 Task: Find a flat in Achim, Germany for 4 guests from 10th to 25th June with 4 bedrooms, 4 beds, 4 bathrooms, price range ₹10,000 - ₹15,000, and amenities including Wifi, Free parking, TV, Gym, and Dedicated workspace.
Action: Mouse moved to (595, 93)
Screenshot: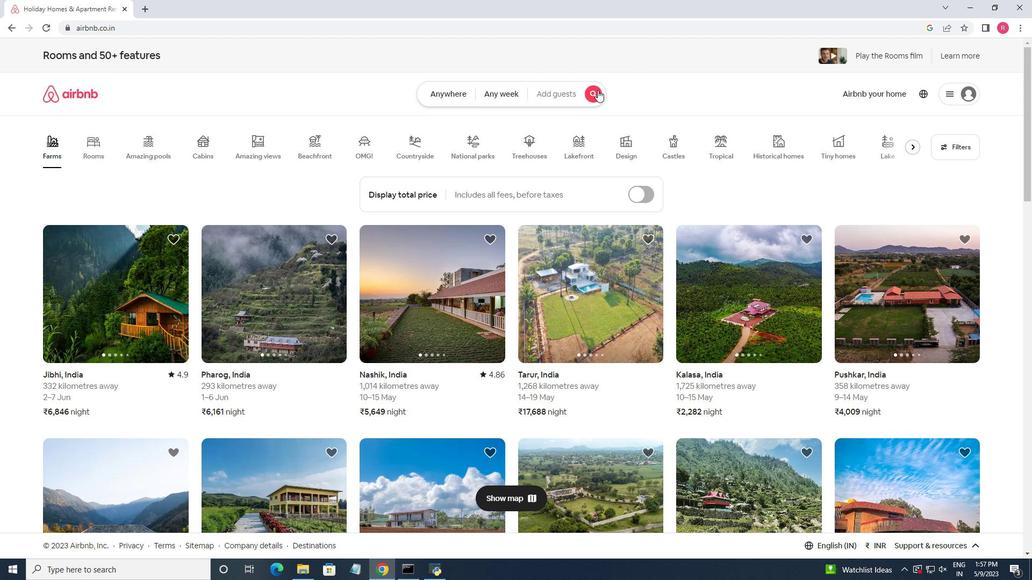 
Action: Mouse pressed left at (595, 93)
Screenshot: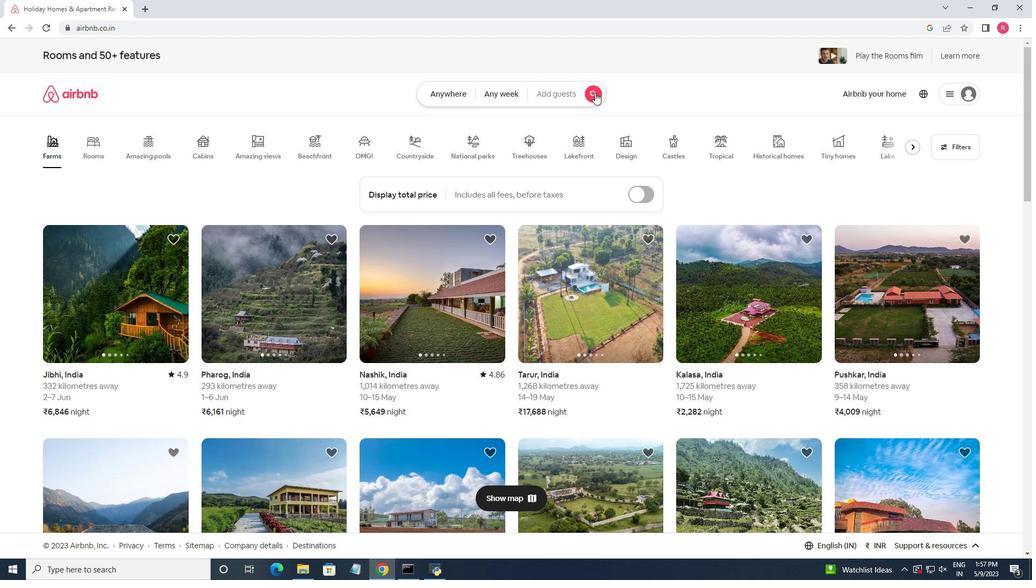 
Action: Mouse moved to (344, 139)
Screenshot: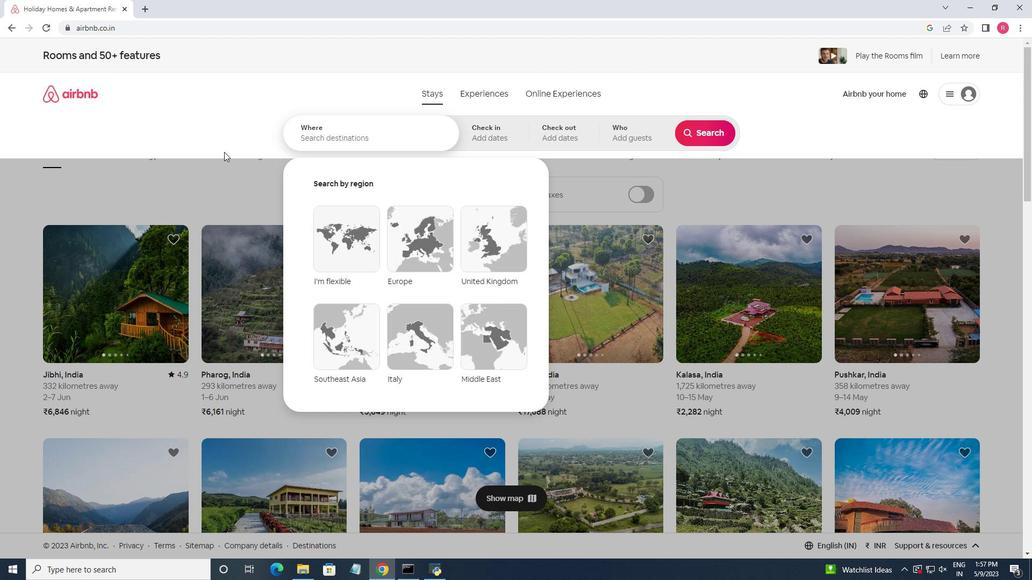 
Action: Mouse pressed left at (344, 139)
Screenshot: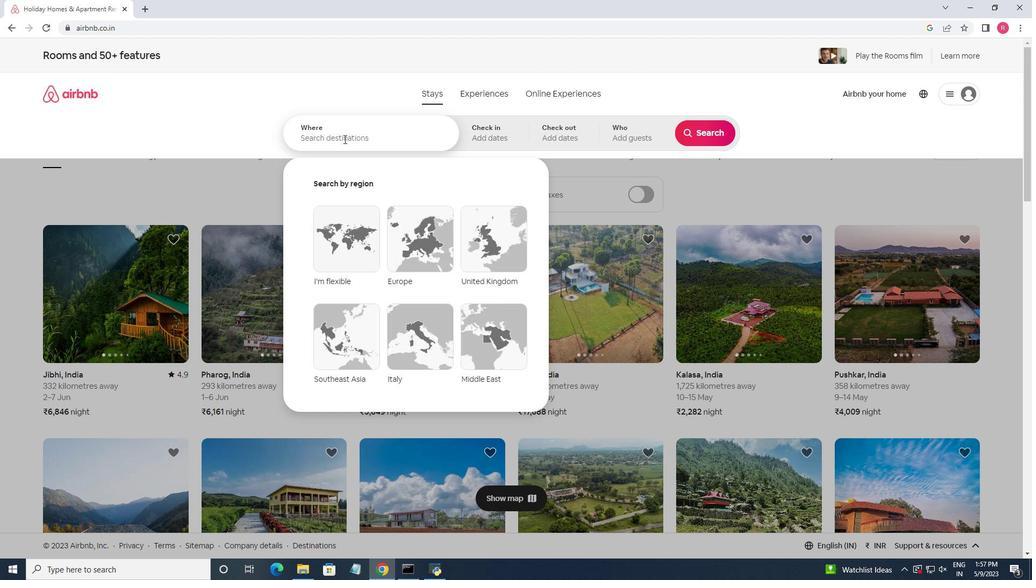 
Action: Key pressed <Key.caps_lock>ACHIM<Key.backspace><Key.backspace><Key.backspace><Key.backspace><Key.shift><Key.caps_lock>chim,<Key.space><Key.shift><Key.shift><Key.shift><Key.shift><Key.shift><Key.shift>Germany<Key.enter>
Screenshot: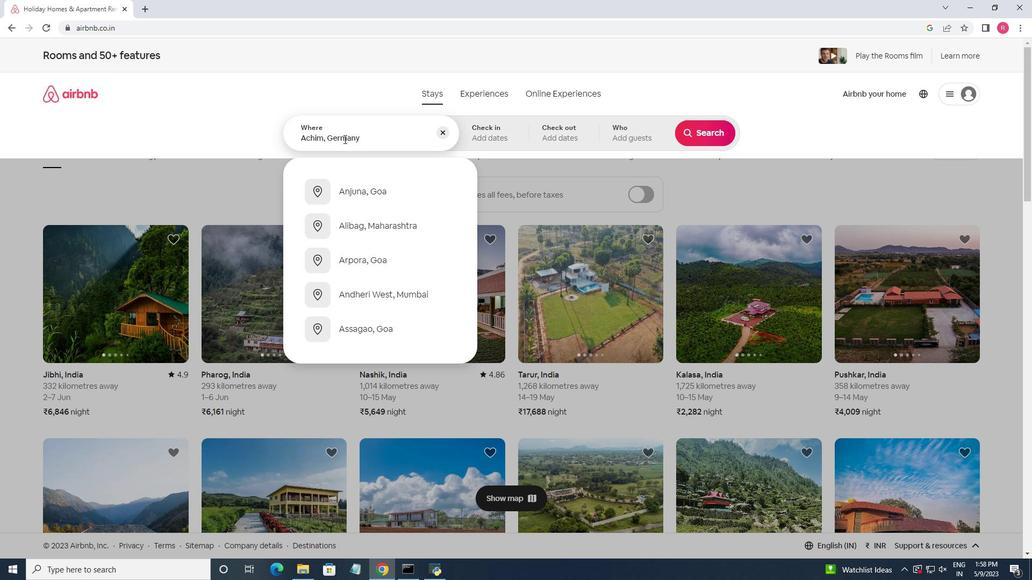 
Action: Mouse moved to (695, 286)
Screenshot: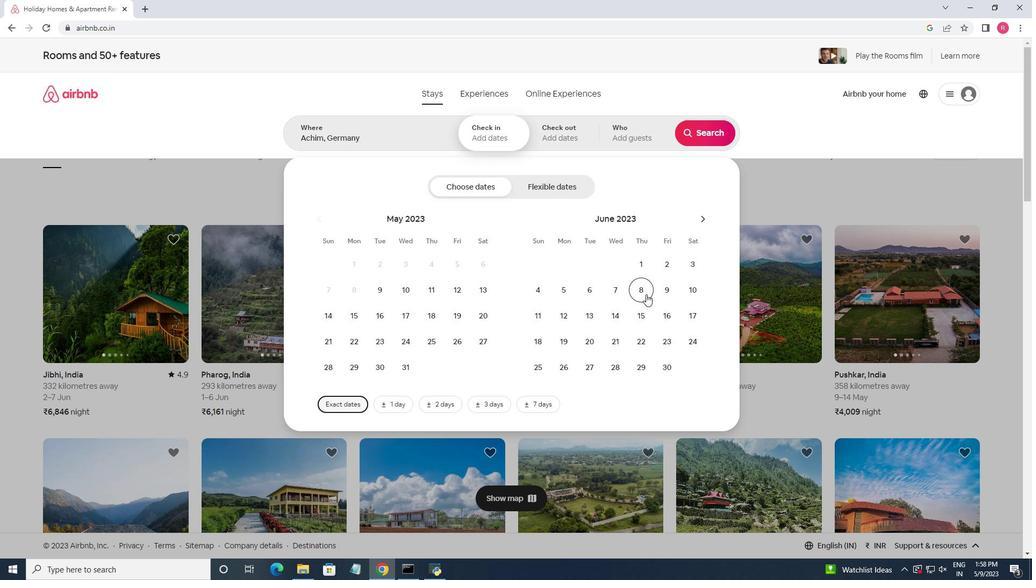 
Action: Mouse pressed left at (695, 286)
Screenshot: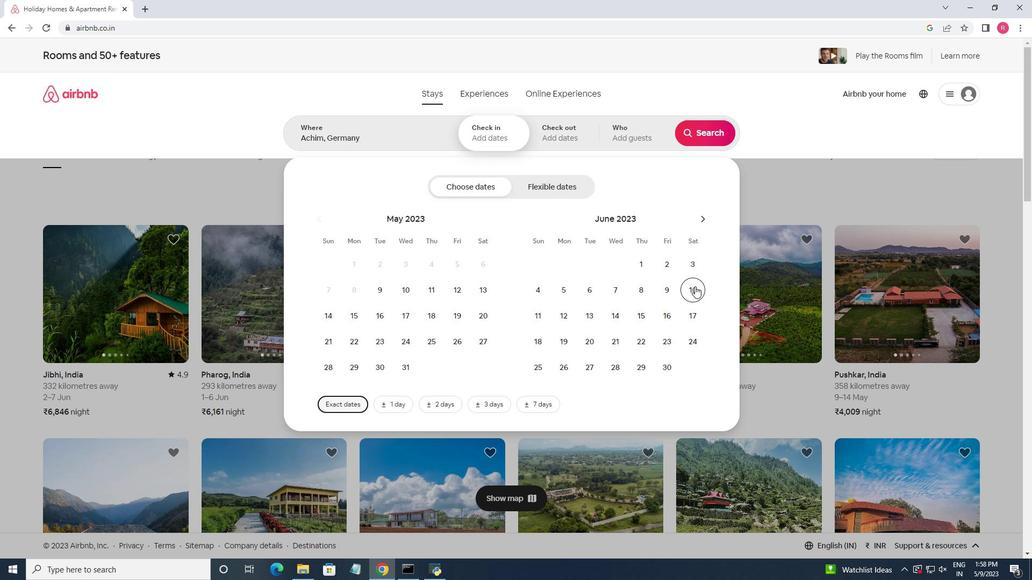 
Action: Mouse moved to (545, 367)
Screenshot: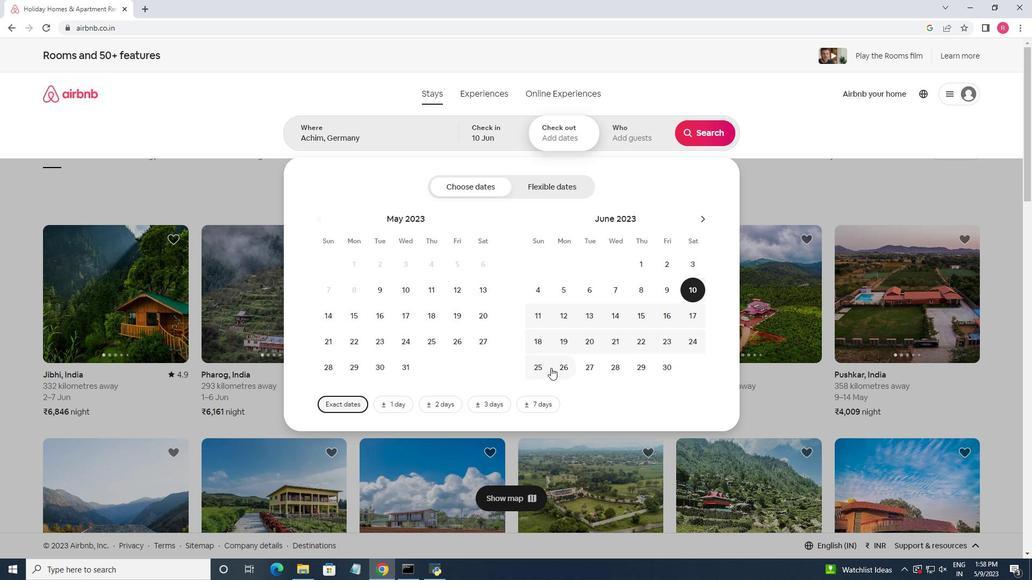 
Action: Mouse pressed left at (545, 367)
Screenshot: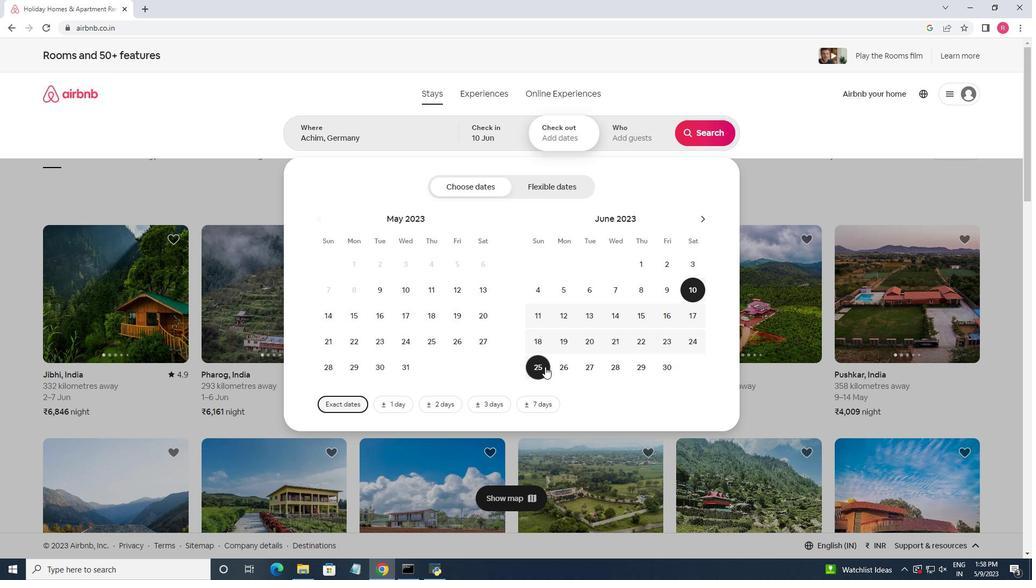 
Action: Mouse moved to (647, 128)
Screenshot: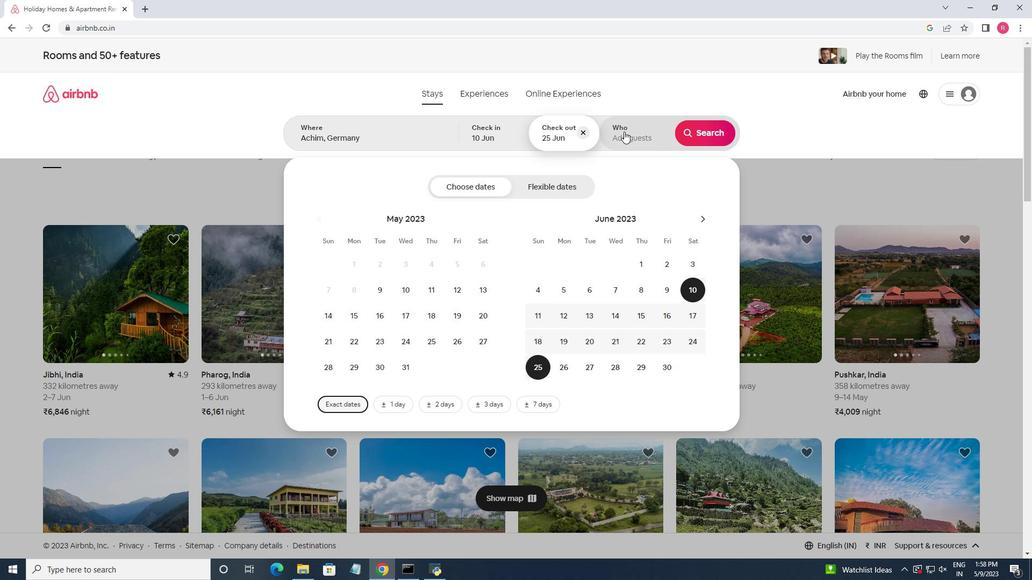 
Action: Mouse pressed left at (647, 128)
Screenshot: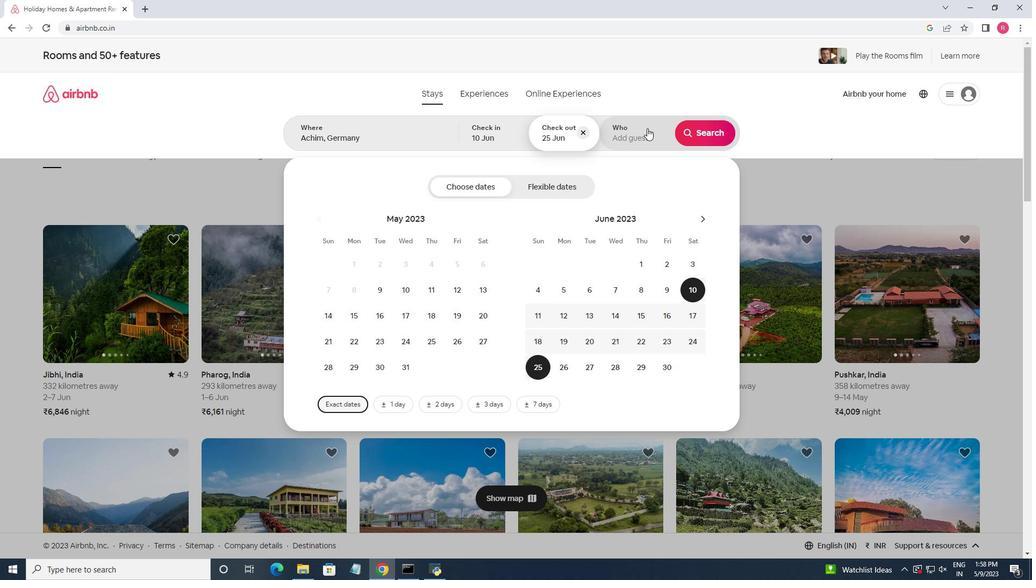 
Action: Mouse moved to (709, 189)
Screenshot: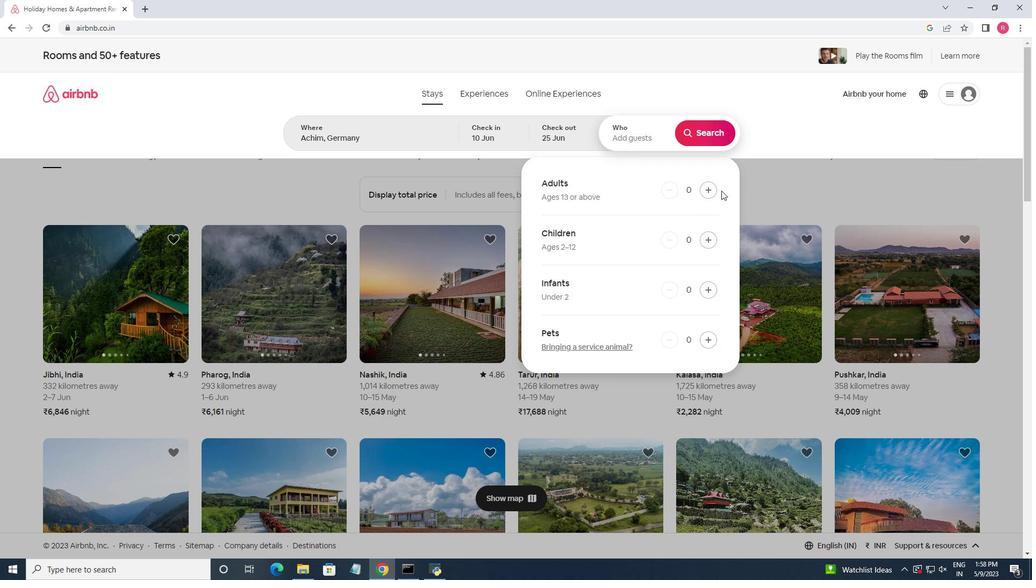 
Action: Mouse pressed left at (709, 189)
Screenshot: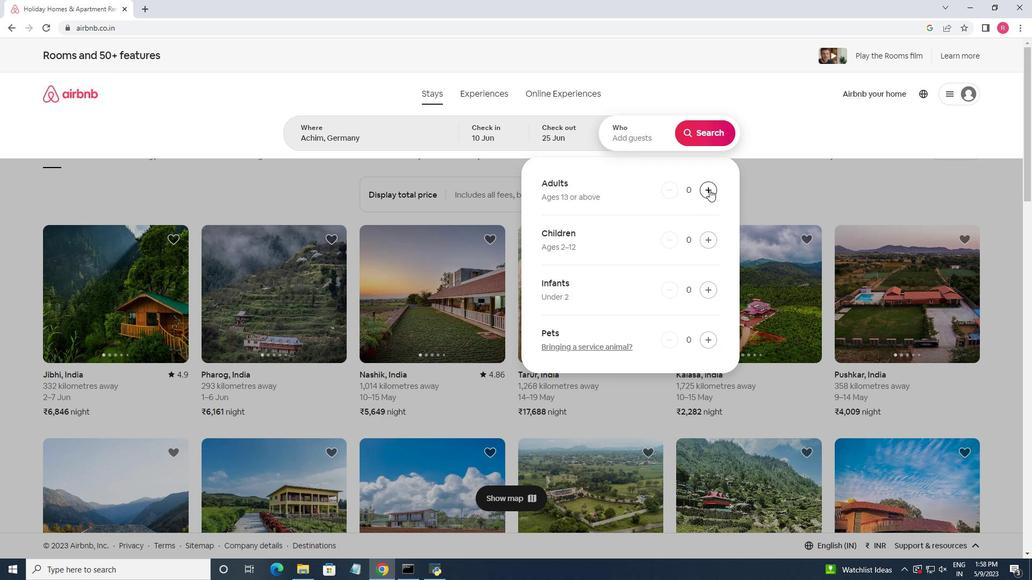
Action: Mouse pressed left at (709, 189)
Screenshot: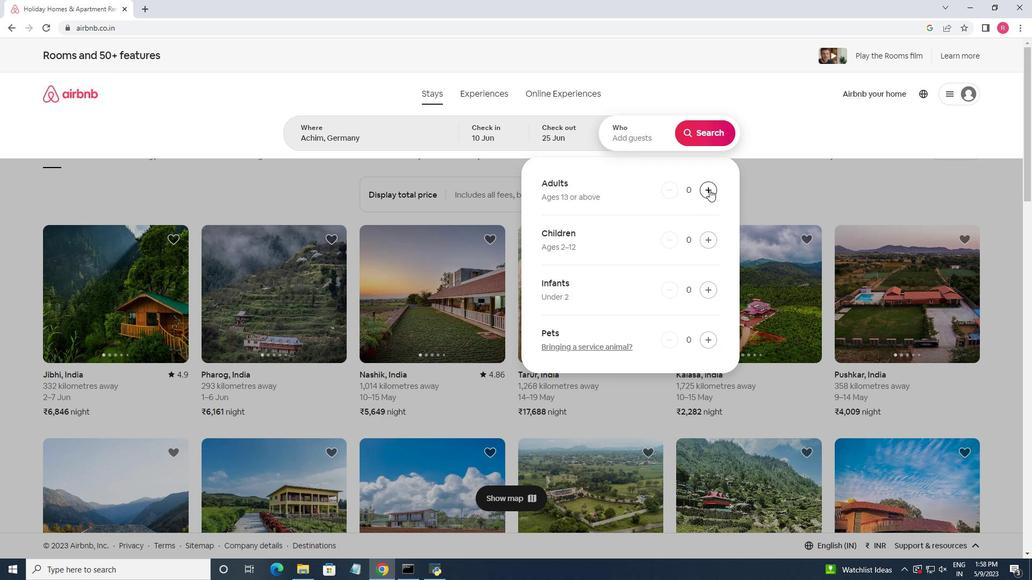 
Action: Mouse pressed left at (709, 189)
Screenshot: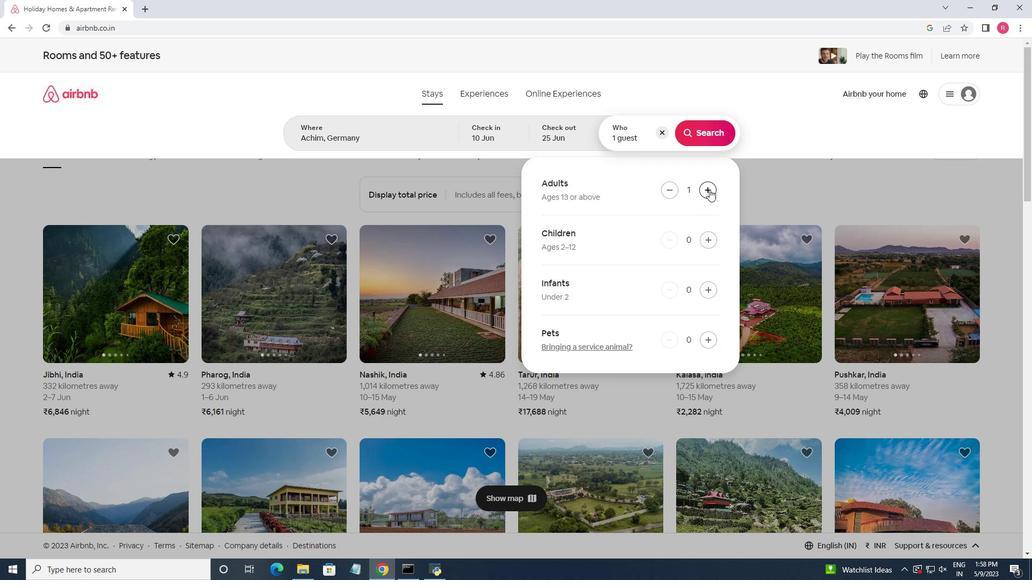 
Action: Mouse pressed left at (709, 189)
Screenshot: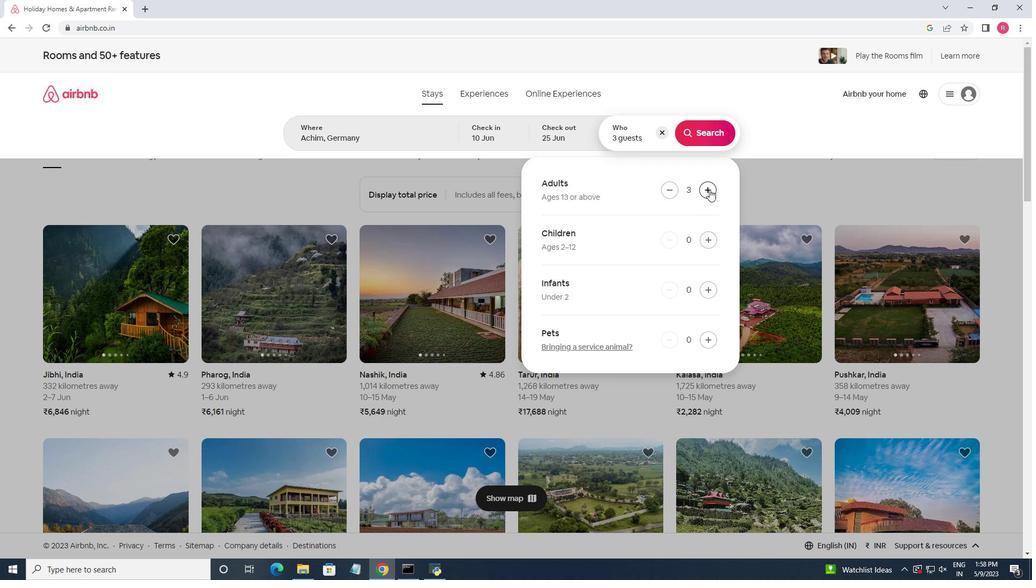 
Action: Mouse moved to (702, 132)
Screenshot: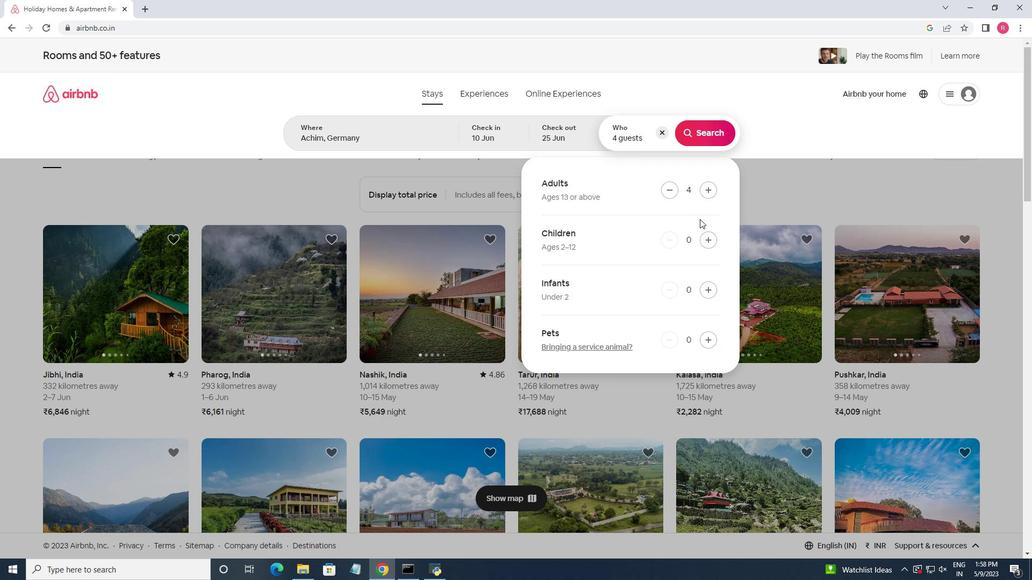 
Action: Mouse pressed left at (702, 132)
Screenshot: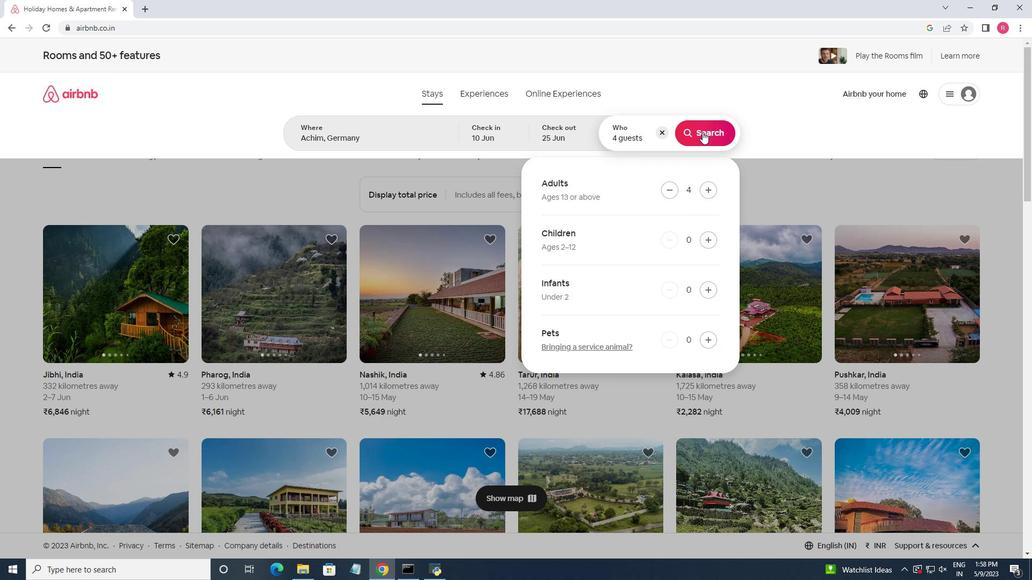
Action: Mouse moved to (974, 105)
Screenshot: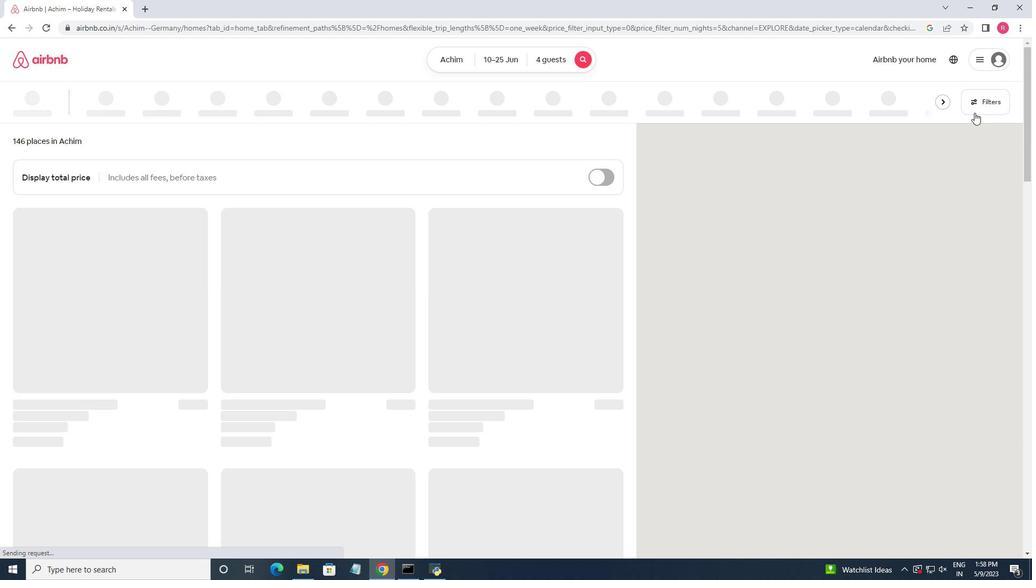 
Action: Mouse pressed left at (974, 105)
Screenshot: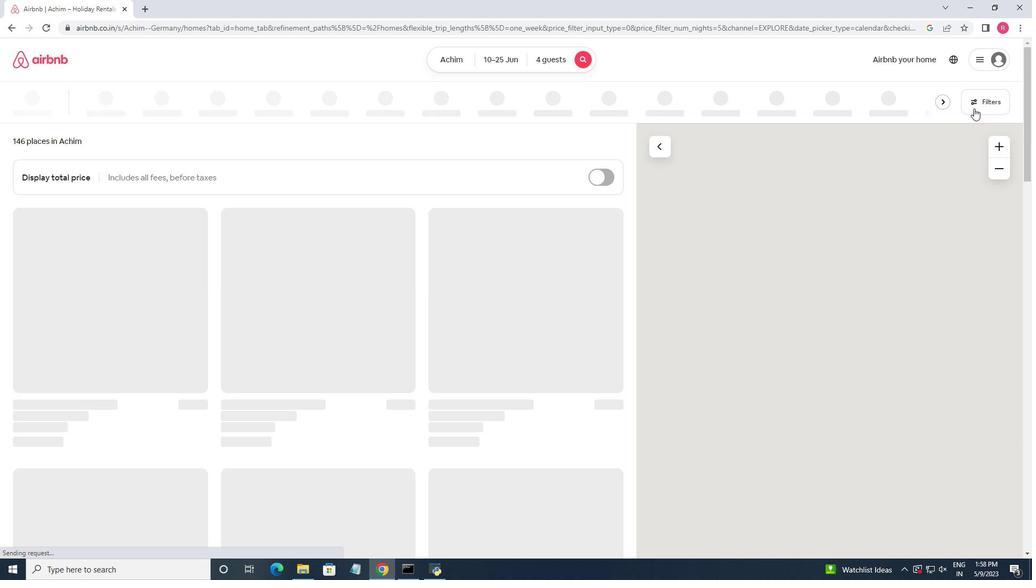 
Action: Mouse moved to (450, 305)
Screenshot: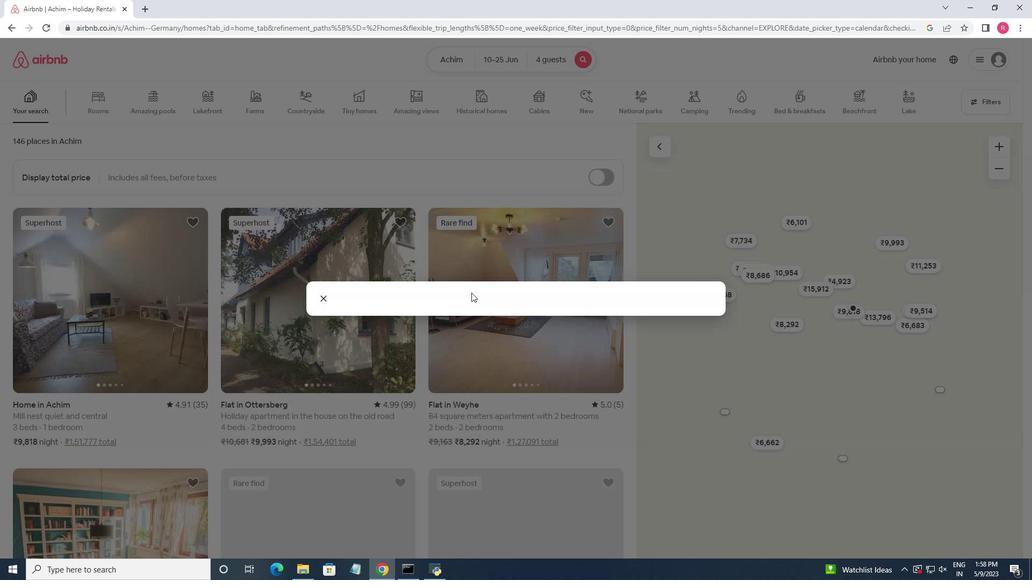 
Action: Mouse scrolled (450, 304) with delta (0, 0)
Screenshot: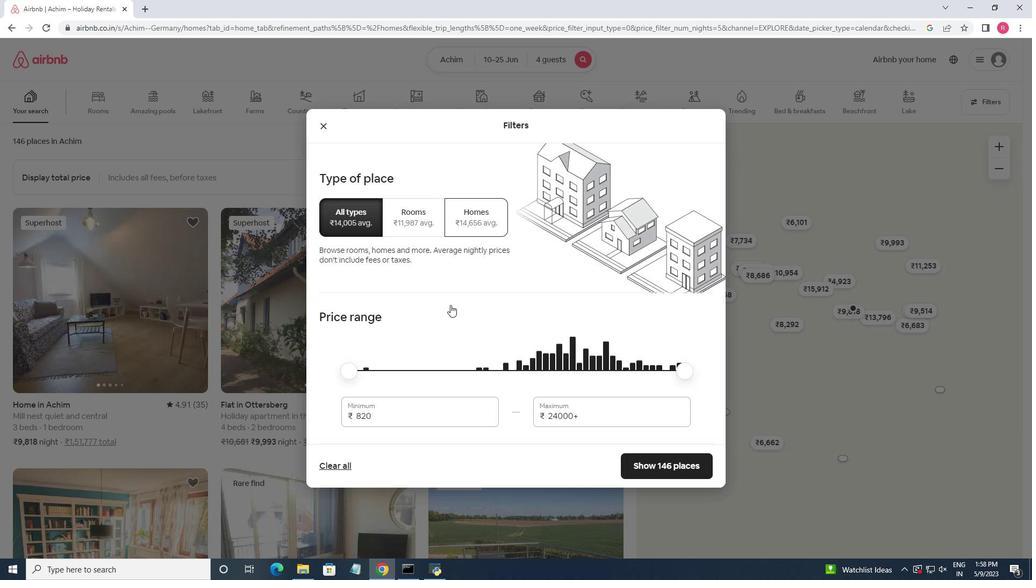 
Action: Mouse moved to (386, 309)
Screenshot: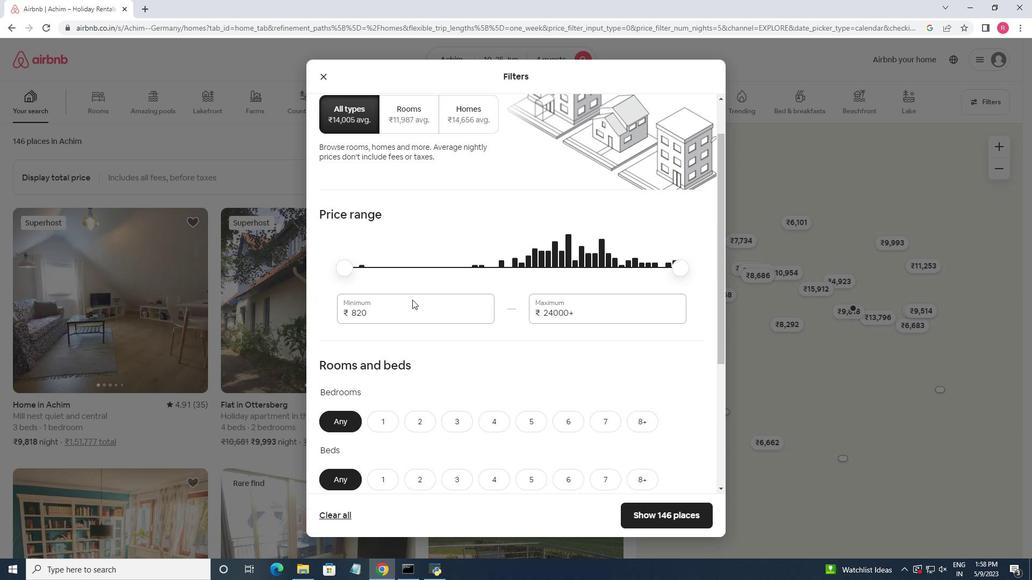 
Action: Mouse pressed left at (386, 309)
Screenshot: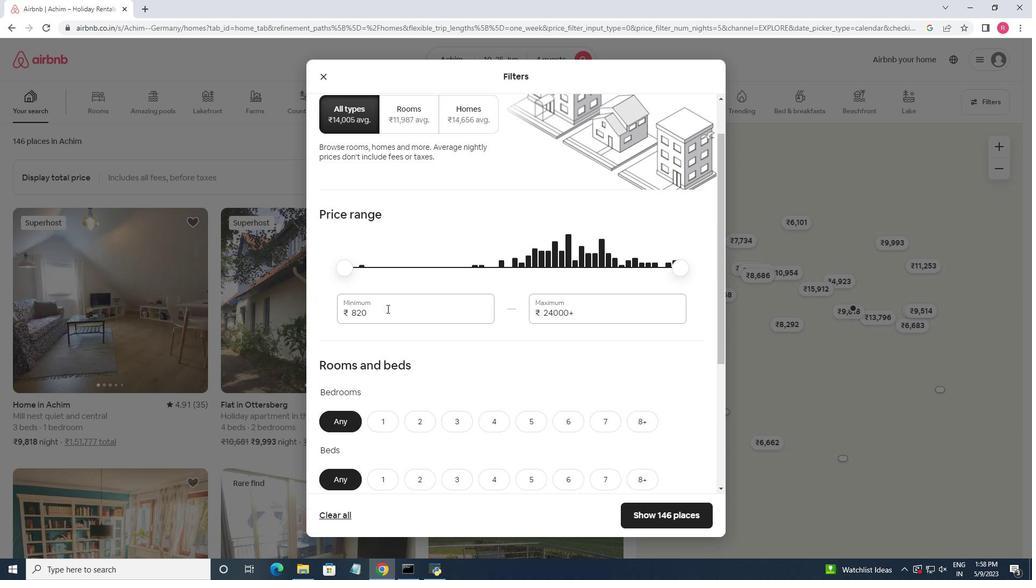 
Action: Mouse pressed left at (386, 309)
Screenshot: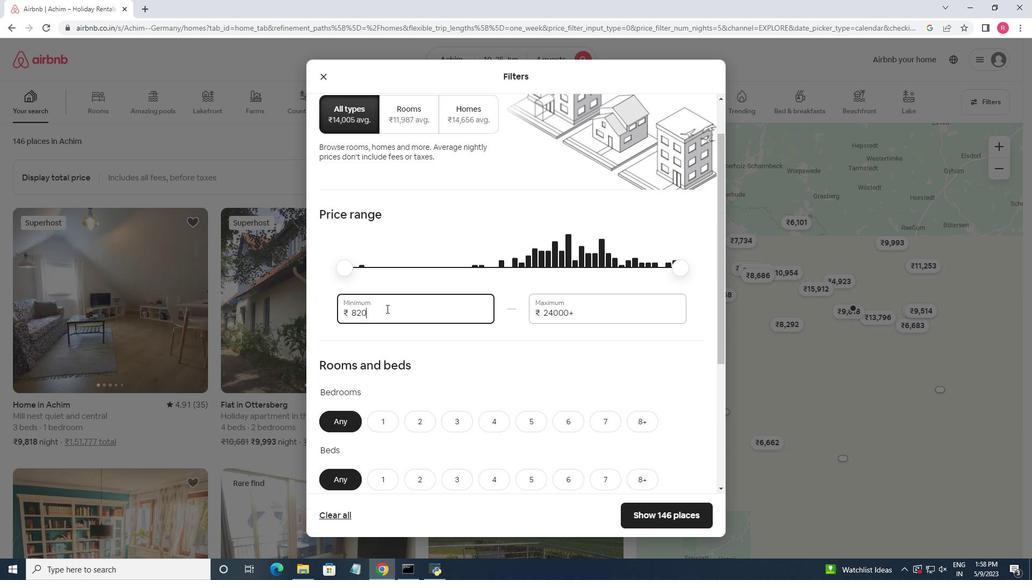
Action: Key pressed <Key.backspace>10000<Key.tab>15000
Screenshot: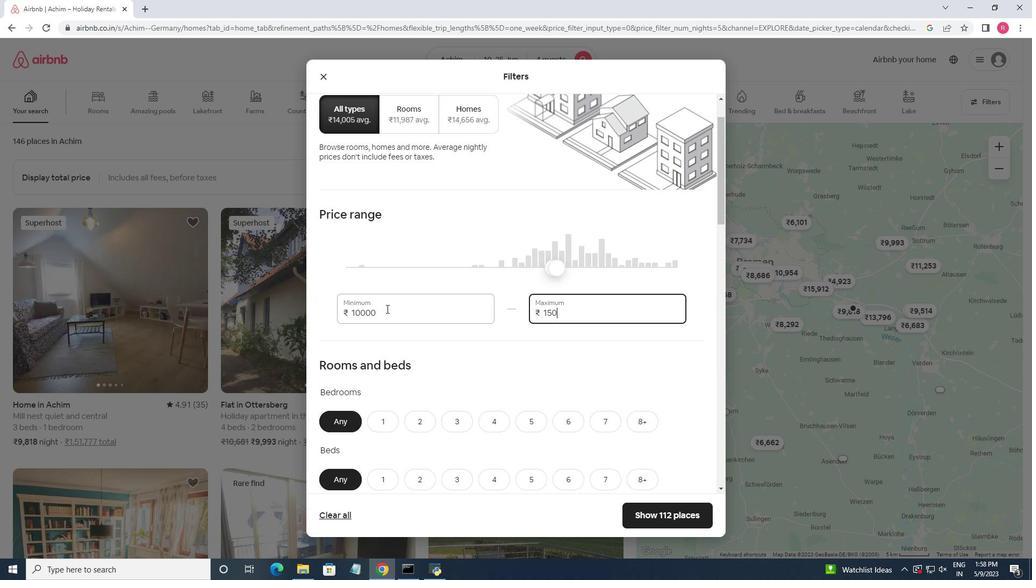 
Action: Mouse moved to (417, 420)
Screenshot: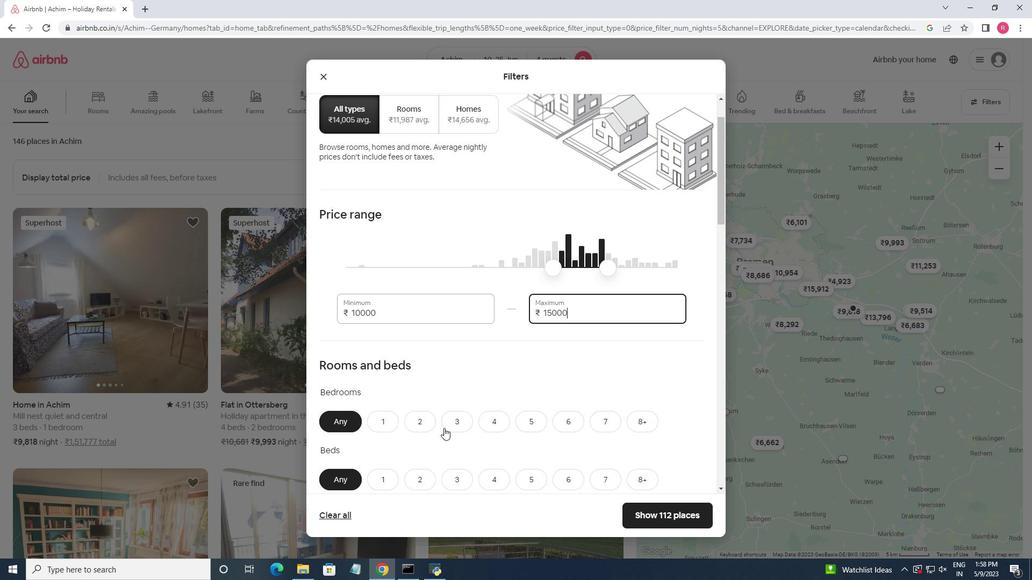 
Action: Mouse scrolled (417, 419) with delta (0, 0)
Screenshot: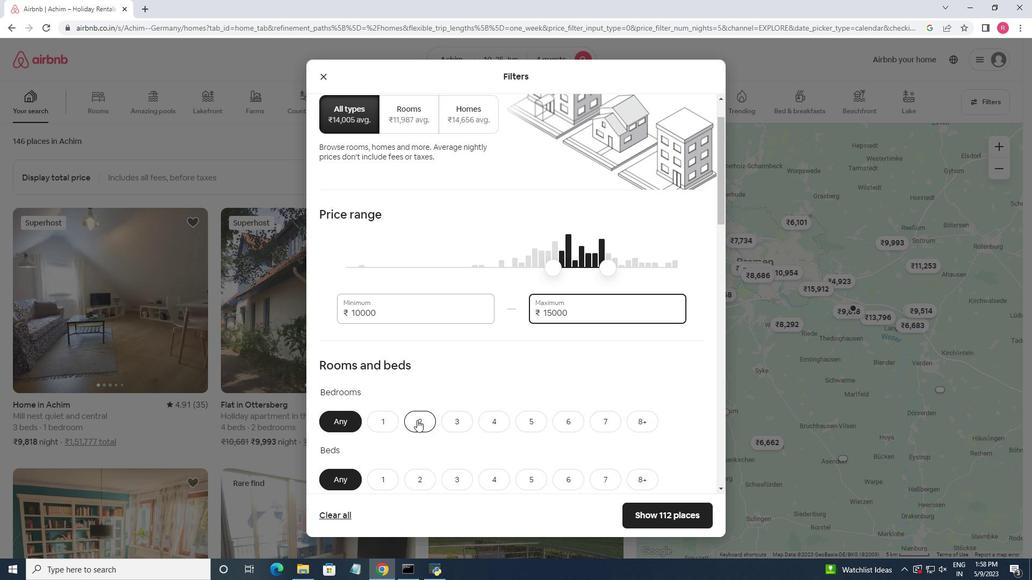 
Action: Mouse scrolled (417, 419) with delta (0, 0)
Screenshot: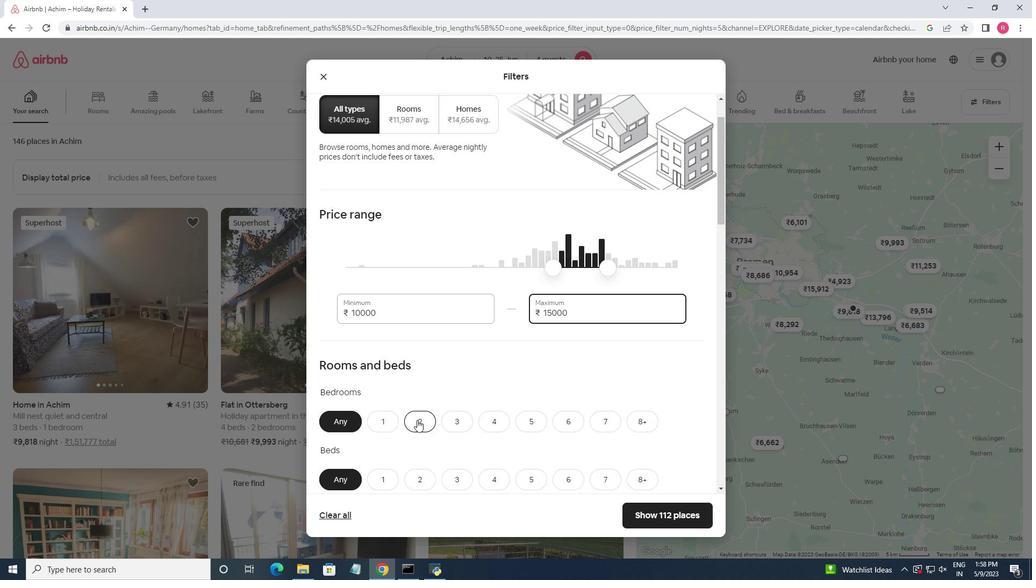
Action: Mouse moved to (427, 340)
Screenshot: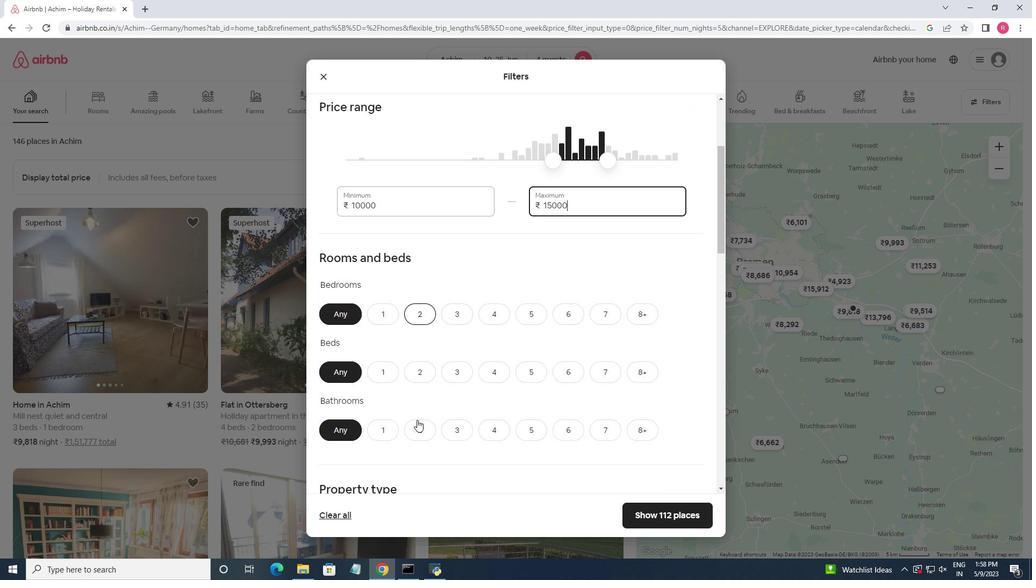 
Action: Mouse scrolled (427, 339) with delta (0, 0)
Screenshot: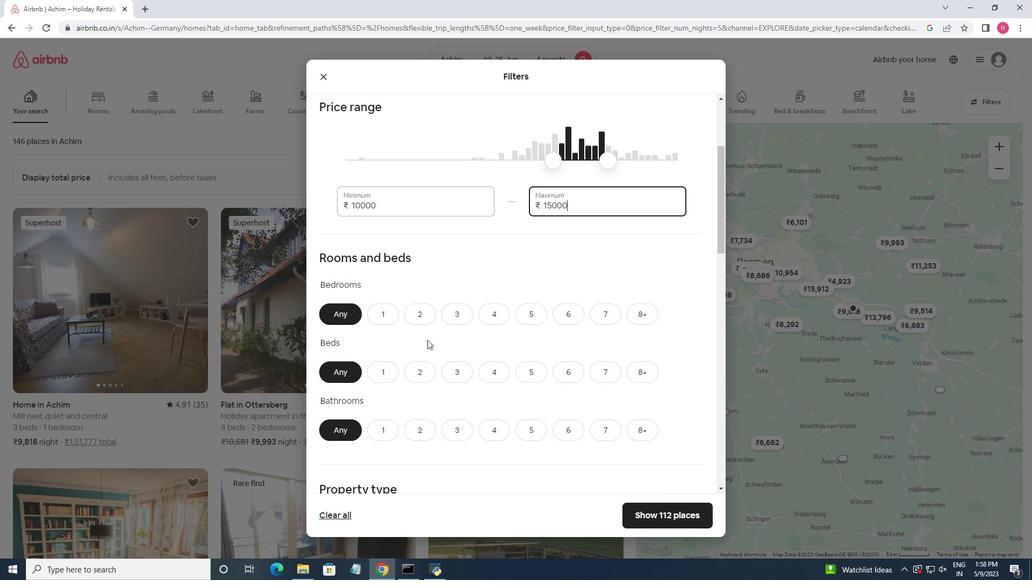 
Action: Mouse scrolled (427, 339) with delta (0, 0)
Screenshot: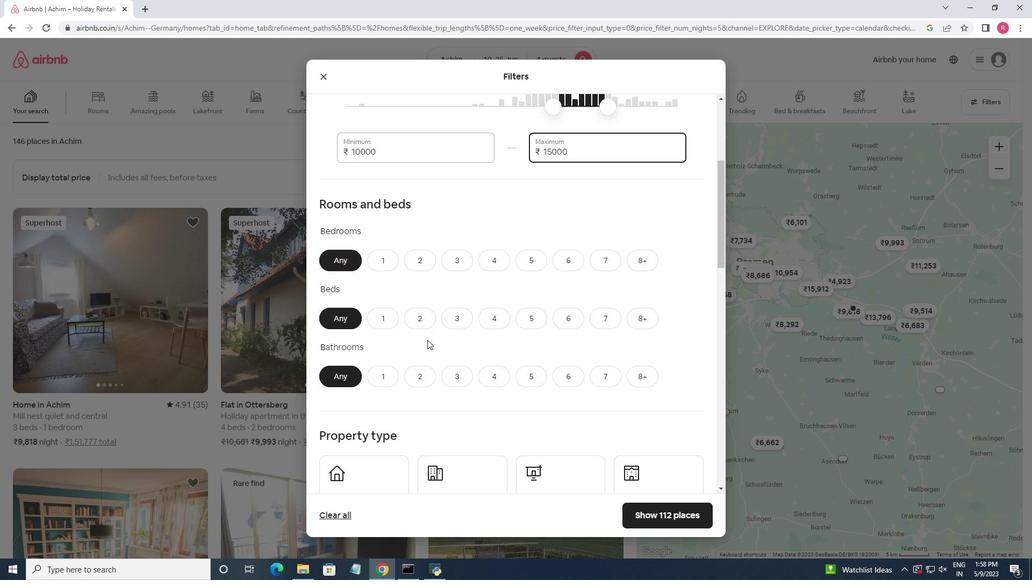
Action: Mouse moved to (518, 308)
Screenshot: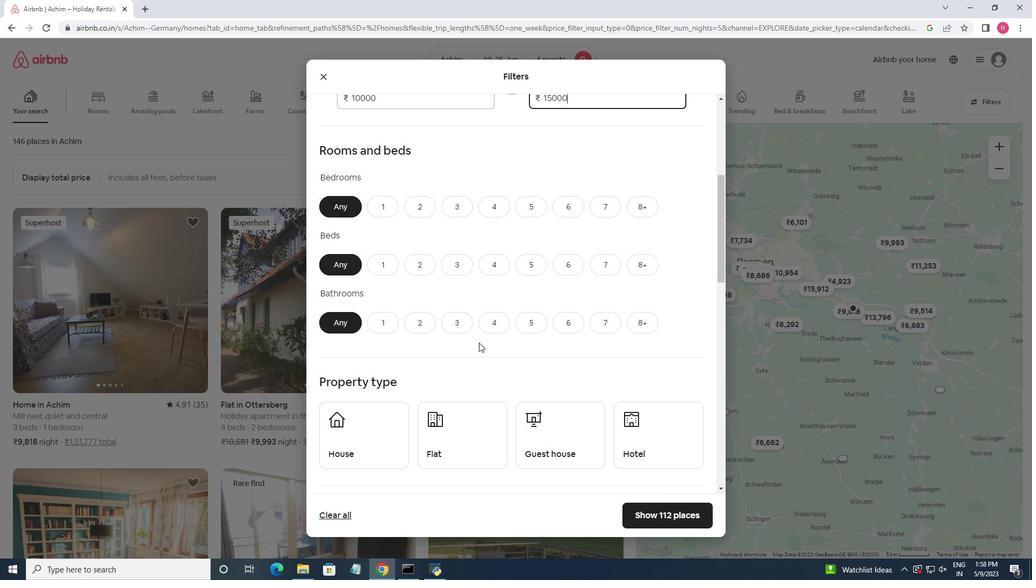 
Action: Mouse scrolled (518, 309) with delta (0, 0)
Screenshot: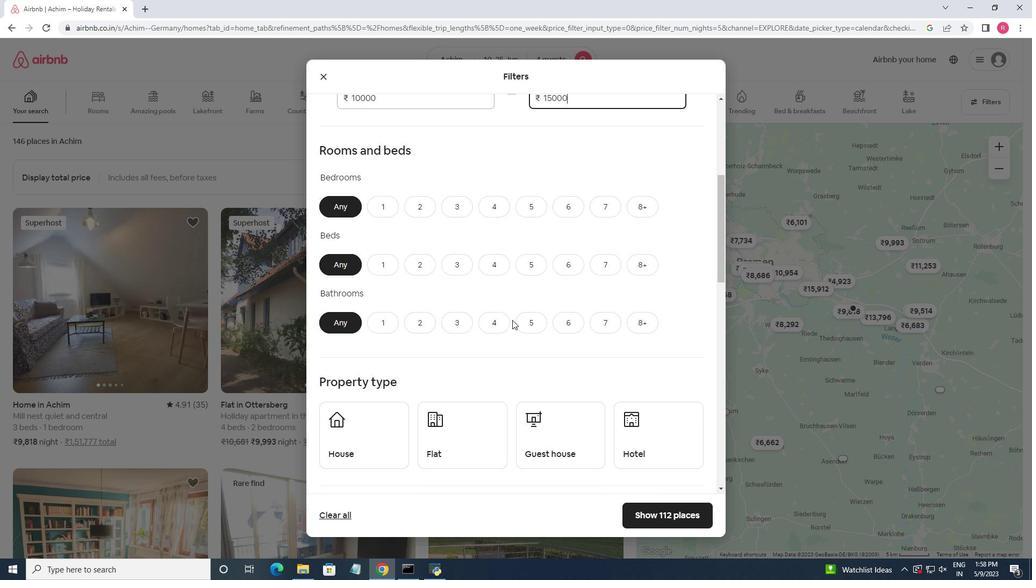 
Action: Mouse scrolled (518, 309) with delta (0, 0)
Screenshot: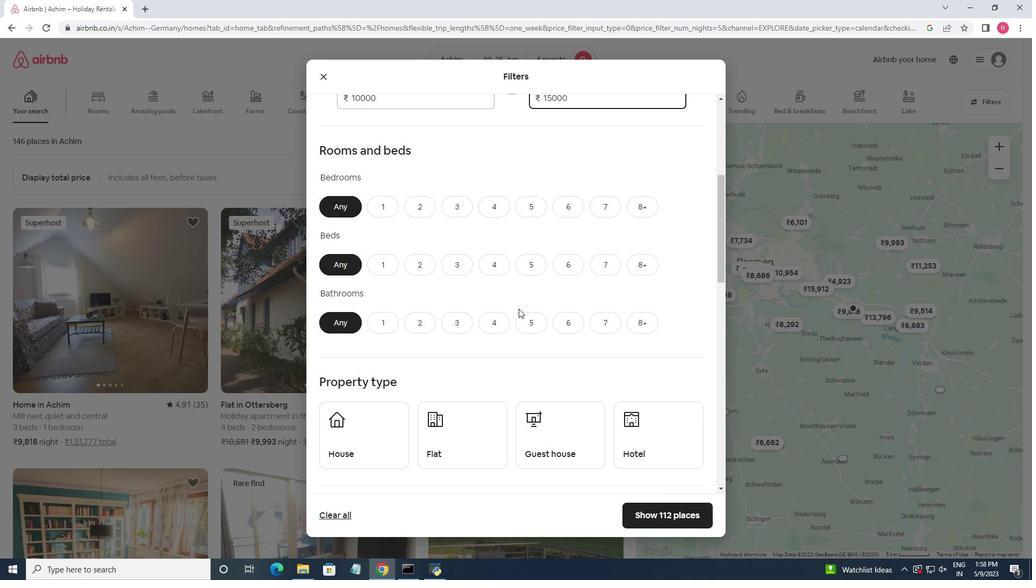 
Action: Mouse scrolled (518, 309) with delta (0, 0)
Screenshot: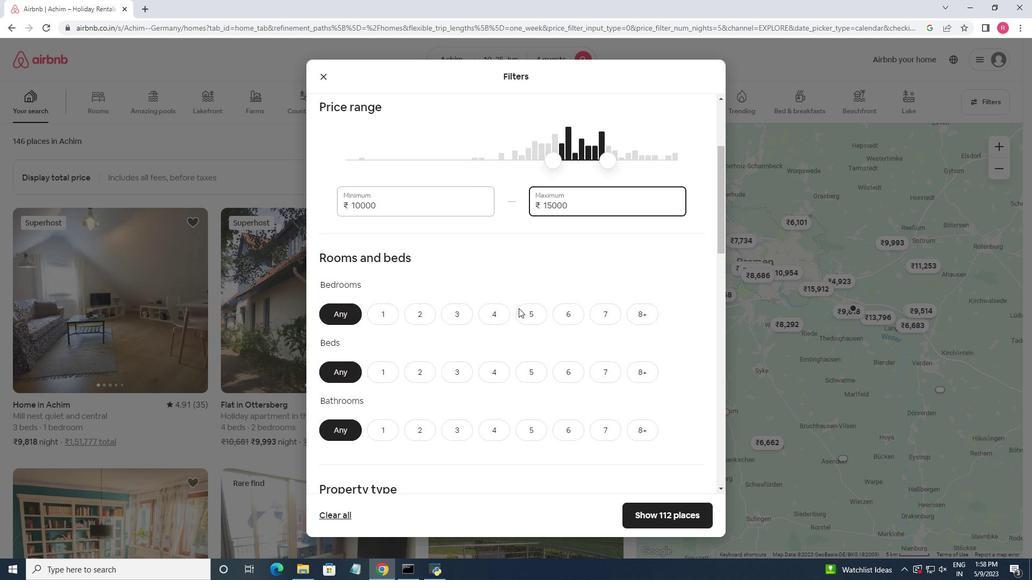 
Action: Mouse scrolled (518, 309) with delta (0, 0)
Screenshot: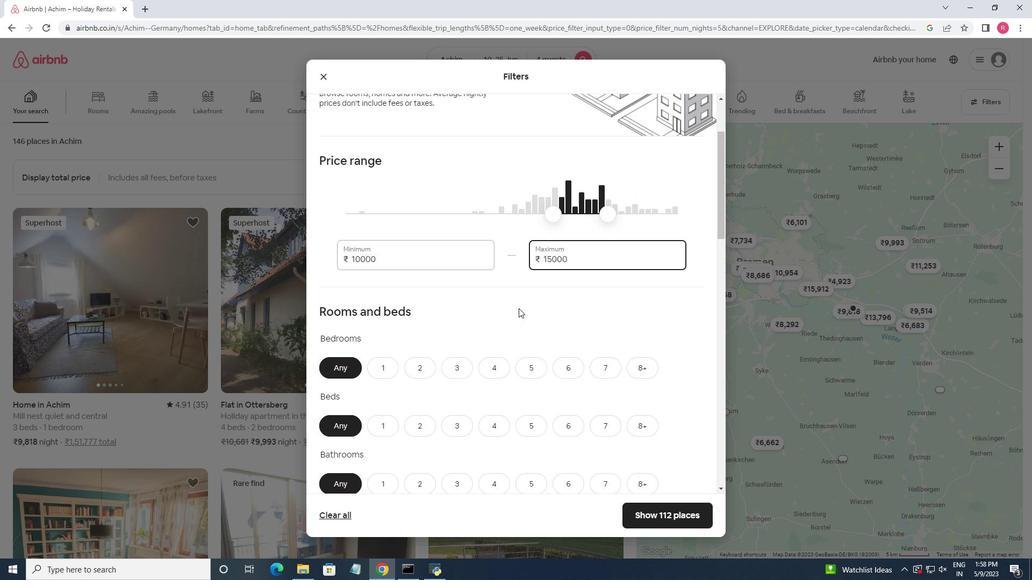 
Action: Mouse scrolled (518, 309) with delta (0, 0)
Screenshot: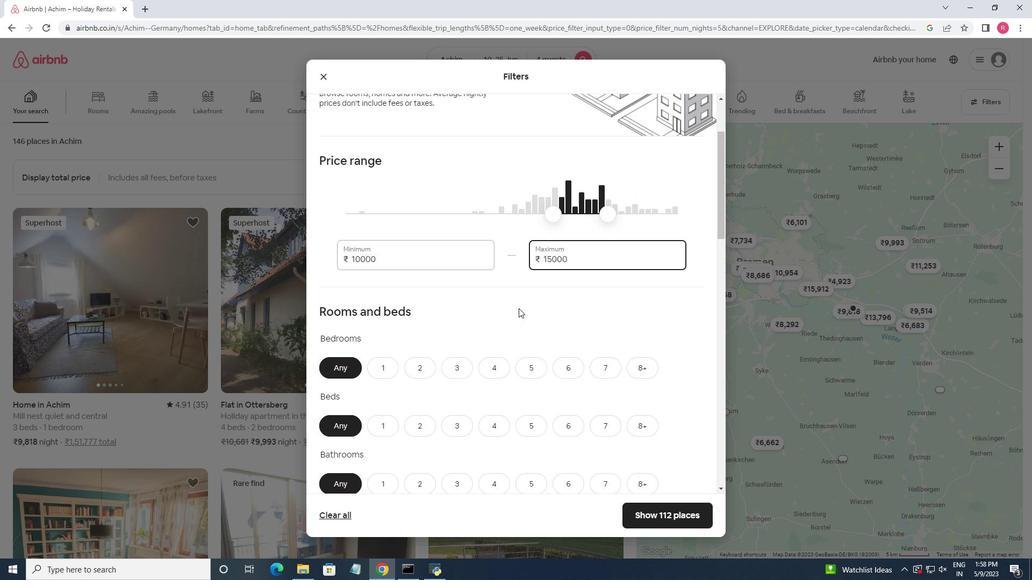 
Action: Mouse scrolled (518, 309) with delta (0, 0)
Screenshot: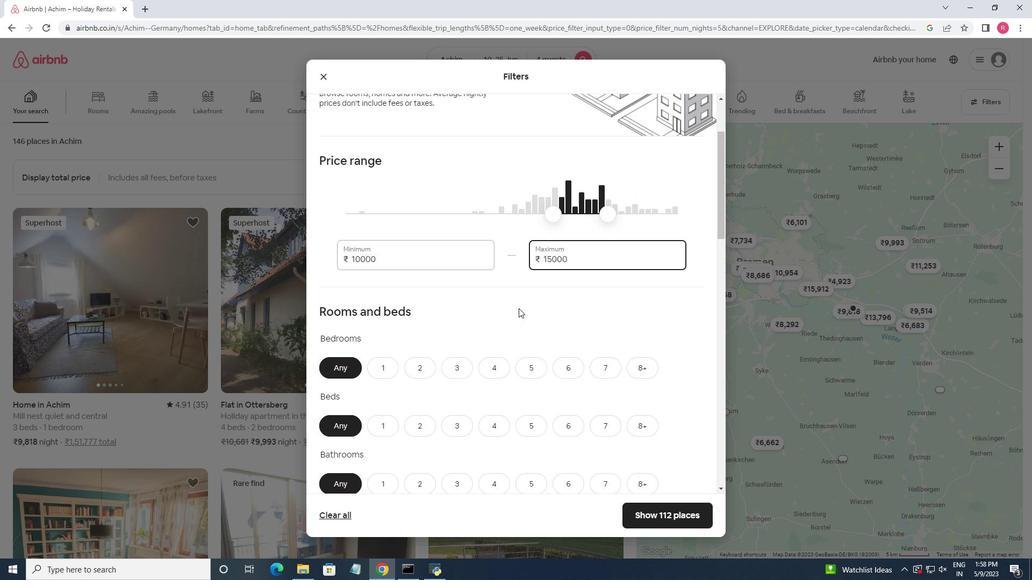 
Action: Mouse scrolled (518, 309) with delta (0, 0)
Screenshot: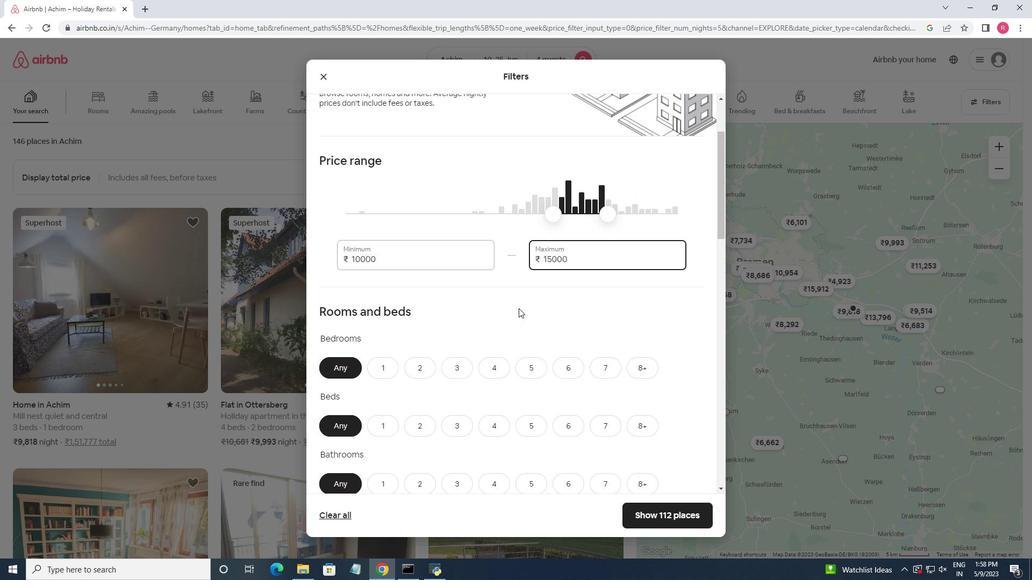
Action: Mouse scrolled (518, 308) with delta (0, 0)
Screenshot: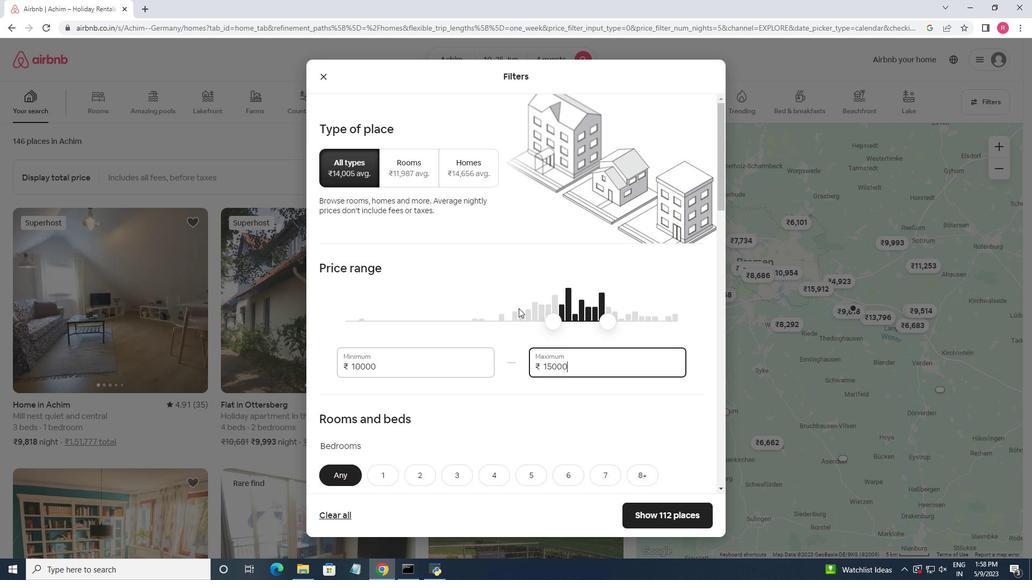 
Action: Mouse scrolled (518, 308) with delta (0, 0)
Screenshot: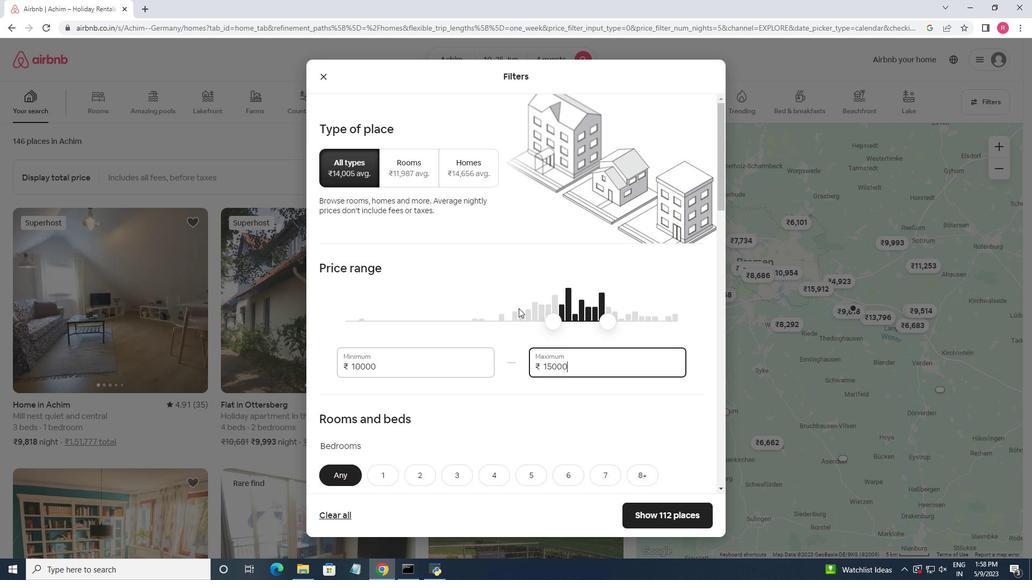 
Action: Mouse scrolled (518, 308) with delta (0, 0)
Screenshot: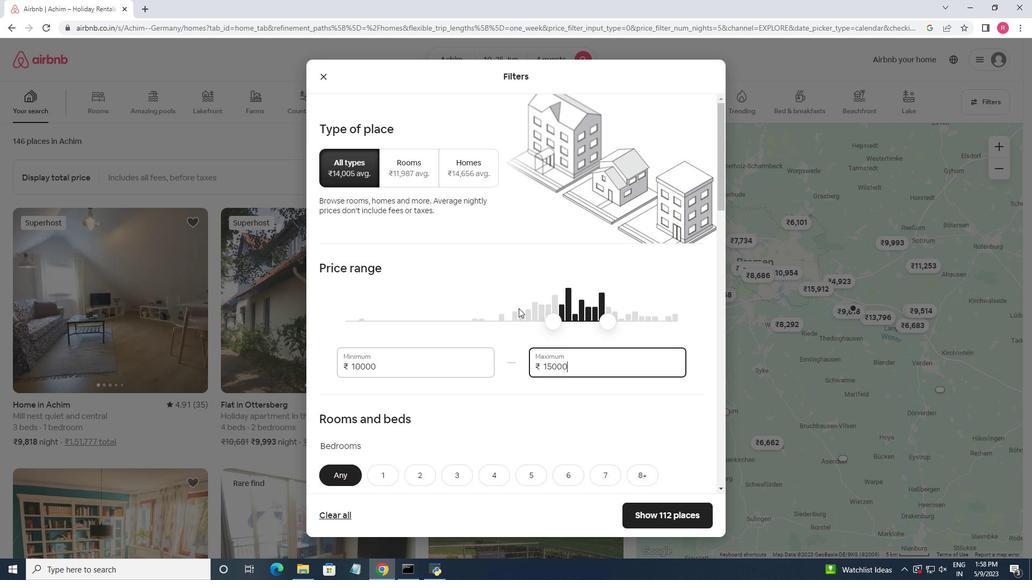 
Action: Mouse moved to (494, 316)
Screenshot: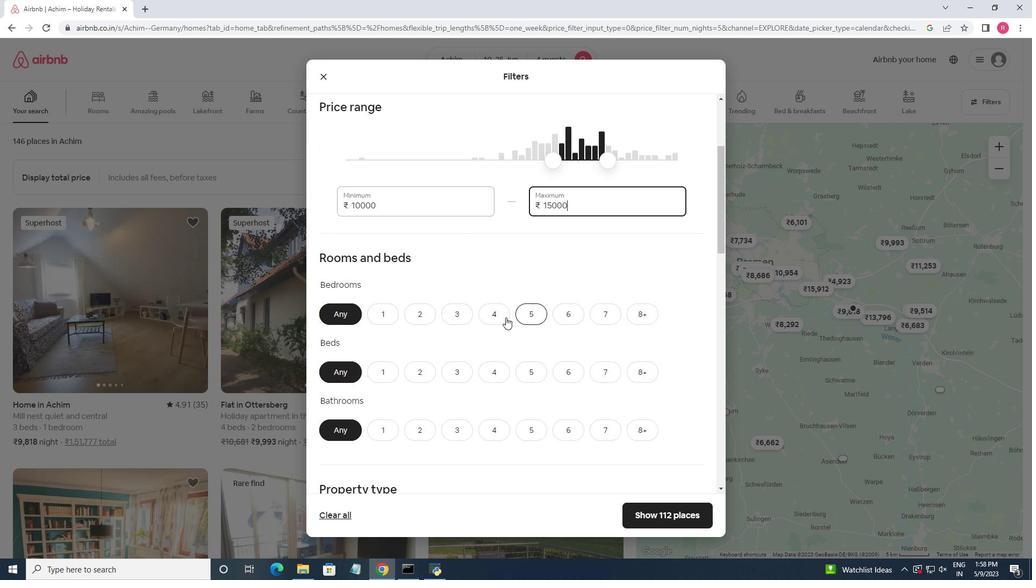 
Action: Mouse pressed left at (494, 316)
Screenshot: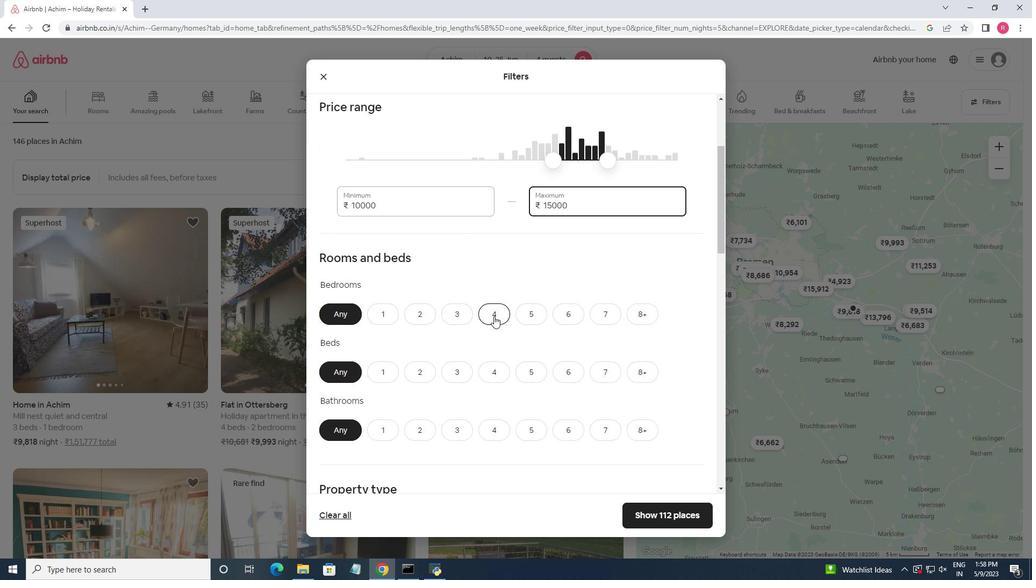 
Action: Mouse moved to (504, 374)
Screenshot: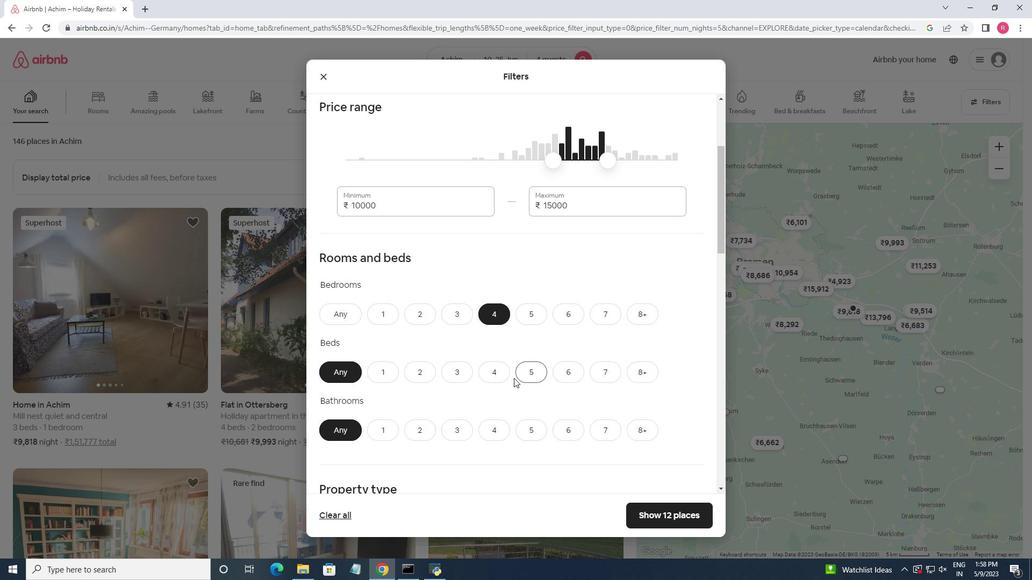 
Action: Mouse pressed left at (504, 374)
Screenshot: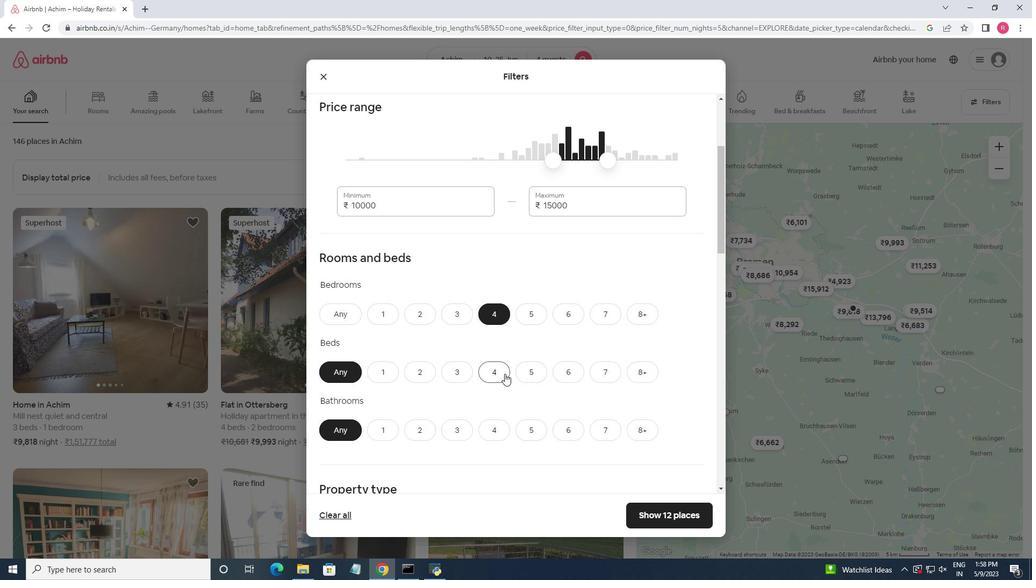 
Action: Mouse moved to (495, 435)
Screenshot: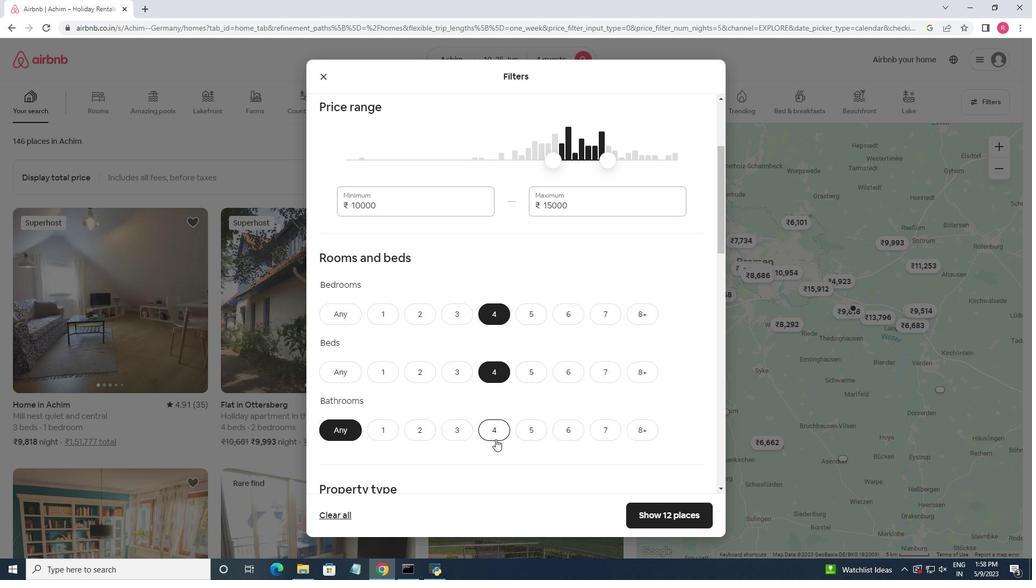 
Action: Mouse pressed left at (495, 435)
Screenshot: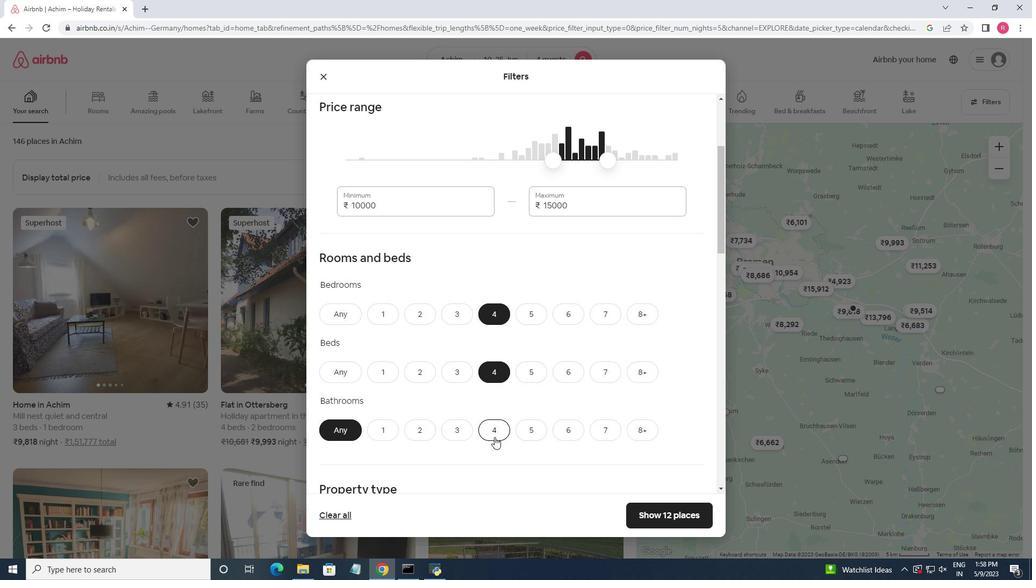 
Action: Mouse moved to (495, 387)
Screenshot: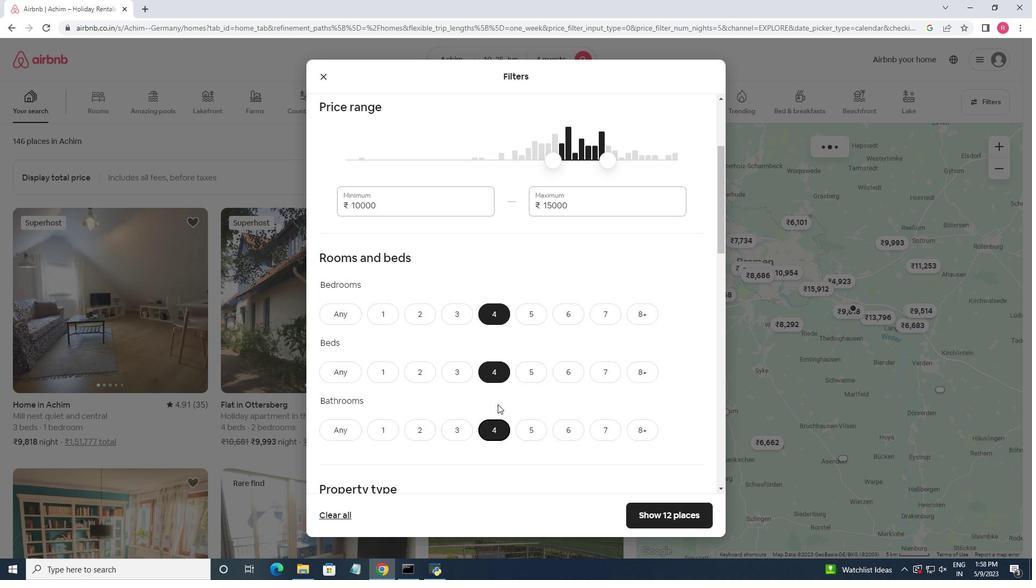 
Action: Mouse scrolled (495, 388) with delta (0, 0)
Screenshot: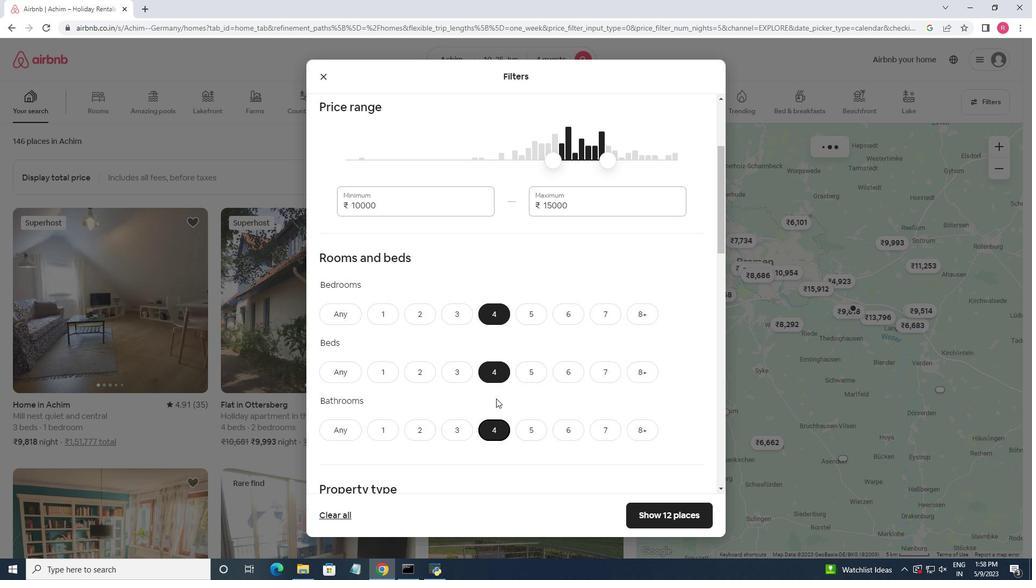 
Action: Mouse scrolled (495, 388) with delta (0, 0)
Screenshot: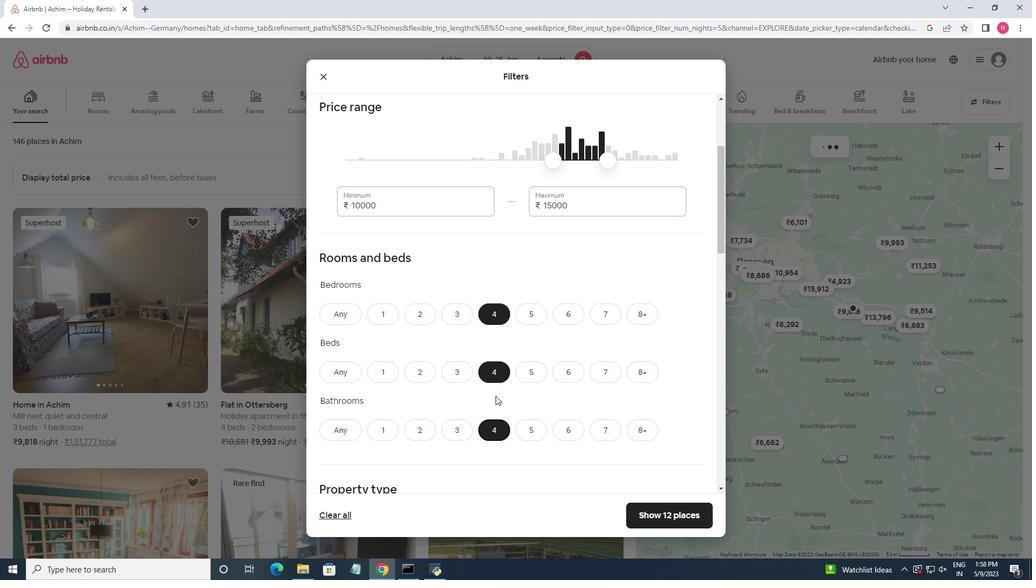
Action: Mouse scrolled (495, 388) with delta (0, 0)
Screenshot: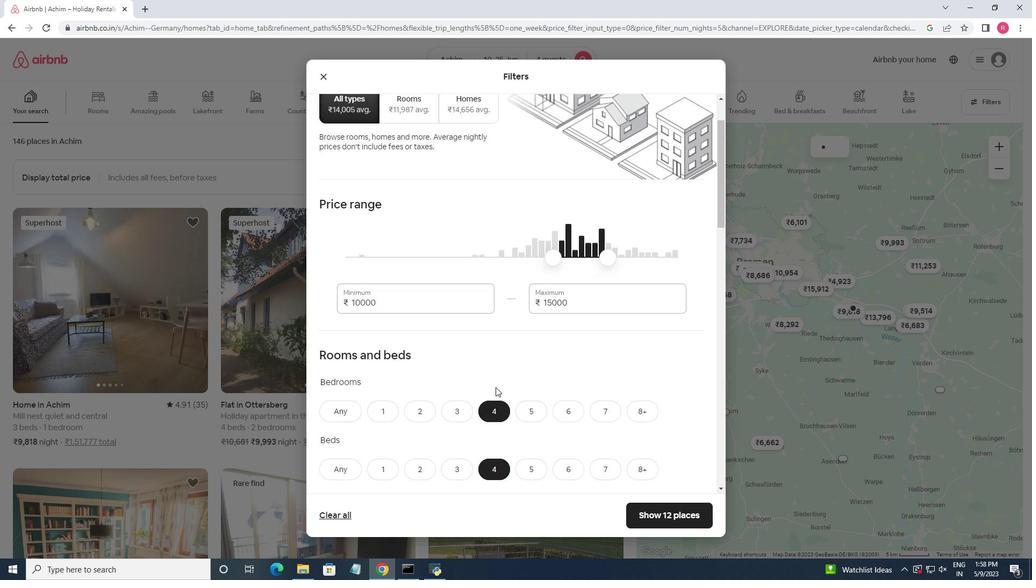 
Action: Mouse scrolled (495, 388) with delta (0, 0)
Screenshot: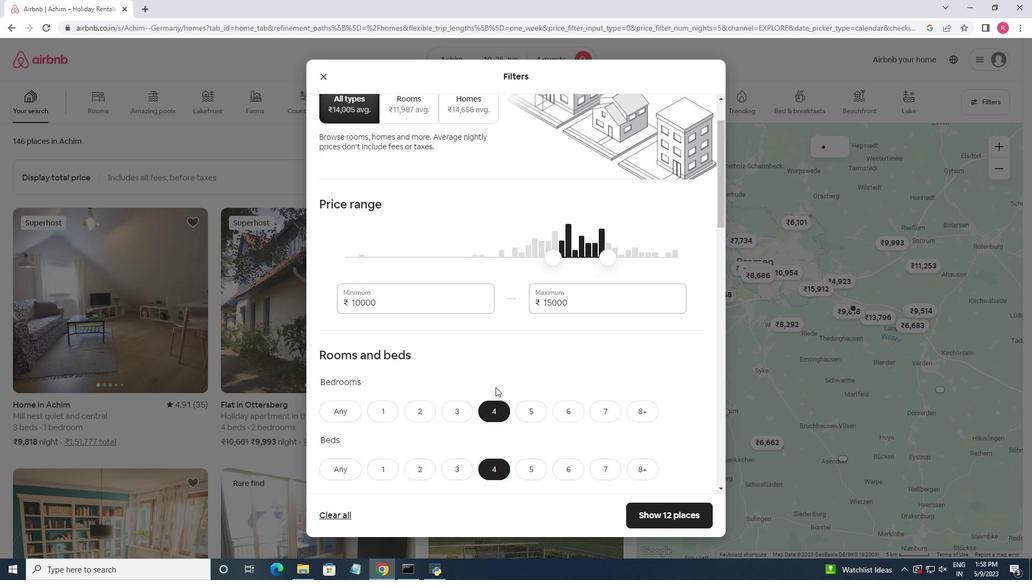 
Action: Mouse scrolled (495, 387) with delta (0, 0)
Screenshot: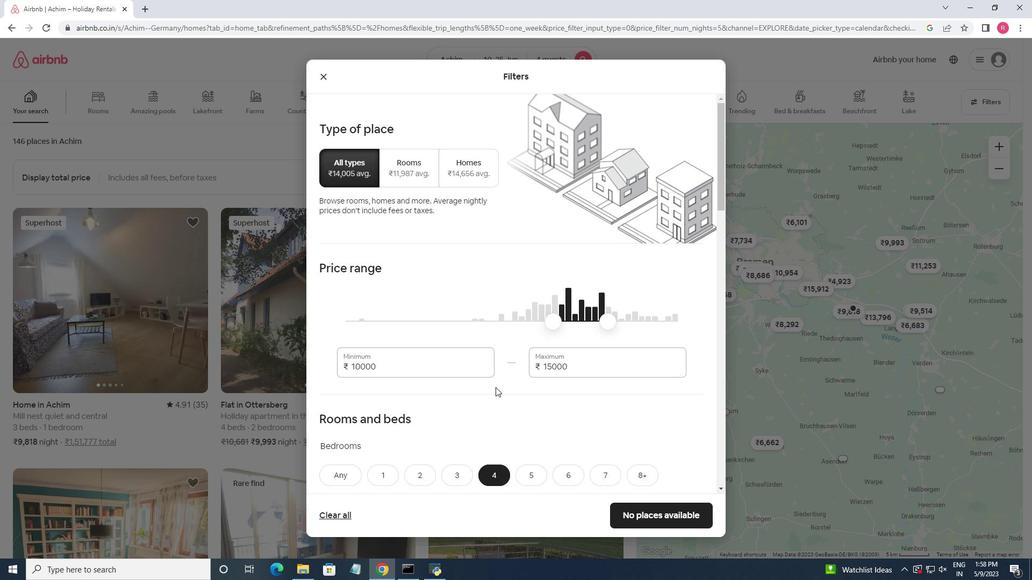 
Action: Mouse scrolled (495, 387) with delta (0, 0)
Screenshot: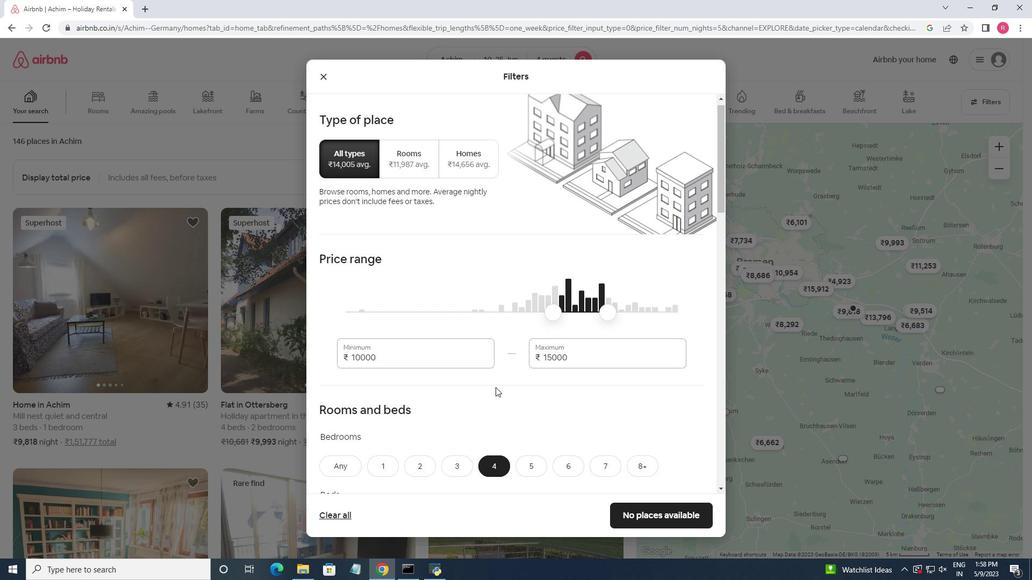 
Action: Mouse scrolled (495, 387) with delta (0, 0)
Screenshot: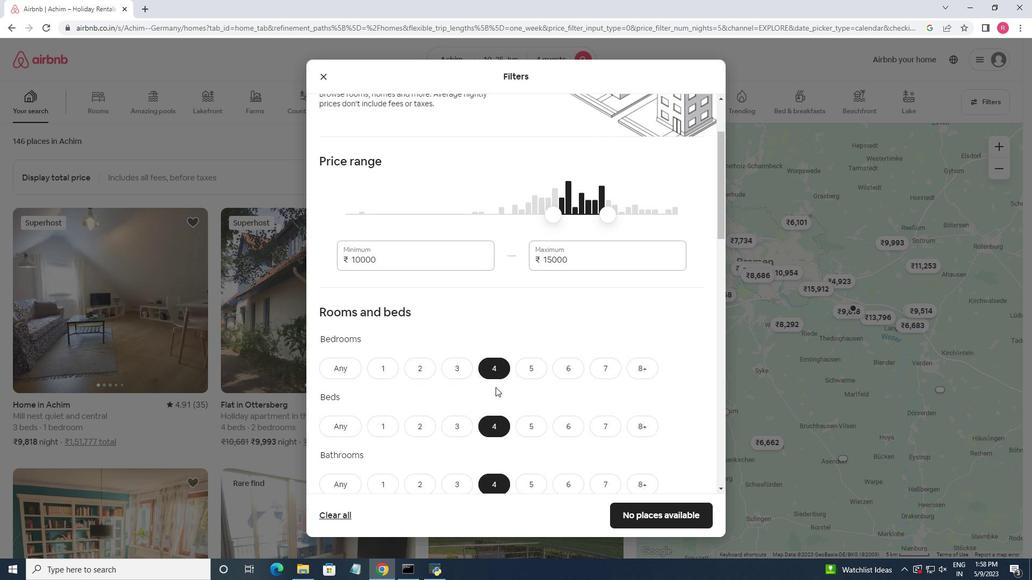 
Action: Mouse scrolled (495, 387) with delta (0, 0)
Screenshot: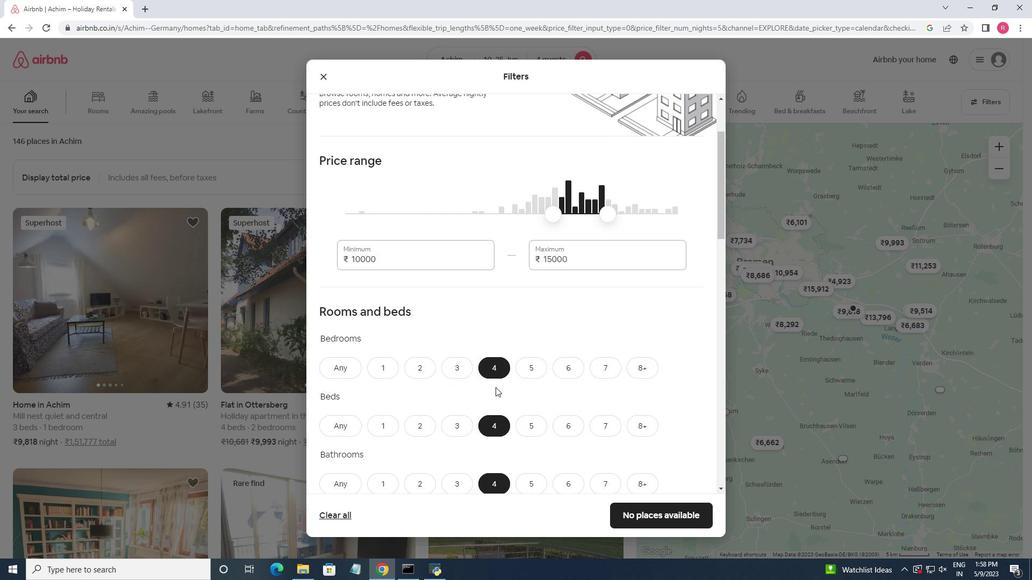 
Action: Mouse scrolled (495, 387) with delta (0, 0)
Screenshot: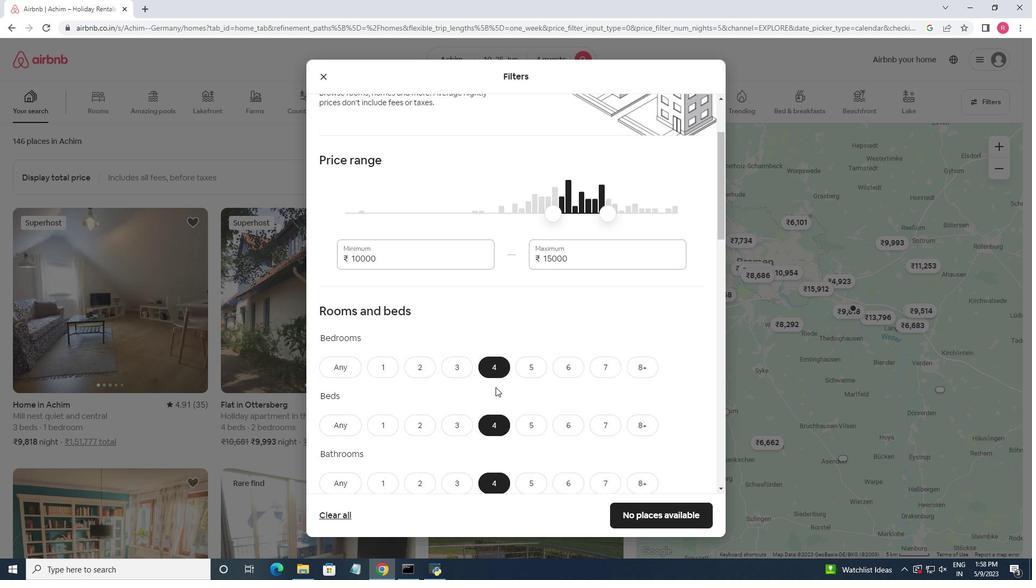 
Action: Mouse scrolled (495, 387) with delta (0, 0)
Screenshot: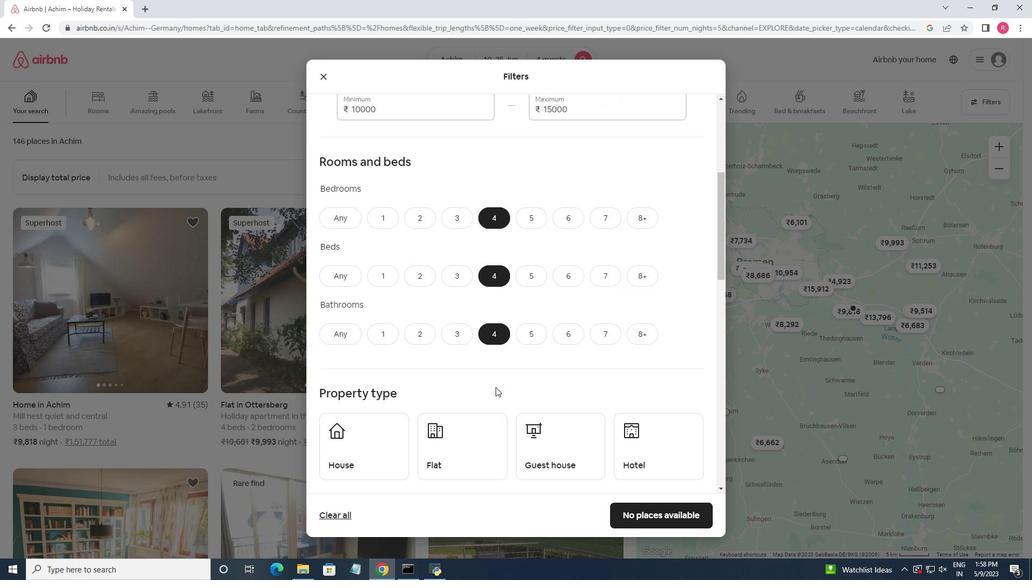 
Action: Mouse moved to (357, 386)
Screenshot: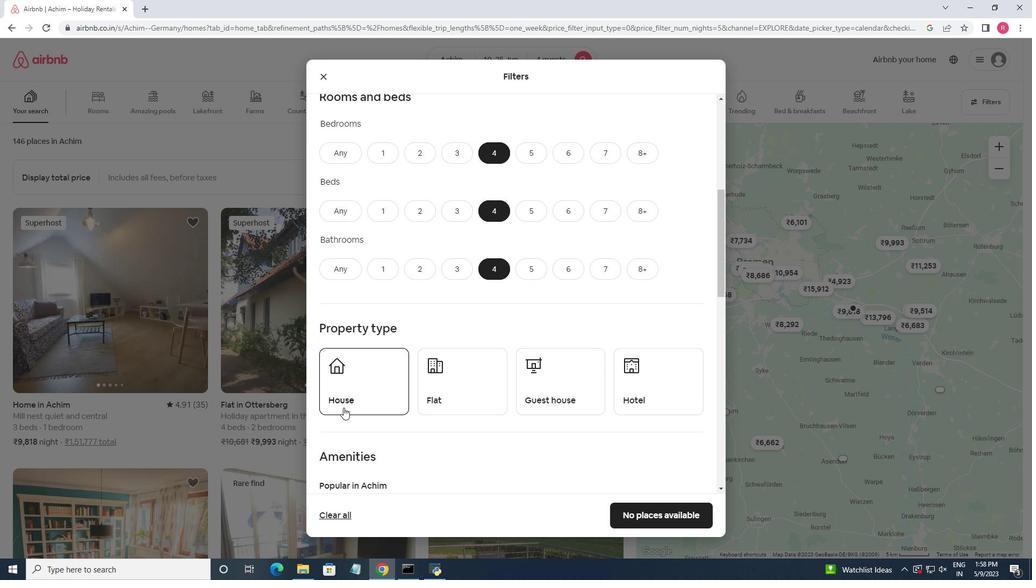 
Action: Mouse pressed left at (357, 386)
Screenshot: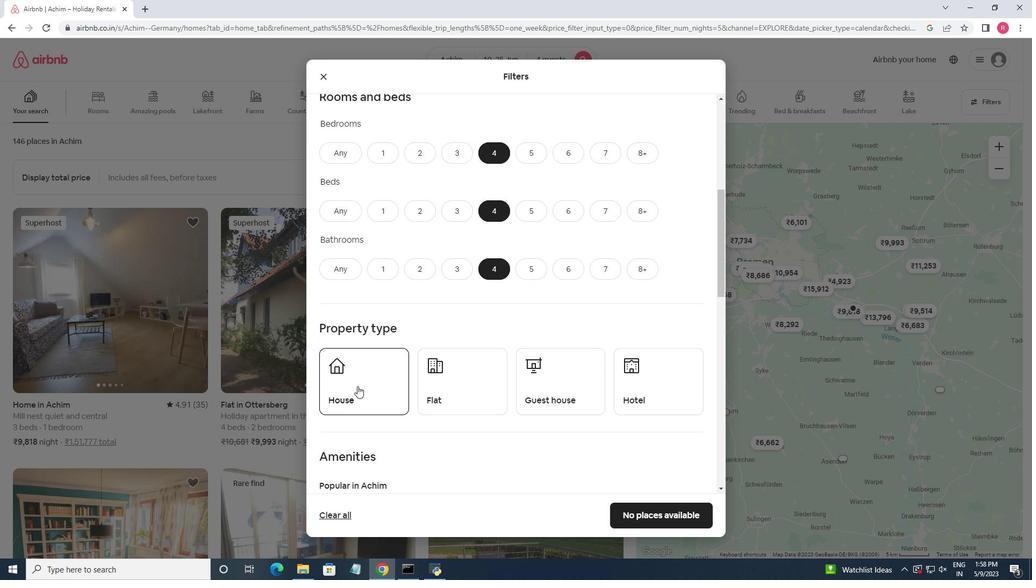 
Action: Mouse moved to (466, 385)
Screenshot: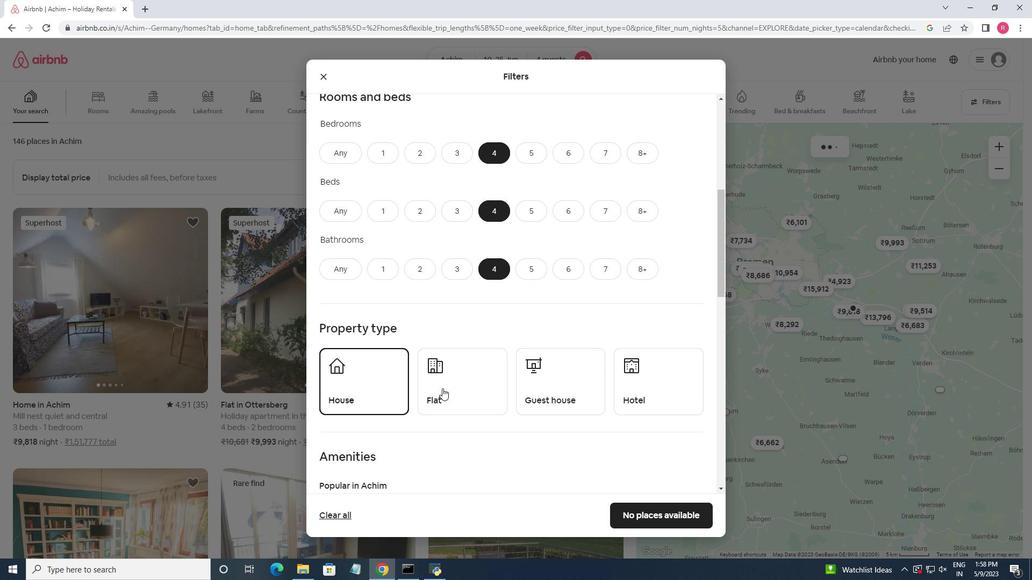
Action: Mouse pressed left at (466, 385)
Screenshot: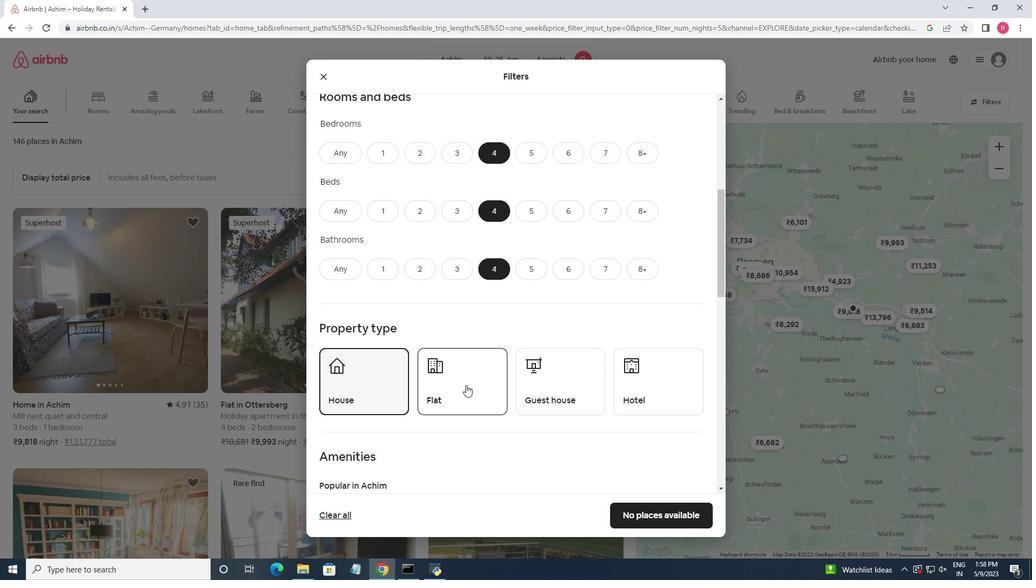 
Action: Mouse moved to (528, 379)
Screenshot: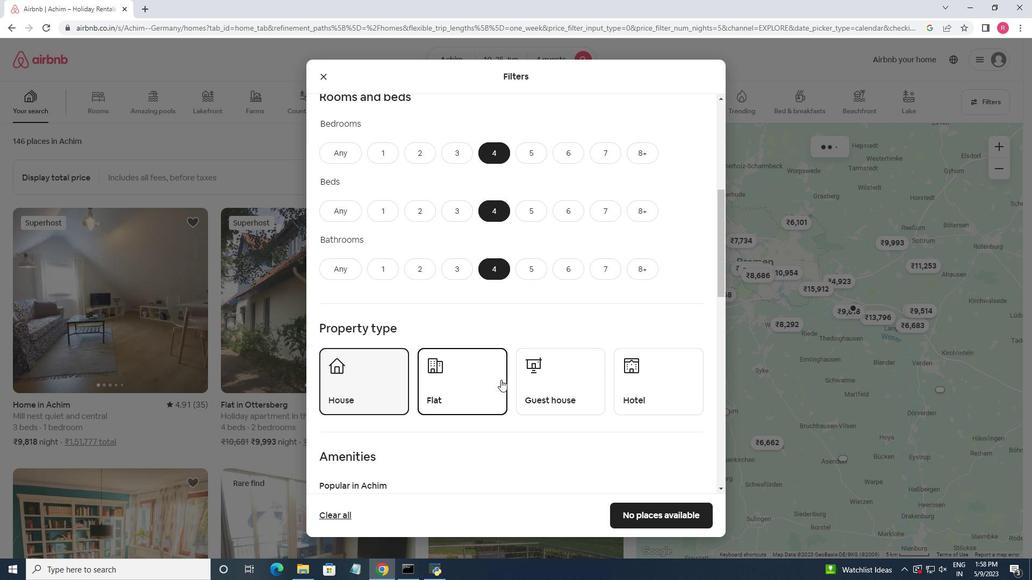
Action: Mouse pressed left at (528, 379)
Screenshot: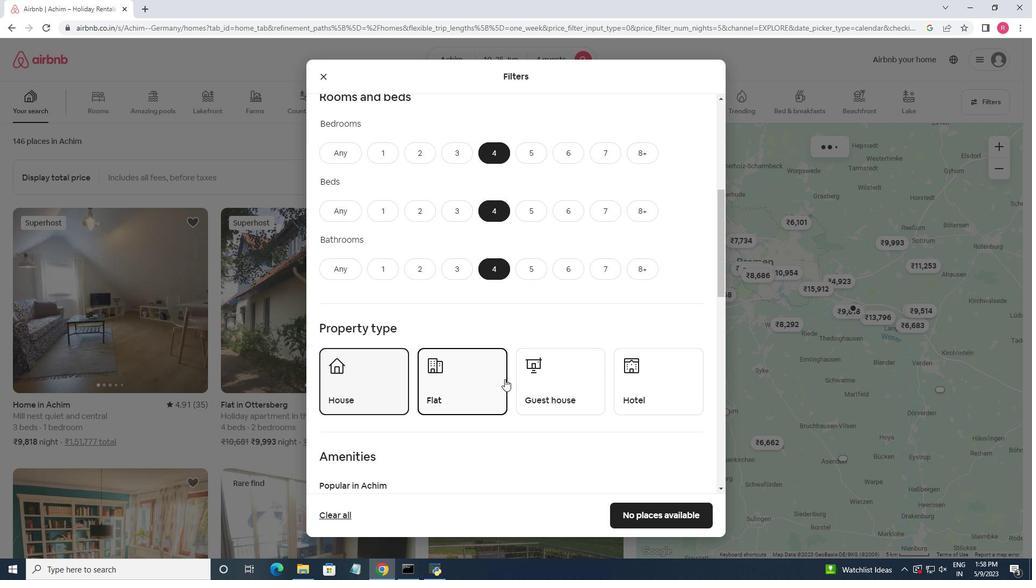 
Action: Mouse moved to (709, 376)
Screenshot: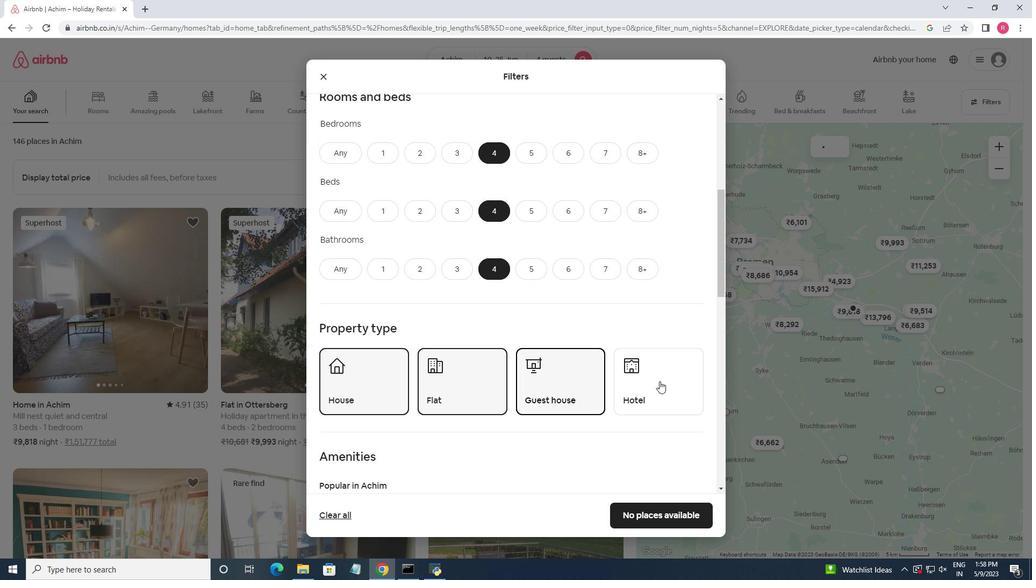 
Action: Mouse pressed left at (709, 376)
Screenshot: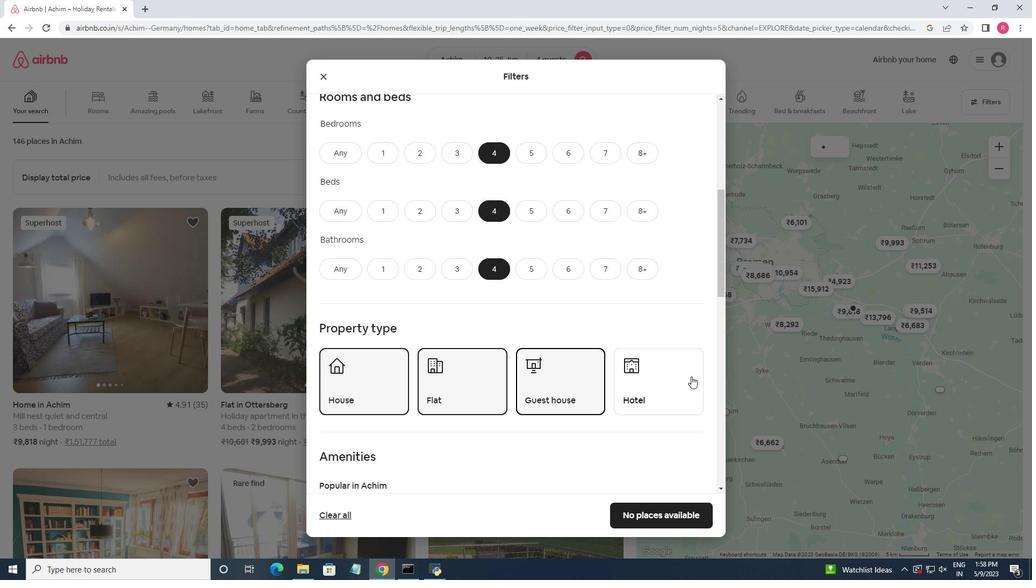 
Action: Mouse moved to (671, 380)
Screenshot: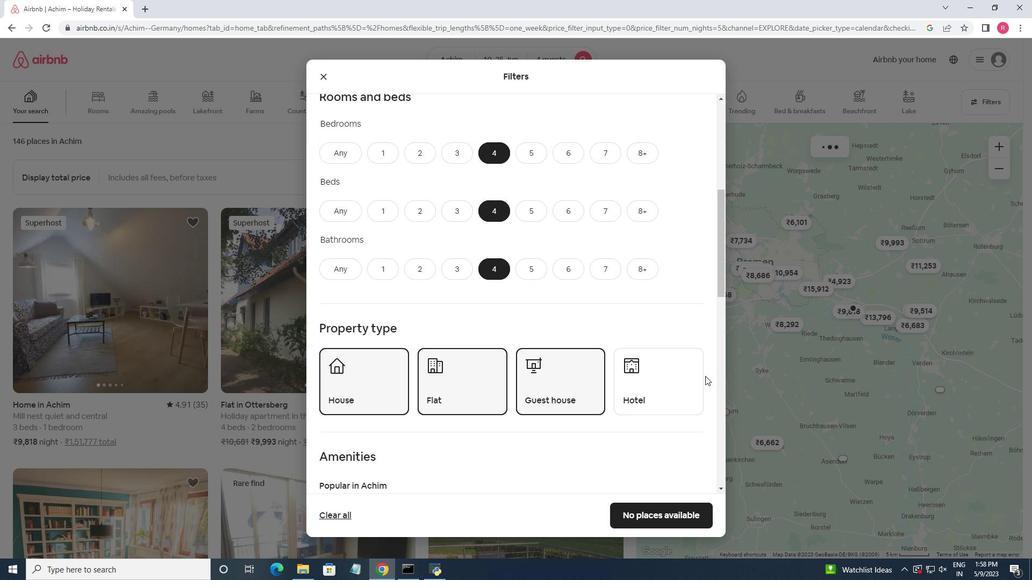 
Action: Mouse pressed left at (671, 380)
Screenshot: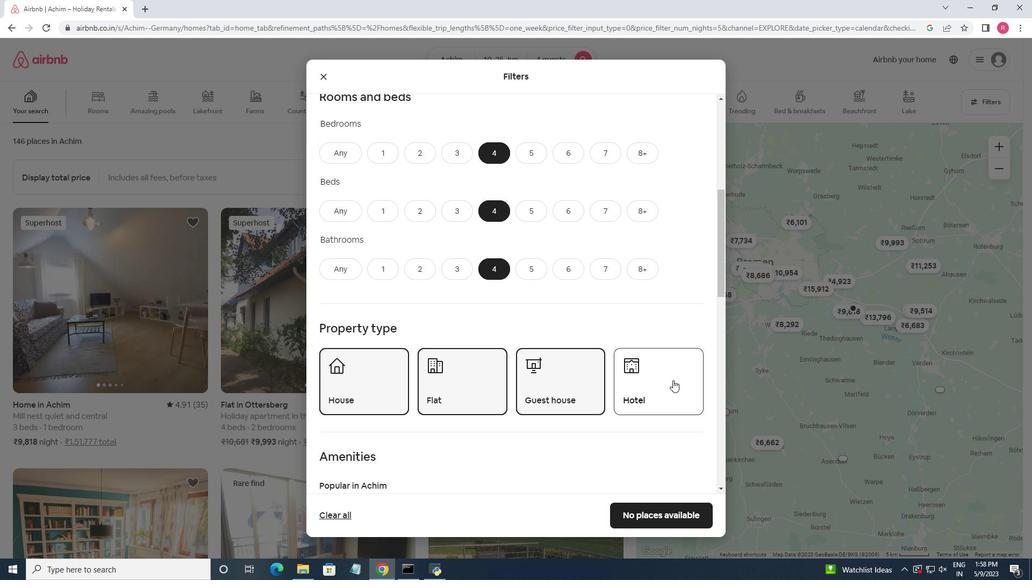 
Action: Mouse moved to (571, 343)
Screenshot: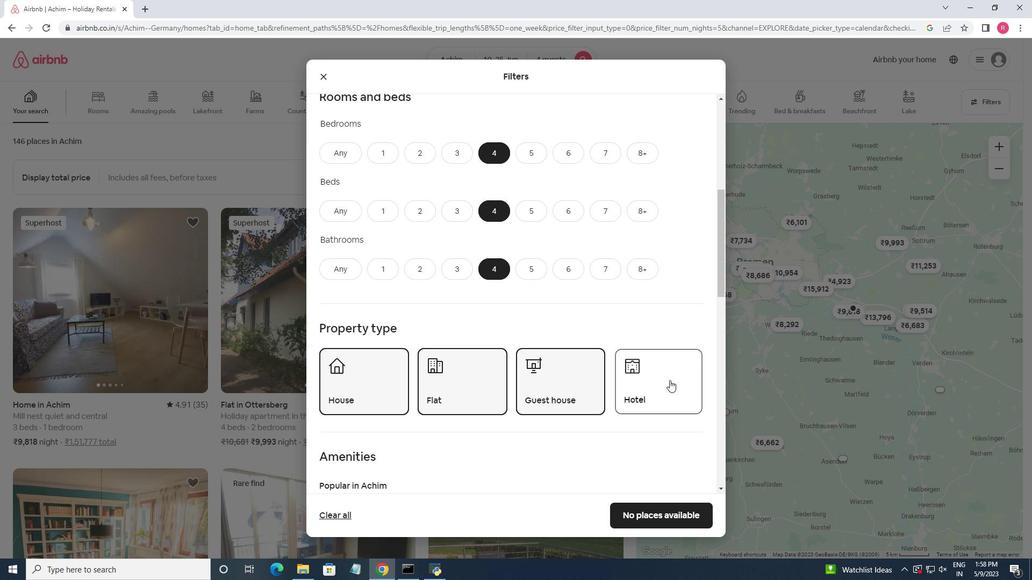 
Action: Mouse scrolled (571, 342) with delta (0, 0)
Screenshot: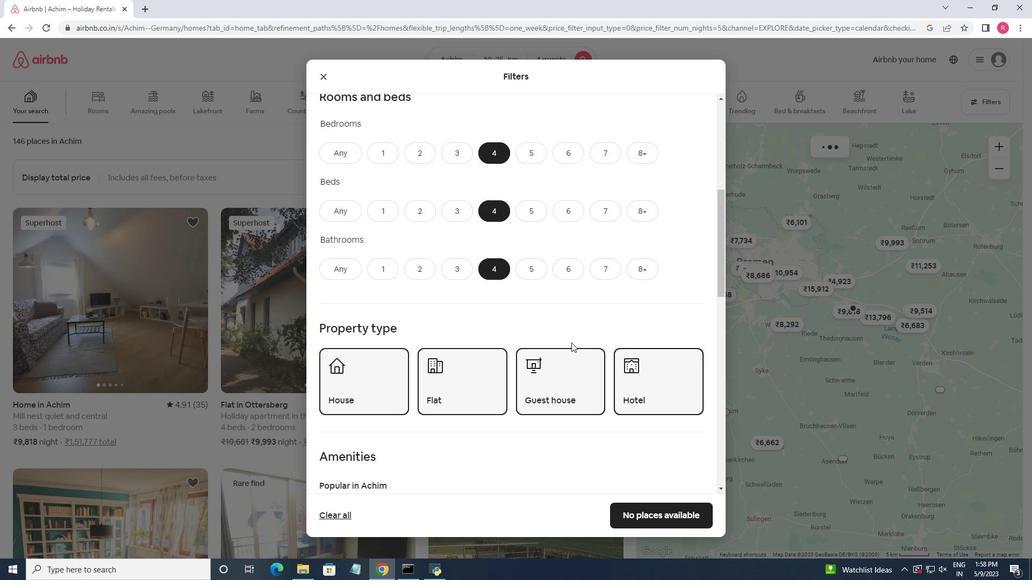 
Action: Mouse scrolled (571, 342) with delta (0, 0)
Screenshot: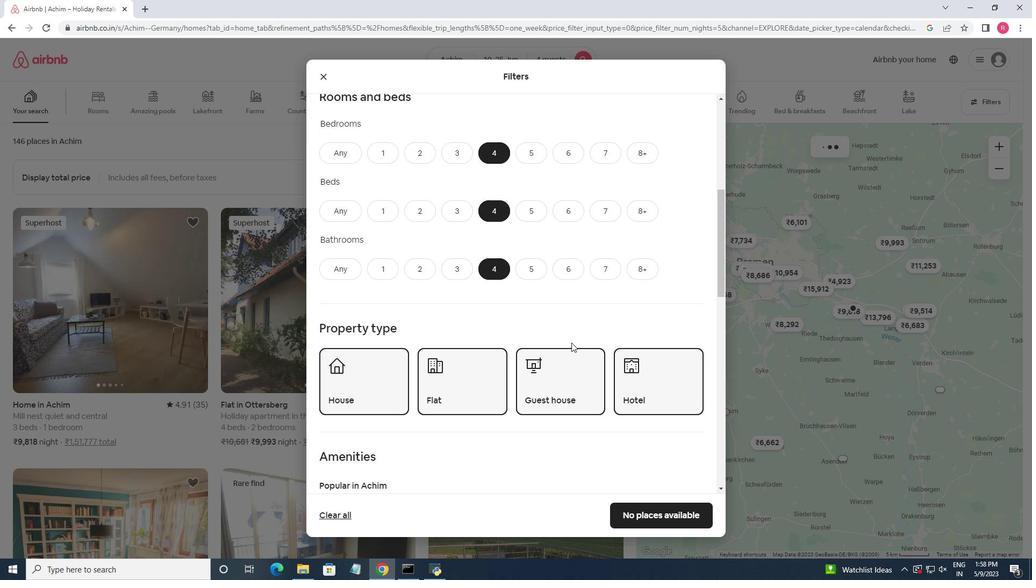 
Action: Mouse scrolled (571, 342) with delta (0, 0)
Screenshot: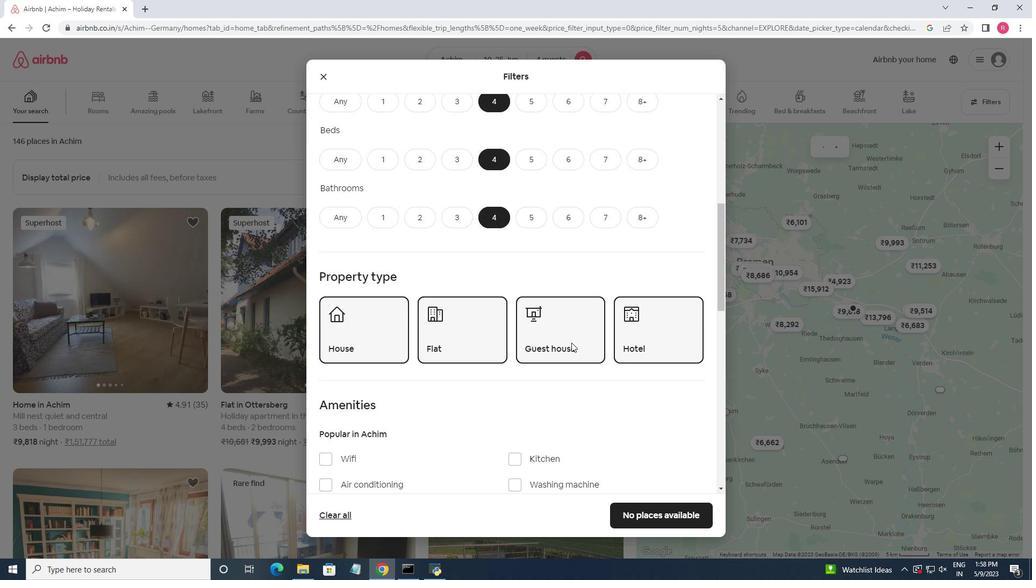 
Action: Mouse moved to (571, 343)
Screenshot: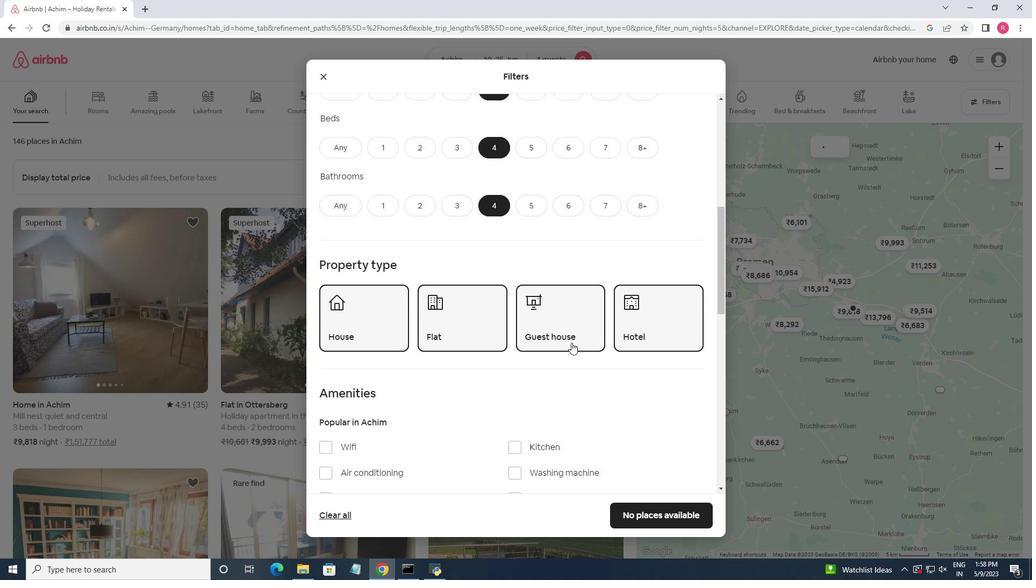 
Action: Mouse scrolled (571, 342) with delta (0, 0)
Screenshot: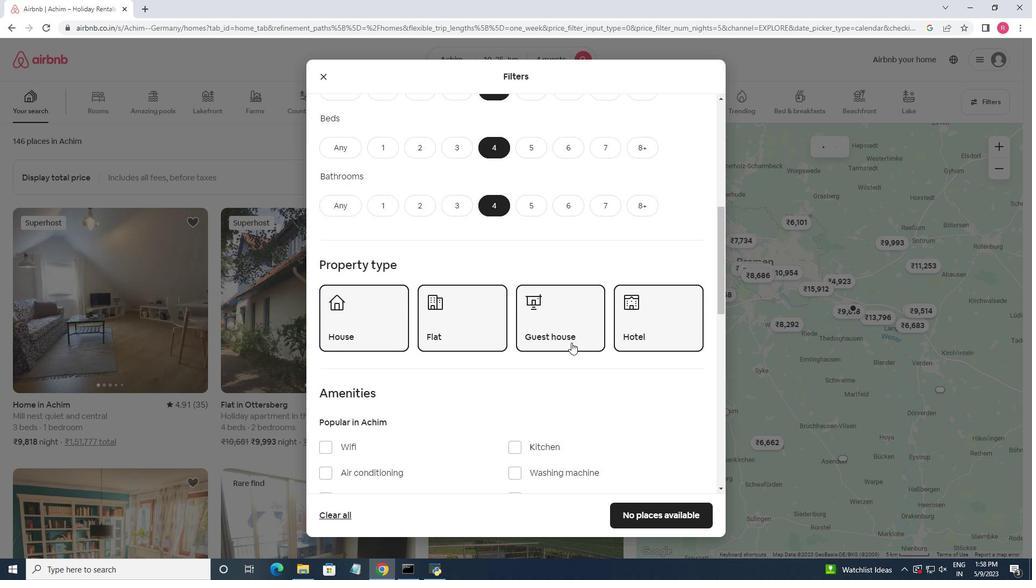 
Action: Mouse moved to (325, 298)
Screenshot: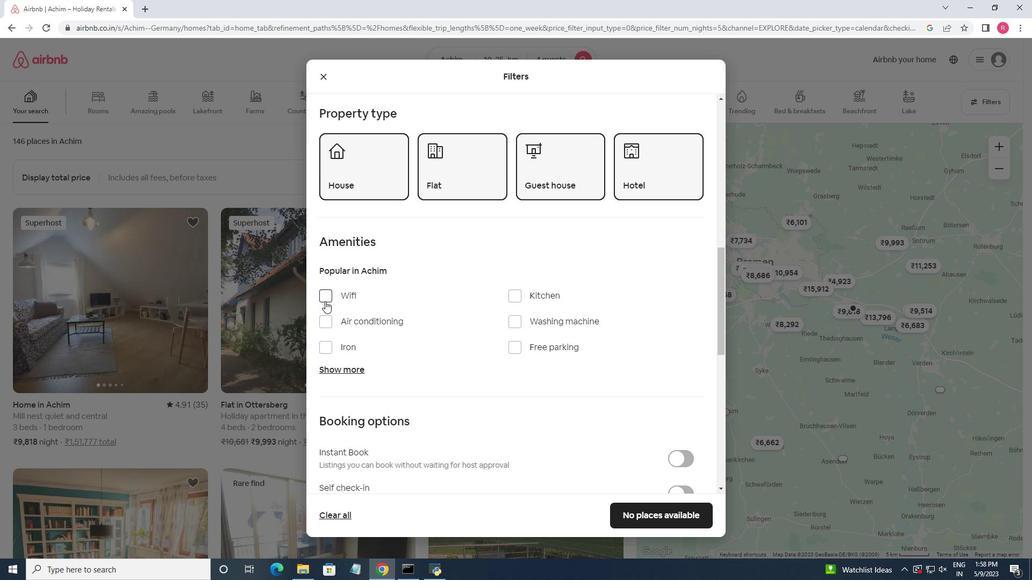 
Action: Mouse pressed left at (325, 298)
Screenshot: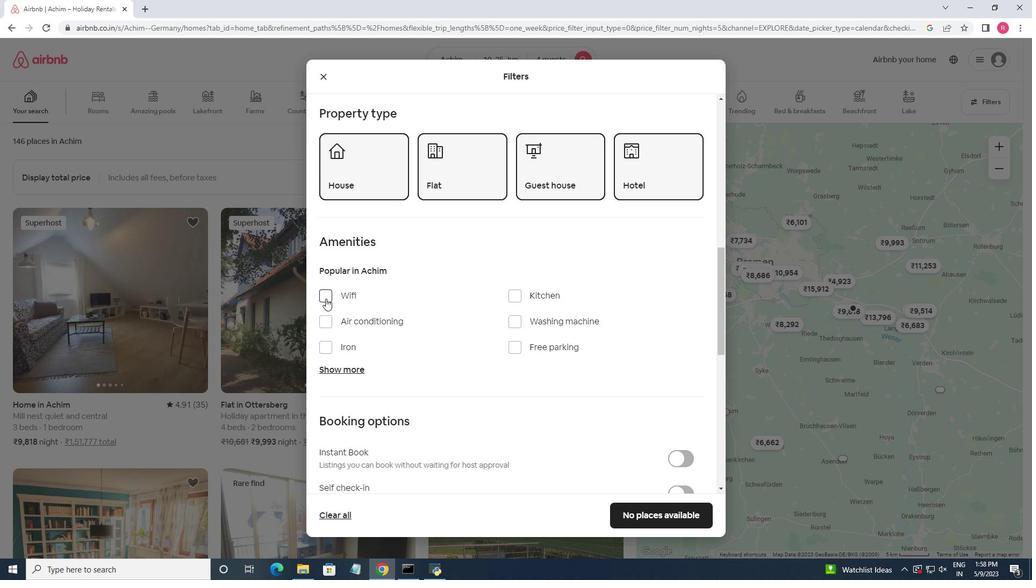 
Action: Mouse moved to (350, 369)
Screenshot: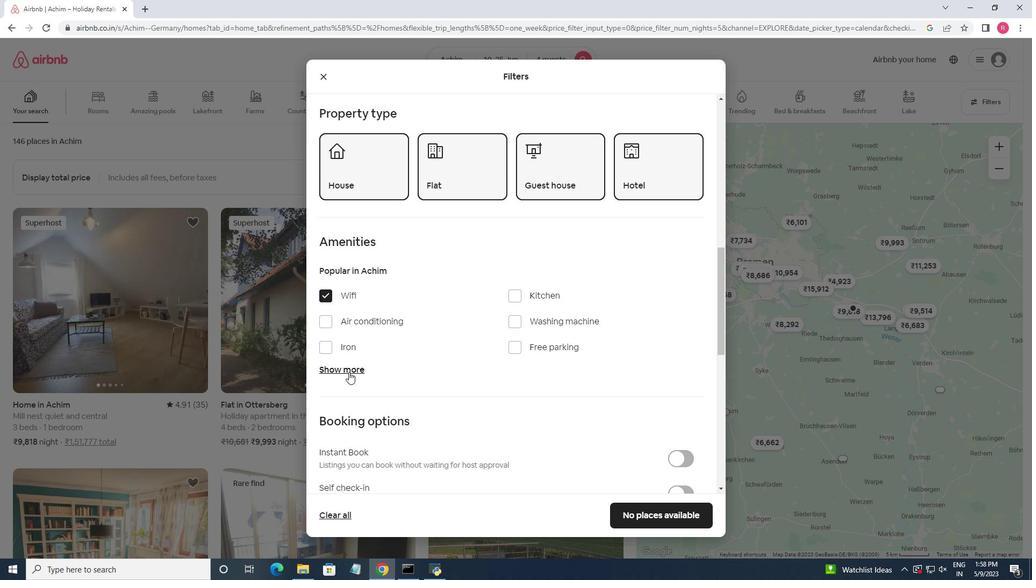 
Action: Mouse pressed left at (350, 369)
Screenshot: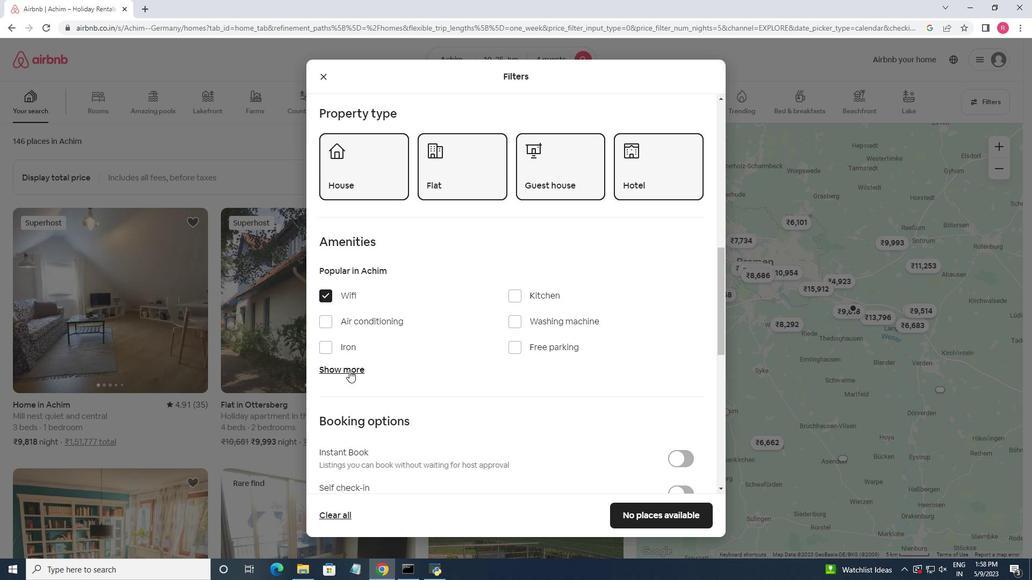 
Action: Mouse moved to (524, 433)
Screenshot: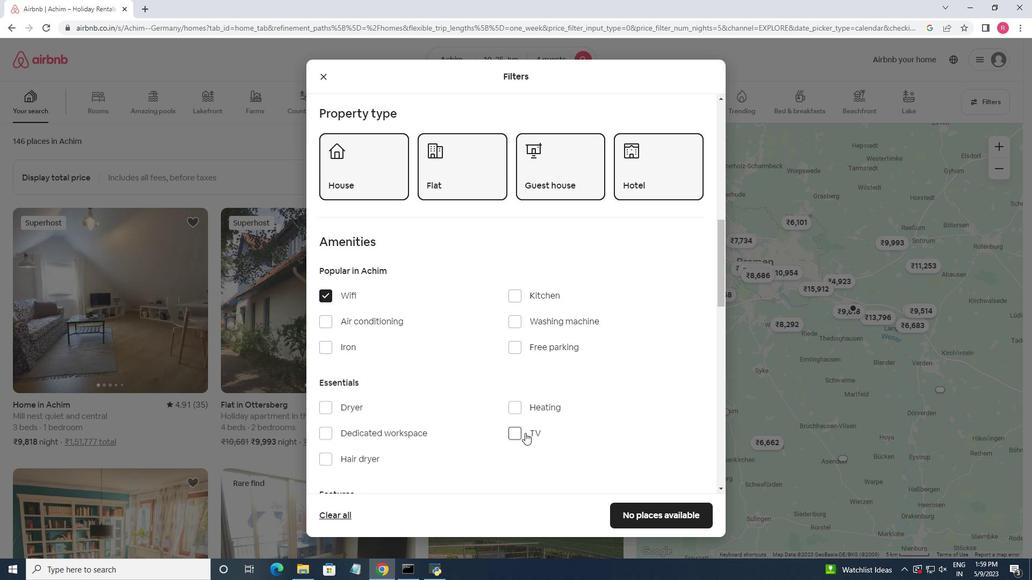 
Action: Mouse pressed left at (524, 433)
Screenshot: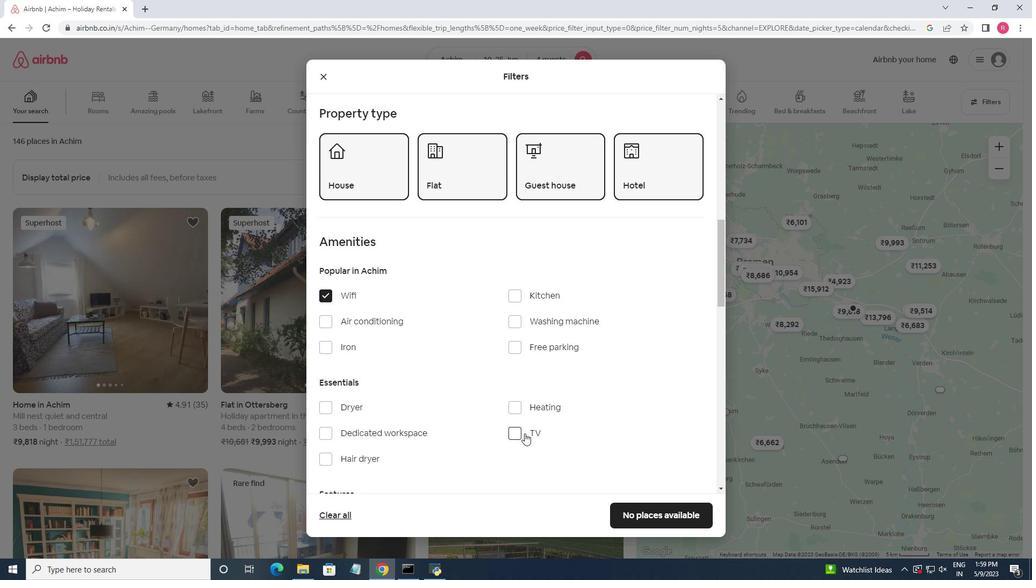 
Action: Mouse moved to (467, 337)
Screenshot: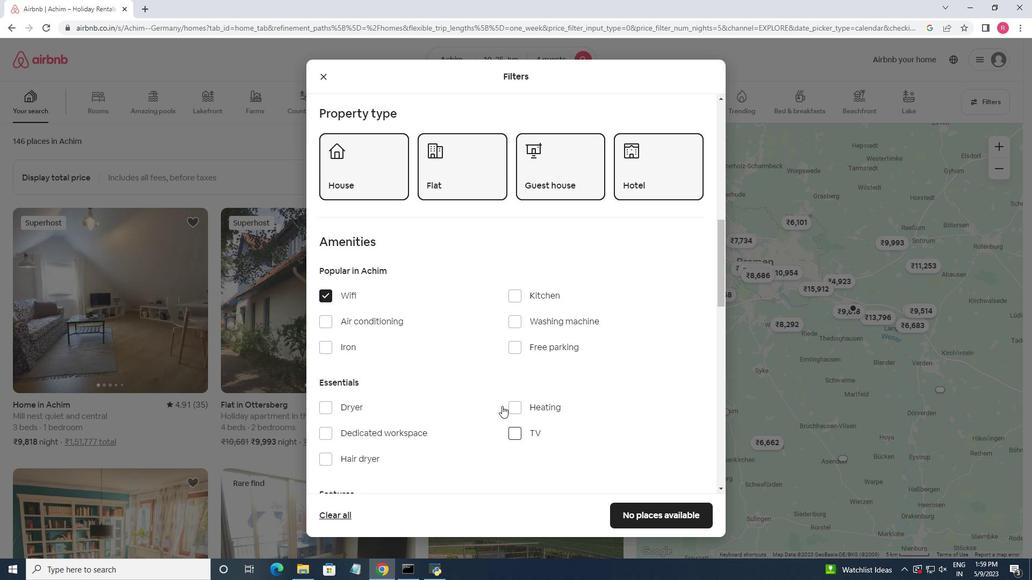 
Action: Mouse scrolled (467, 337) with delta (0, 0)
Screenshot: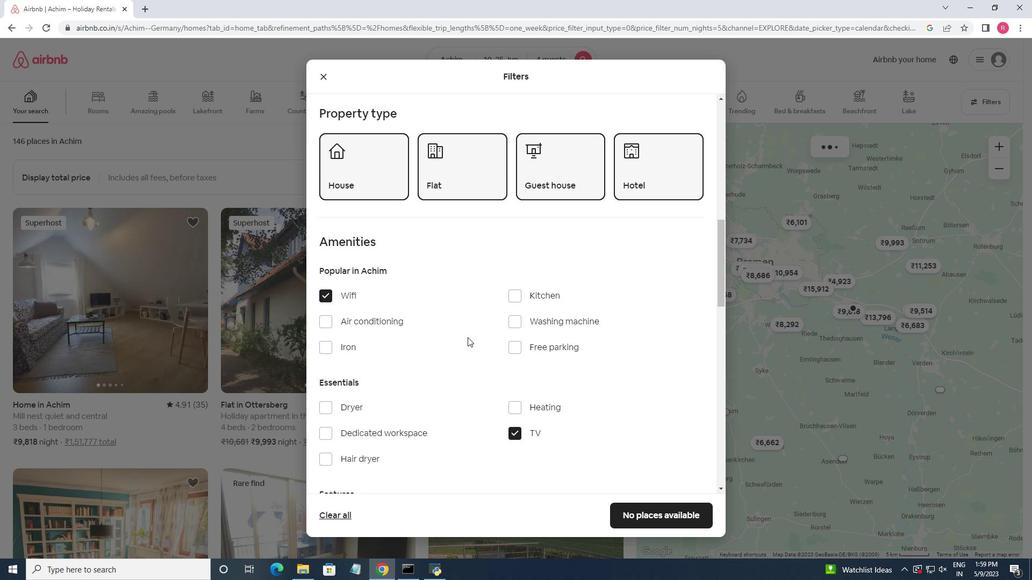 
Action: Mouse scrolled (467, 337) with delta (0, 0)
Screenshot: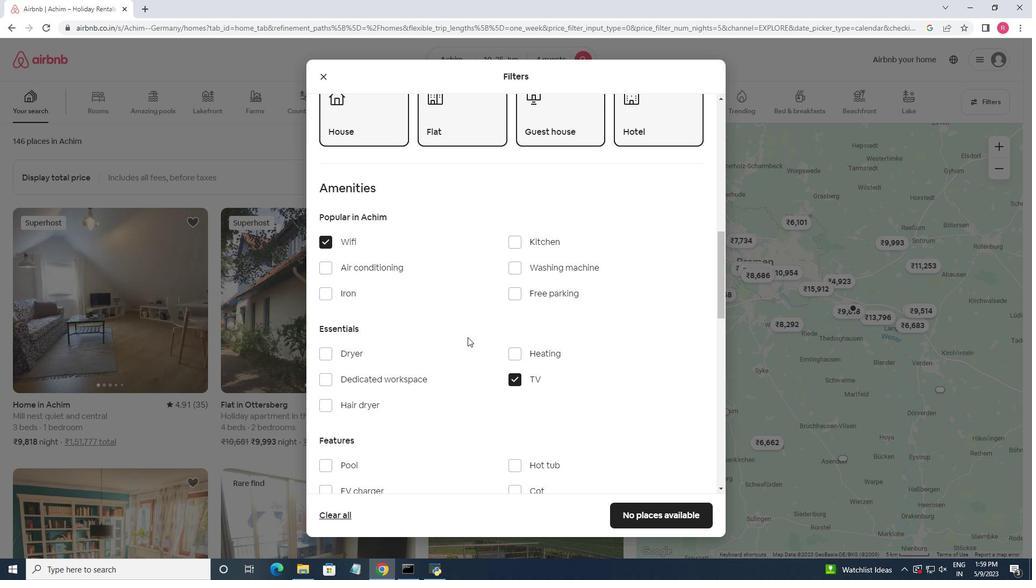 
Action: Mouse scrolled (467, 337) with delta (0, 0)
Screenshot: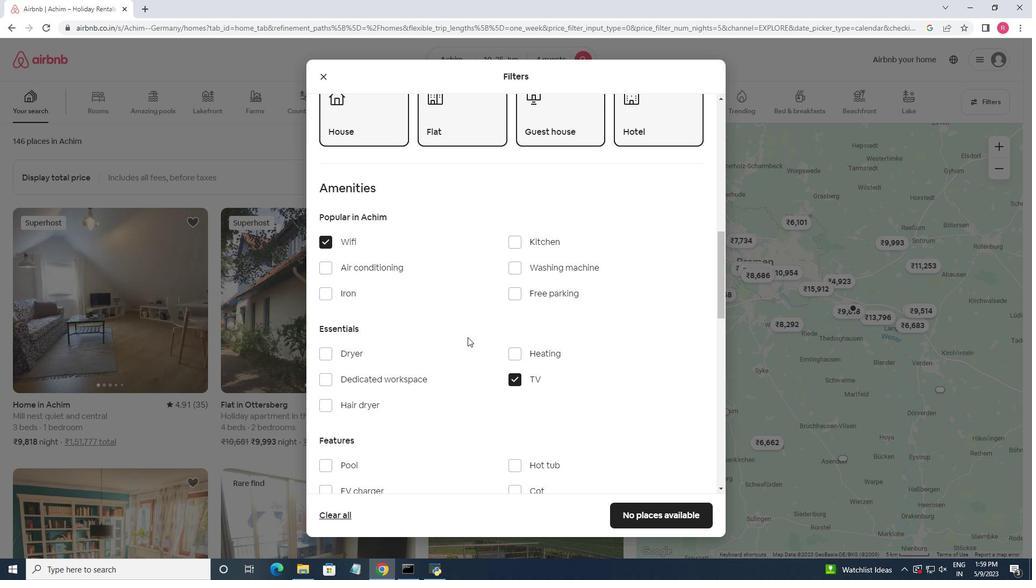 
Action: Mouse moved to (325, 408)
Screenshot: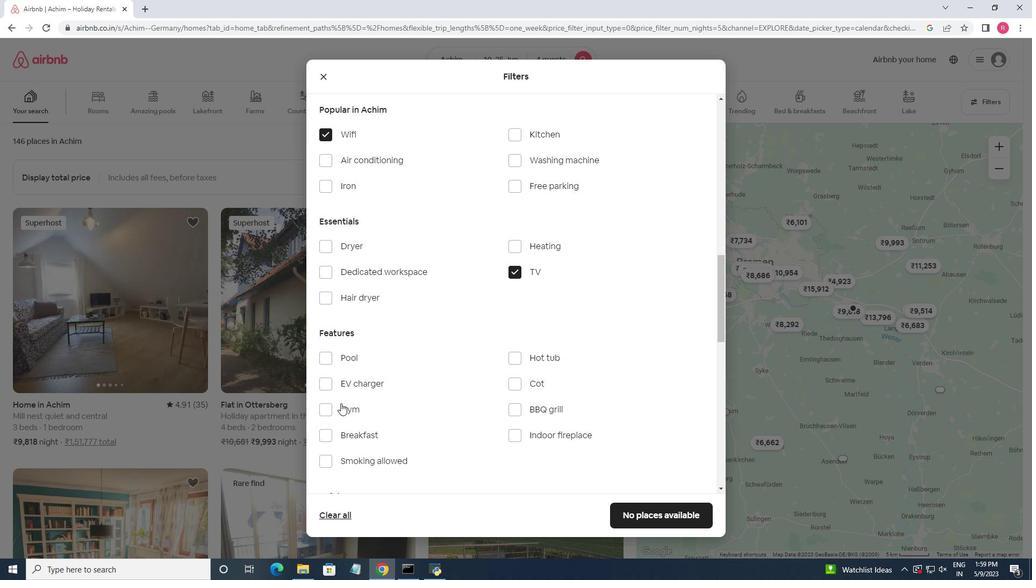 
Action: Mouse pressed left at (325, 408)
Screenshot: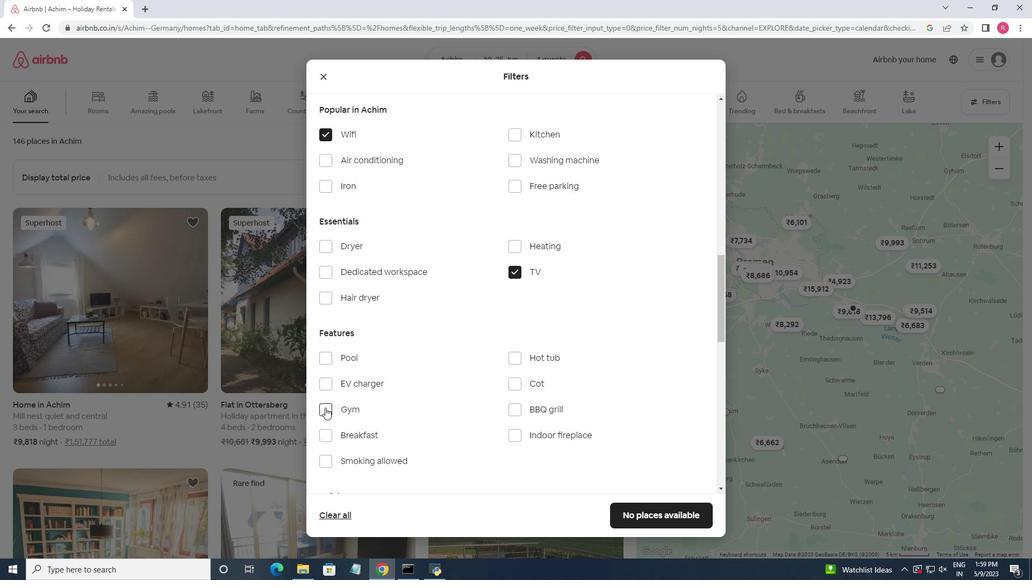 
Action: Mouse moved to (423, 316)
Screenshot: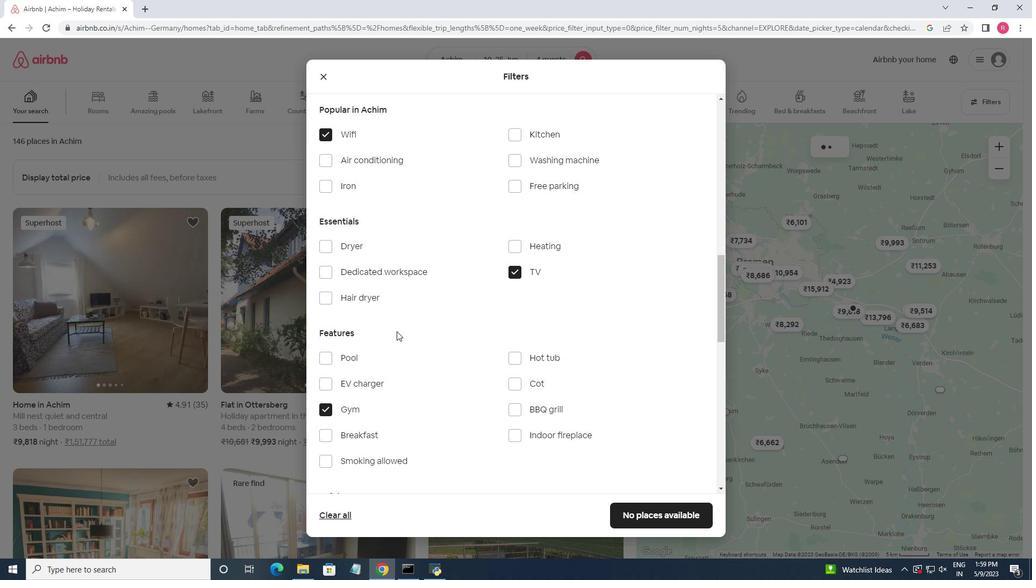 
Action: Mouse scrolled (423, 317) with delta (0, 0)
Screenshot: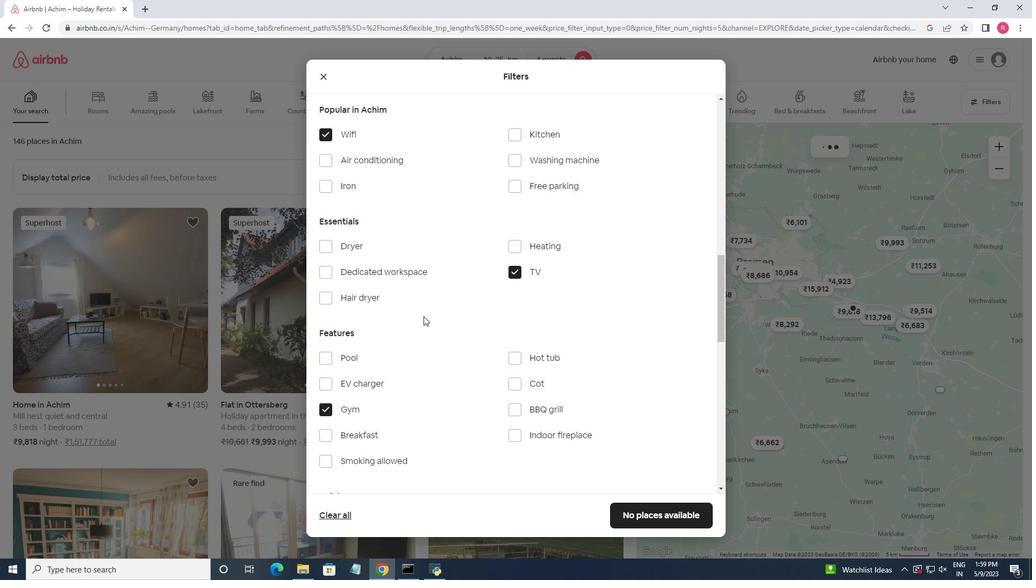 
Action: Mouse moved to (515, 241)
Screenshot: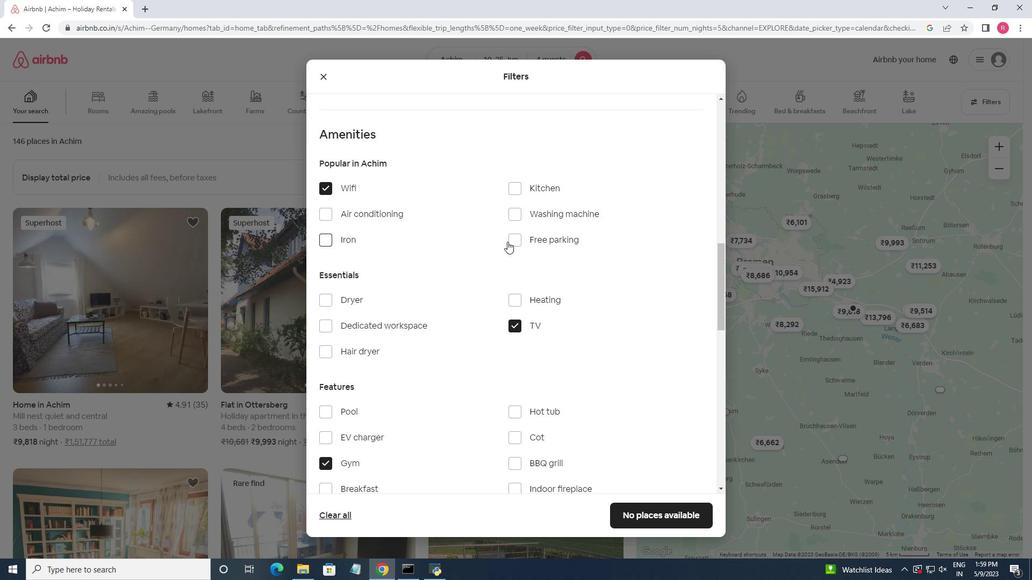 
Action: Mouse pressed left at (515, 241)
Screenshot: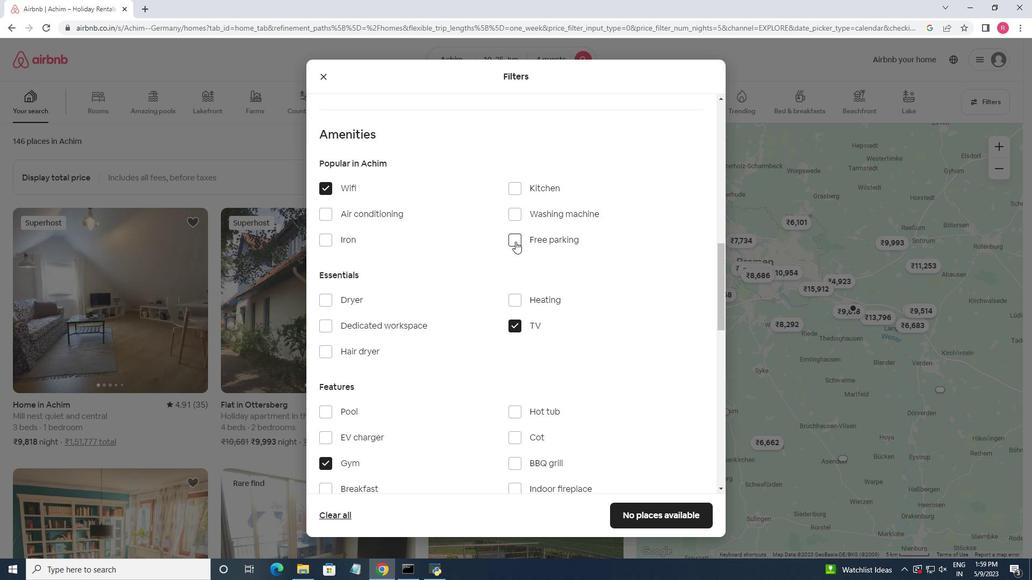 
Action: Mouse moved to (439, 326)
Screenshot: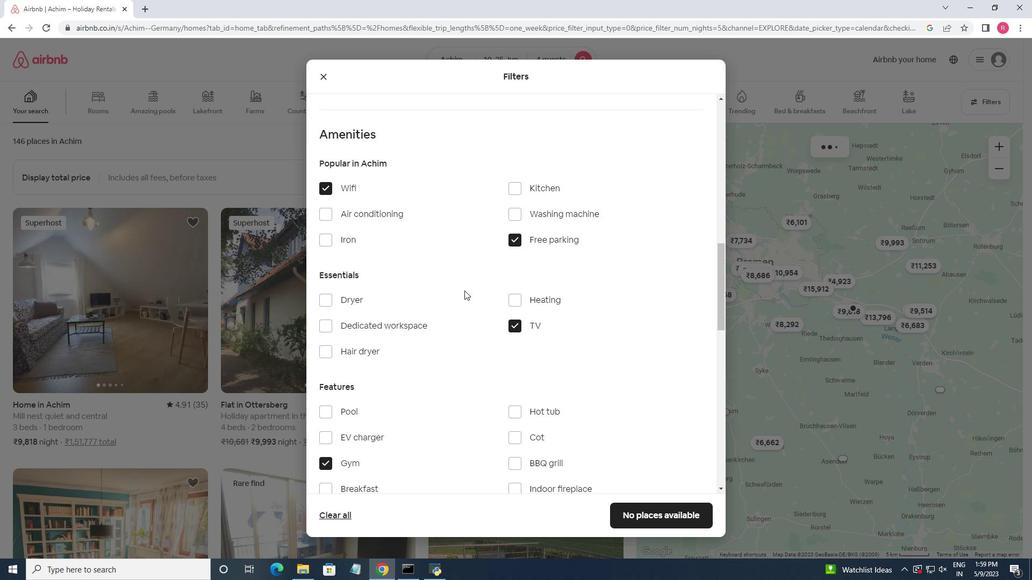 
Action: Mouse scrolled (439, 325) with delta (0, 0)
Screenshot: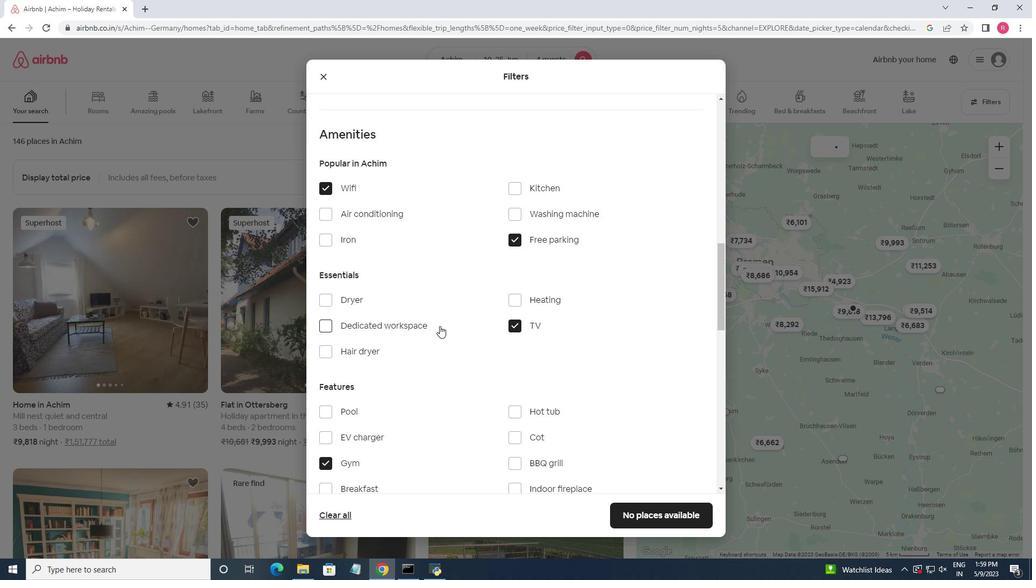
Action: Mouse scrolled (439, 325) with delta (0, 0)
Screenshot: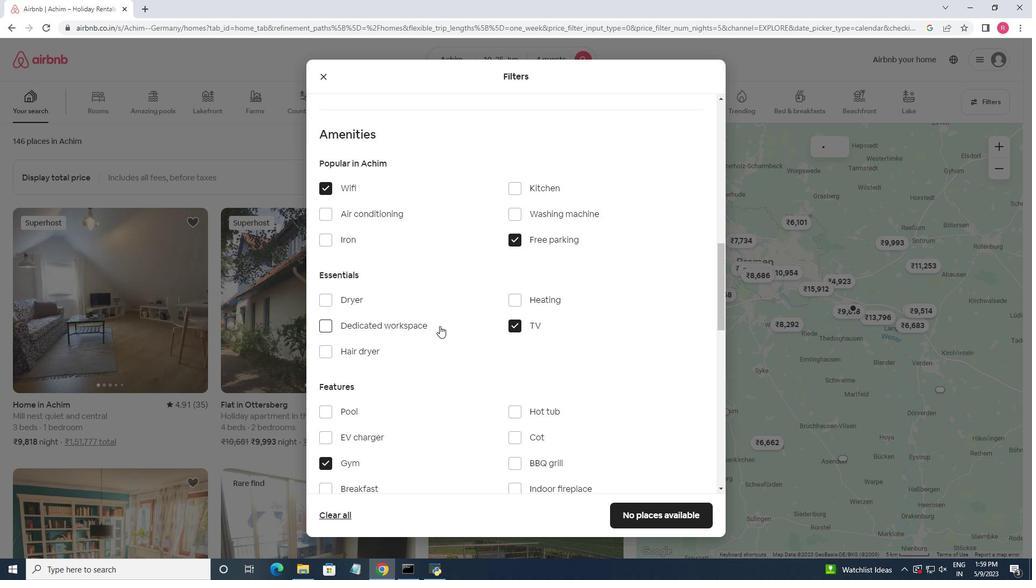 
Action: Mouse scrolled (439, 325) with delta (0, 0)
Screenshot: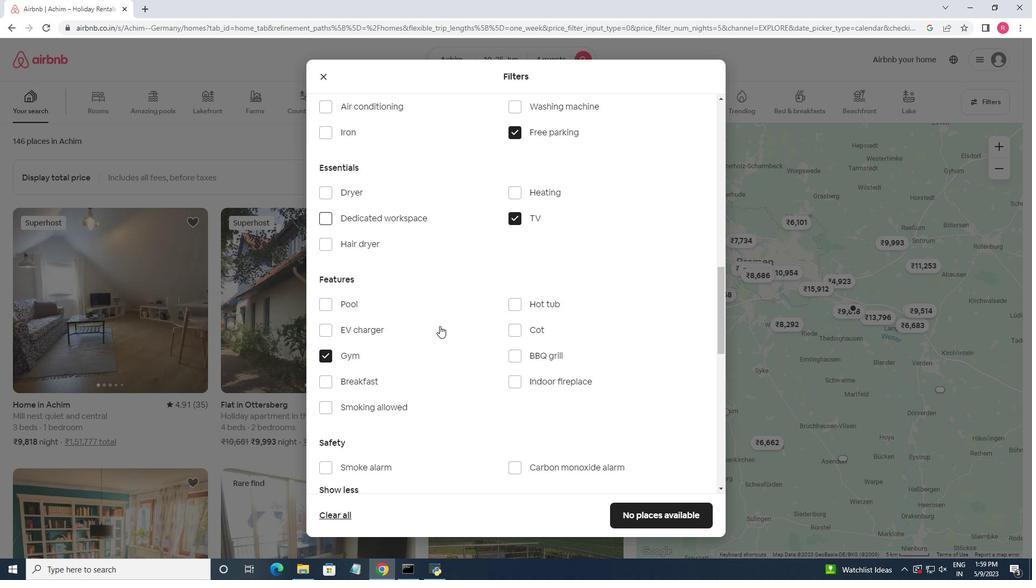 
Action: Mouse scrolled (439, 325) with delta (0, 0)
Screenshot: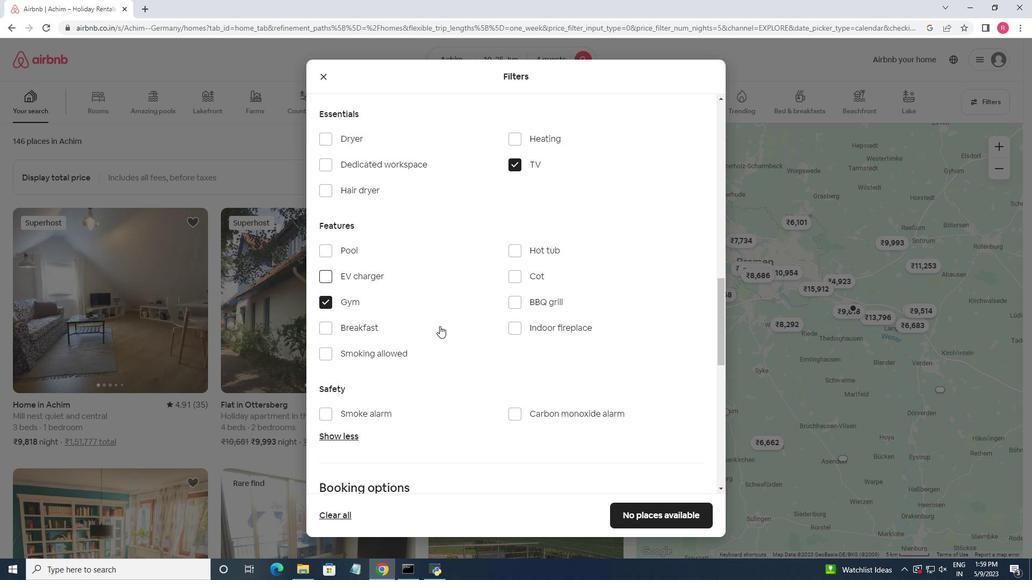 
Action: Mouse moved to (333, 272)
Screenshot: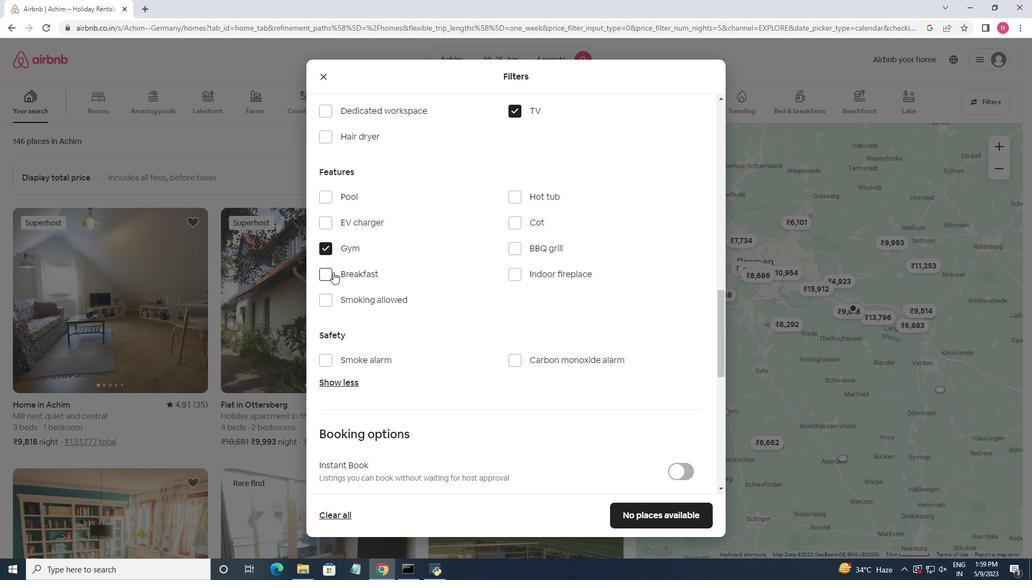 
Action: Mouse pressed left at (333, 272)
Screenshot: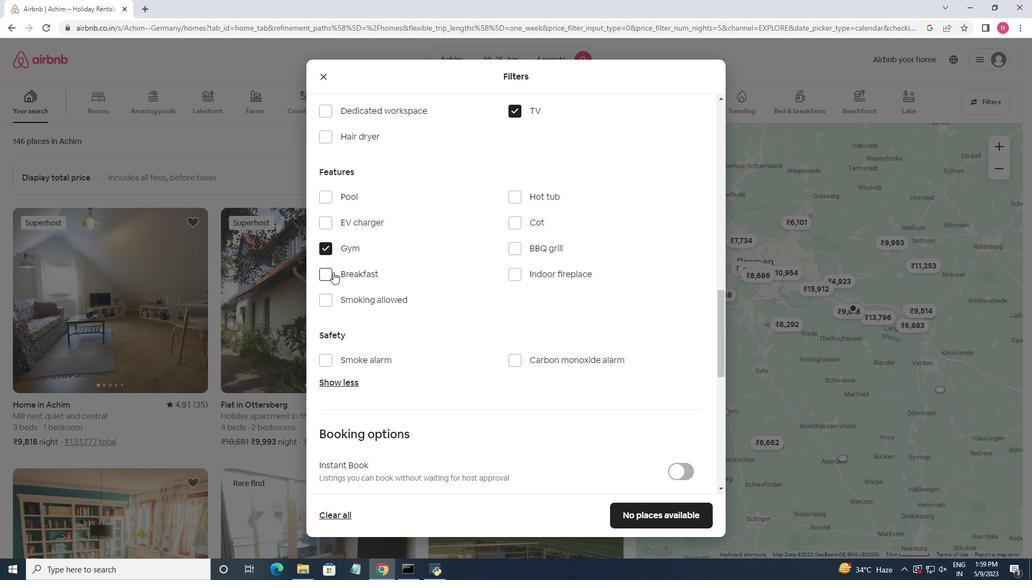 
Action: Mouse moved to (519, 265)
Screenshot: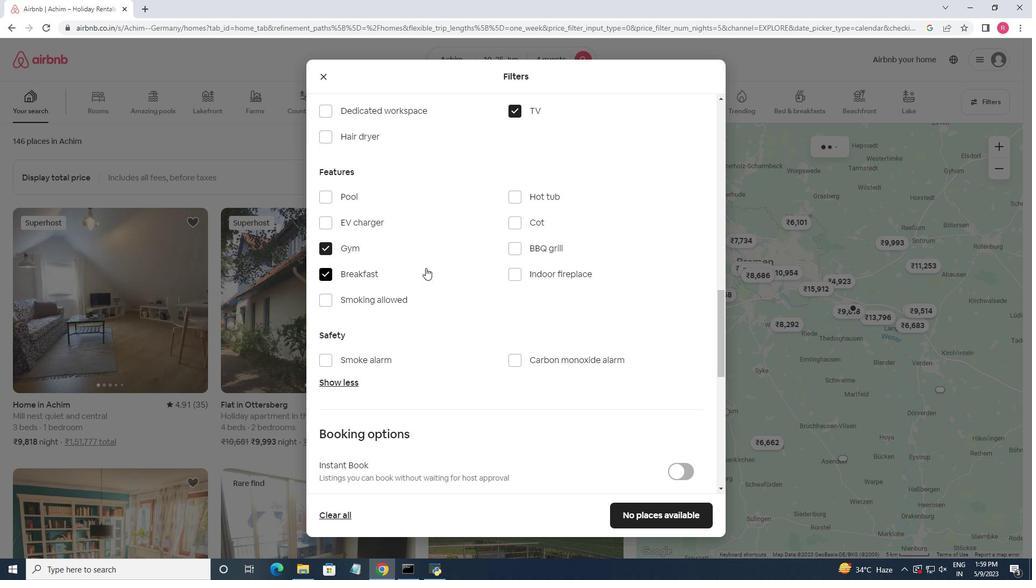 
Action: Mouse scrolled (519, 265) with delta (0, 0)
Screenshot: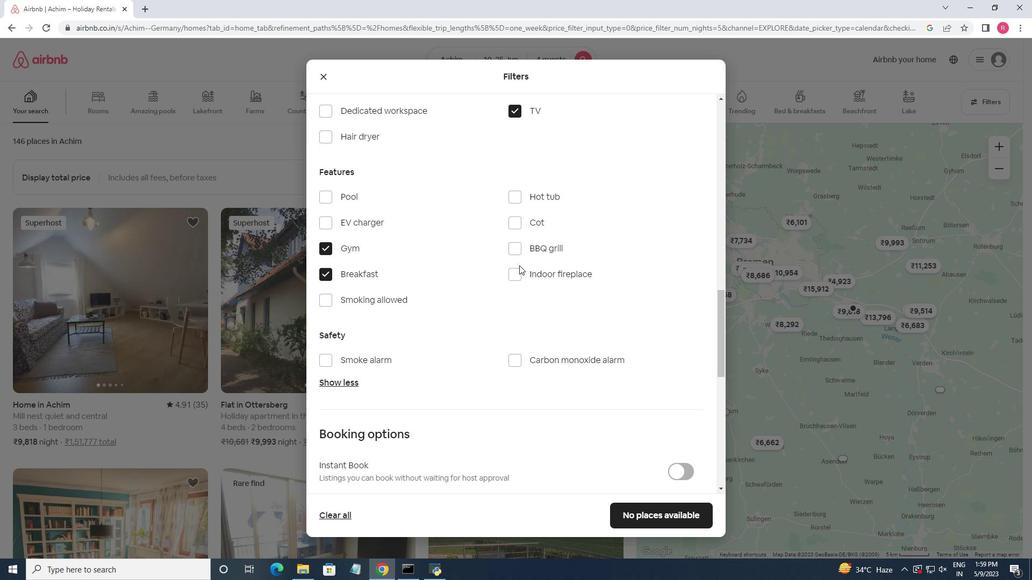 
Action: Mouse scrolled (519, 265) with delta (0, 0)
Screenshot: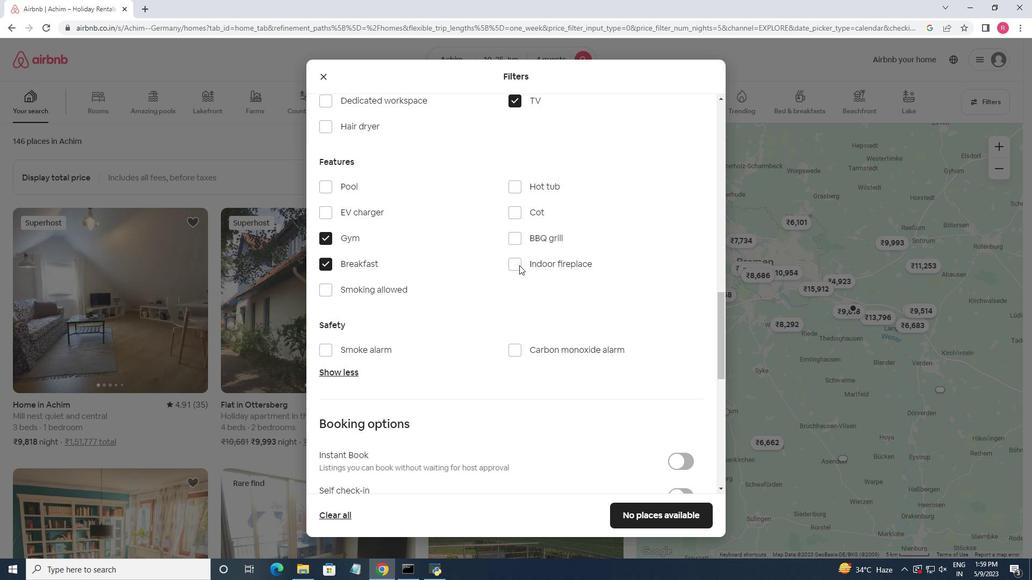 
Action: Mouse scrolled (519, 265) with delta (0, 0)
Screenshot: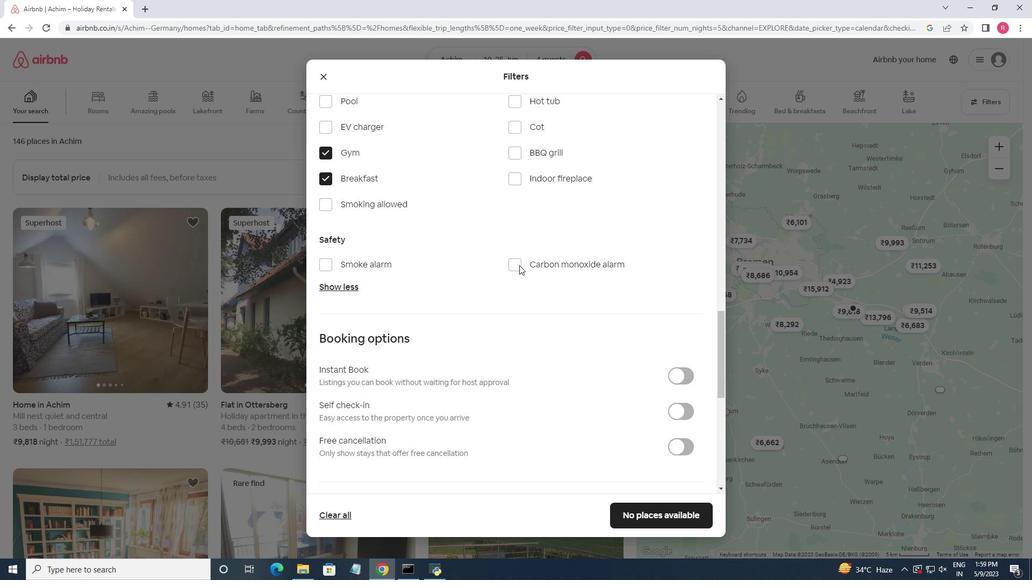 
Action: Mouse scrolled (519, 265) with delta (0, 0)
Screenshot: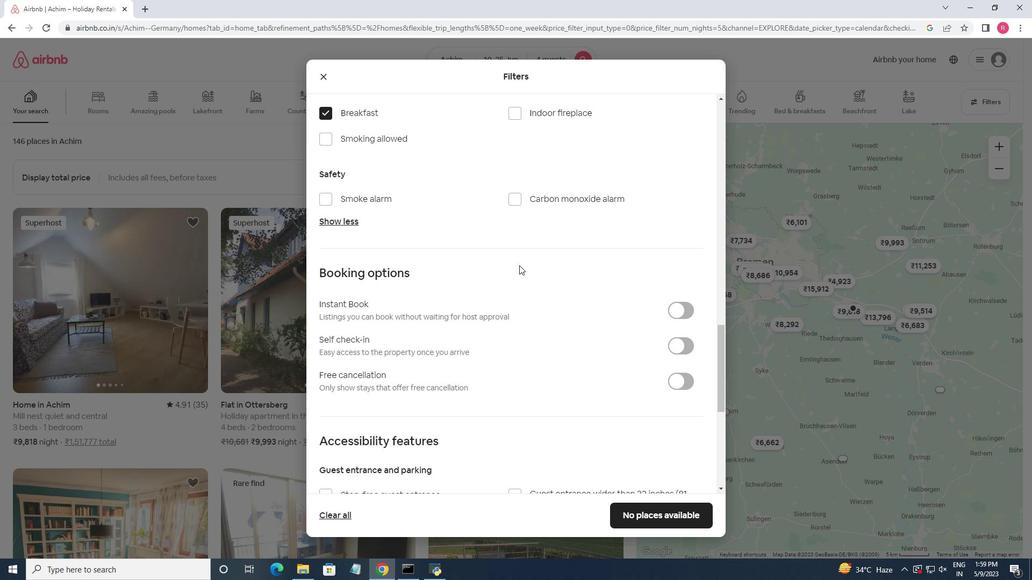 
Action: Mouse scrolled (519, 265) with delta (0, 0)
Screenshot: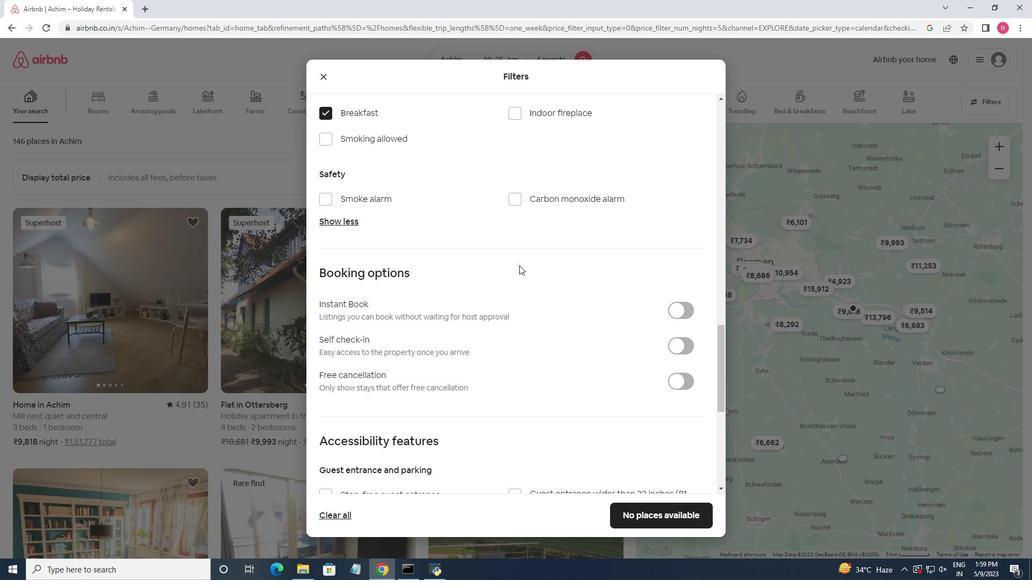 
Action: Mouse scrolled (519, 265) with delta (0, 0)
Screenshot: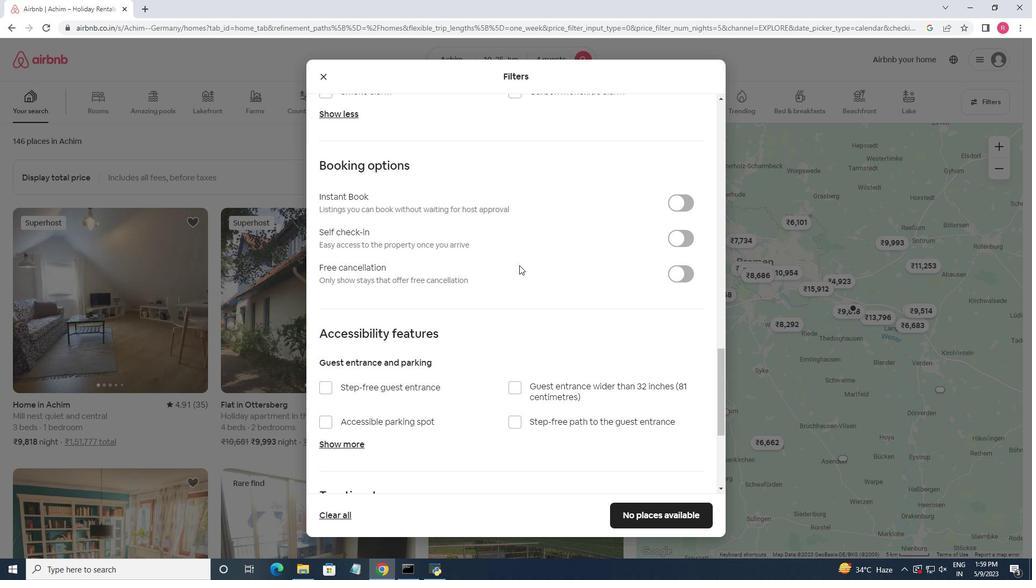 
Action: Mouse scrolled (519, 265) with delta (0, 0)
Screenshot: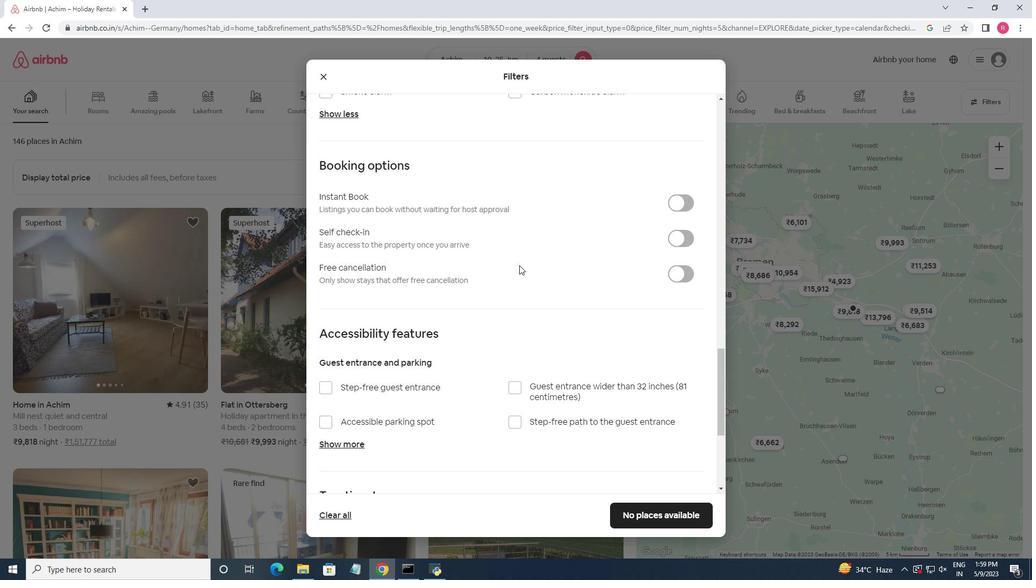 
Action: Mouse moved to (686, 138)
Screenshot: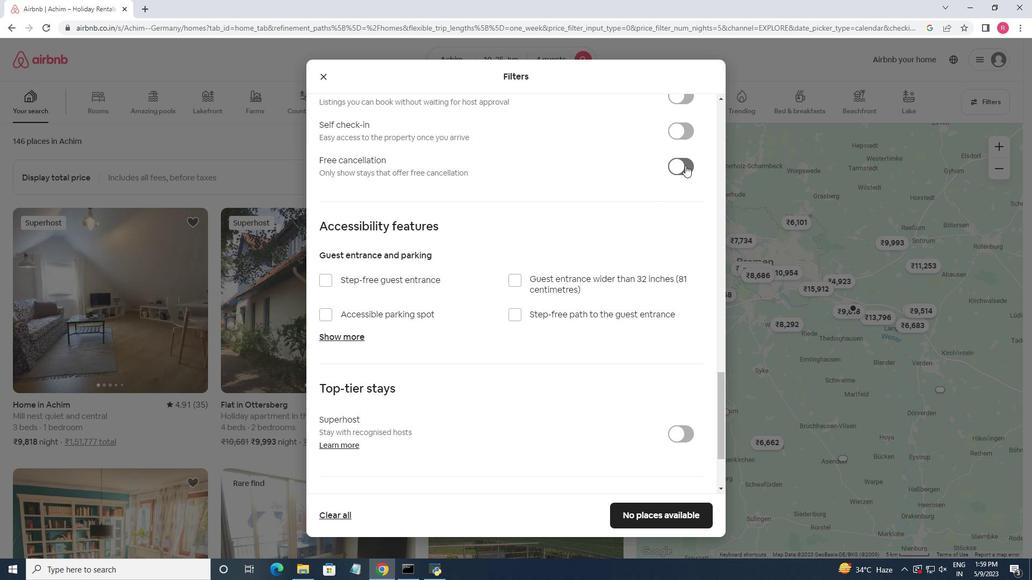 
Action: Mouse pressed left at (686, 138)
Screenshot: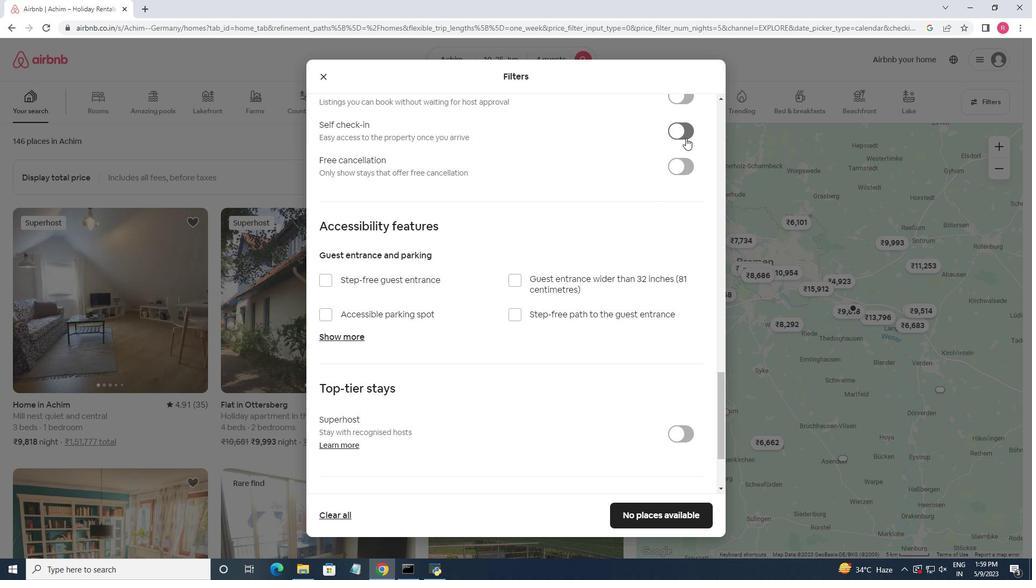 
Action: Mouse moved to (555, 275)
Screenshot: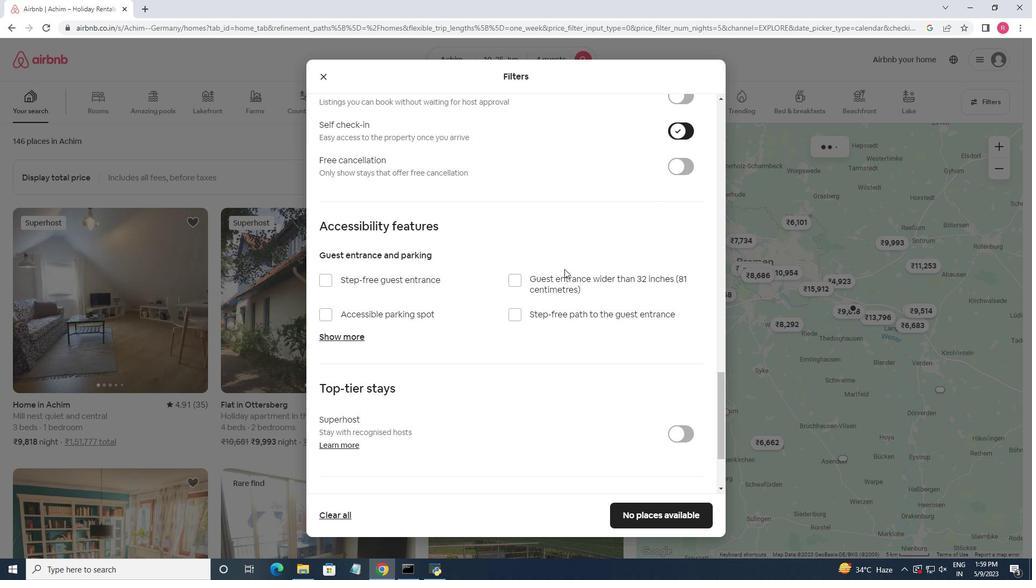 
Action: Mouse scrolled (555, 275) with delta (0, 0)
Screenshot: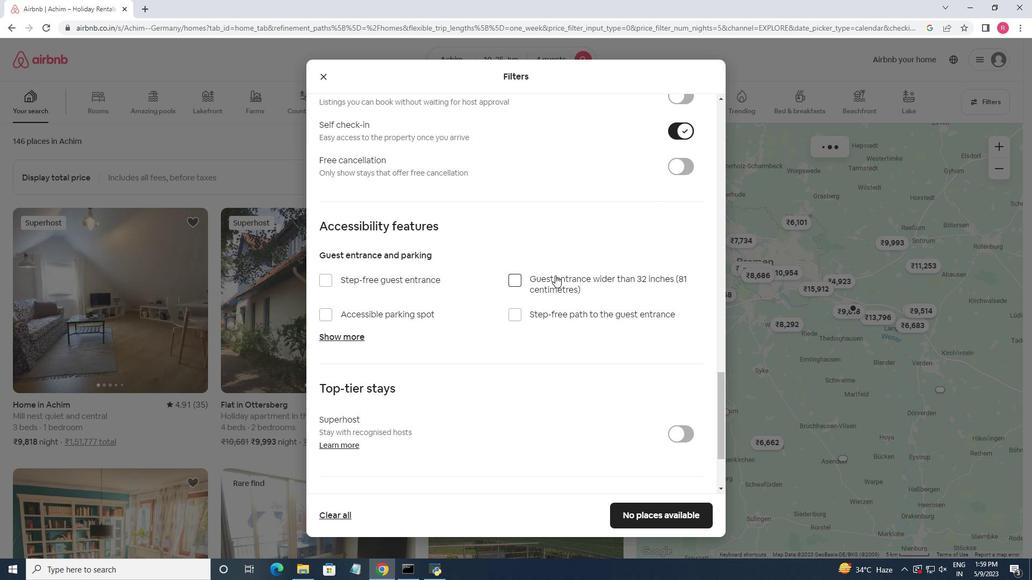 
Action: Mouse scrolled (555, 275) with delta (0, 0)
Screenshot: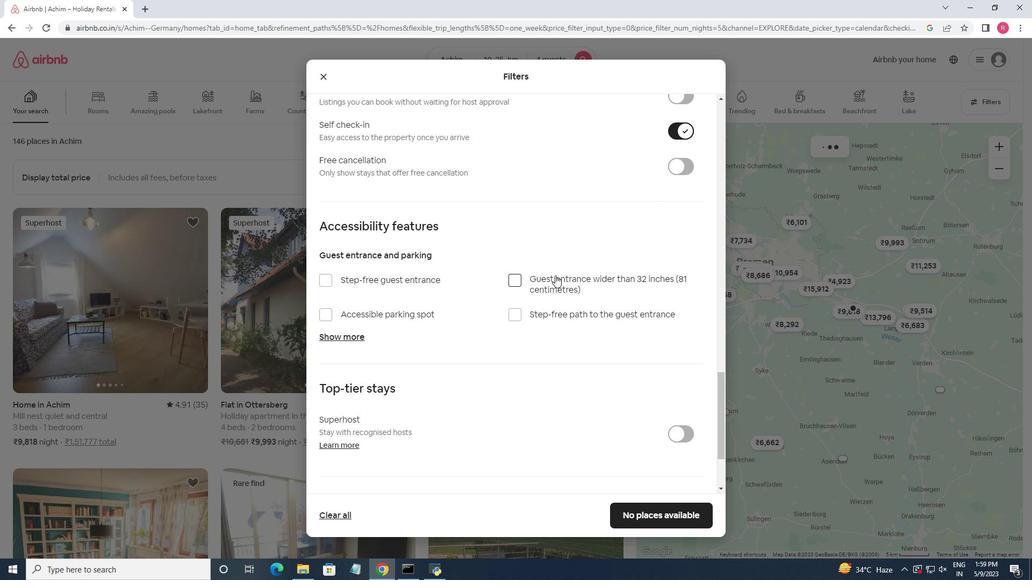 
Action: Mouse scrolled (555, 275) with delta (0, 0)
Screenshot: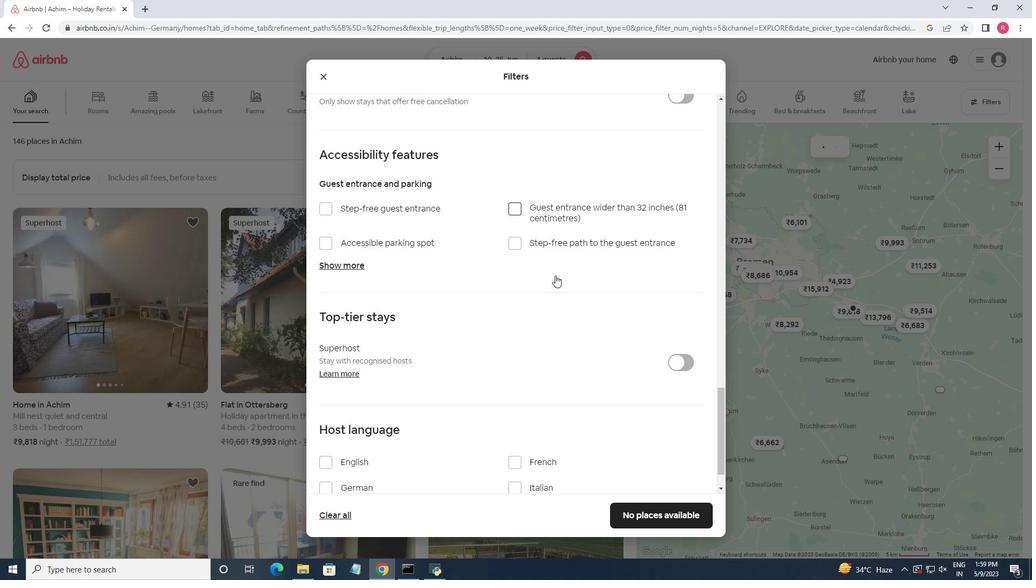 
Action: Mouse scrolled (555, 275) with delta (0, 0)
Screenshot: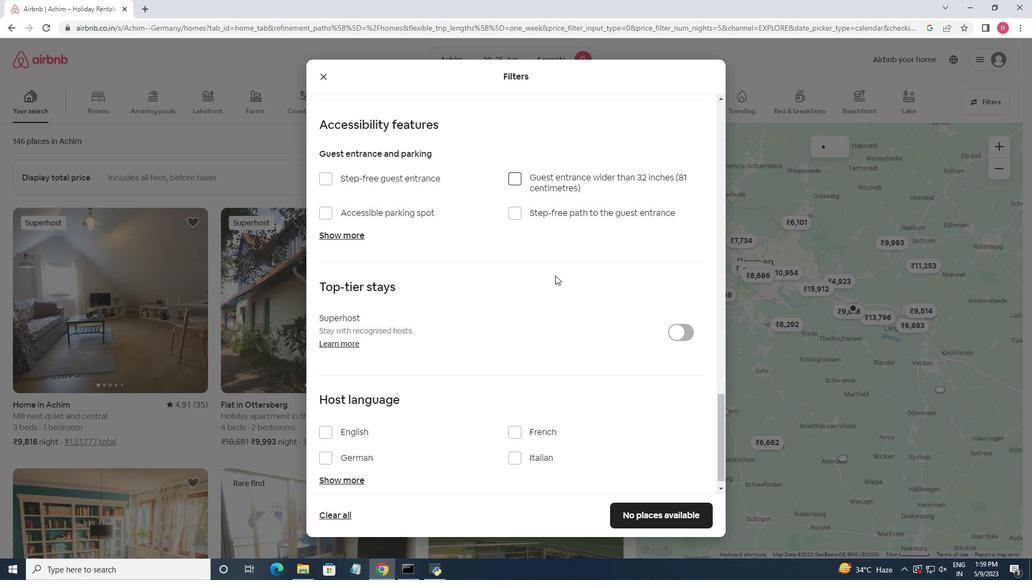 
Action: Mouse moved to (326, 409)
Screenshot: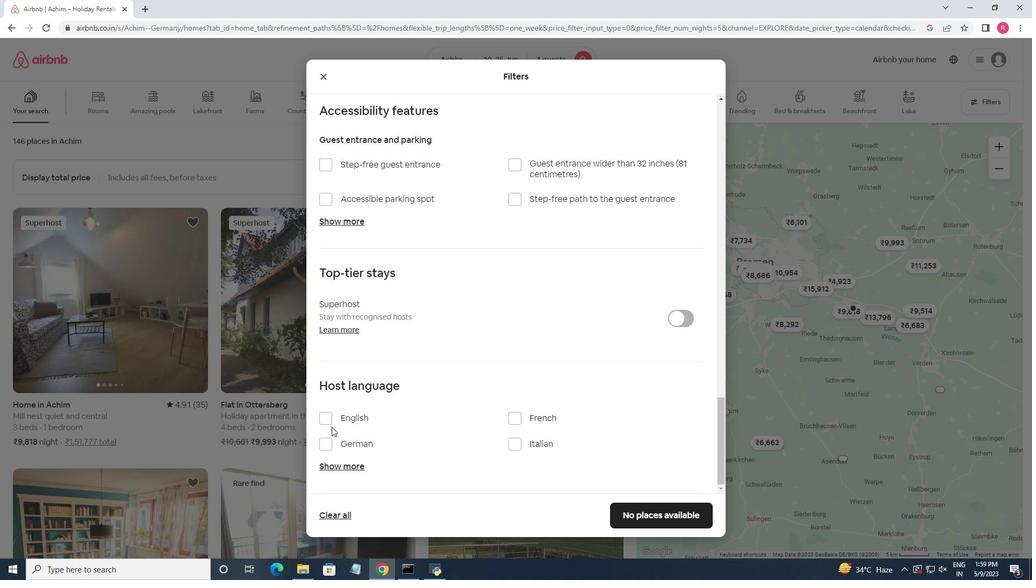 
Action: Mouse pressed left at (326, 409)
Screenshot: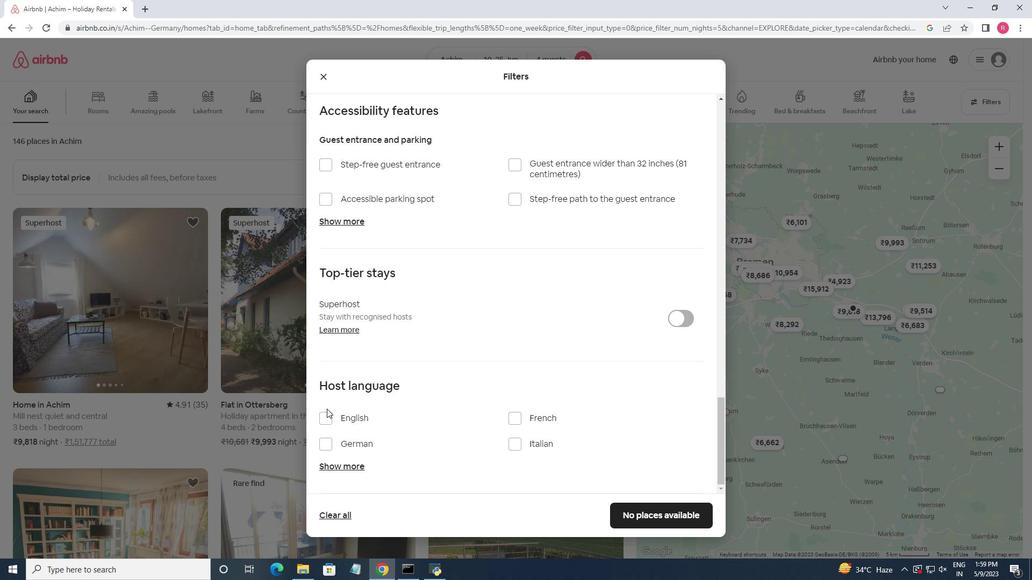 
Action: Mouse moved to (326, 414)
Screenshot: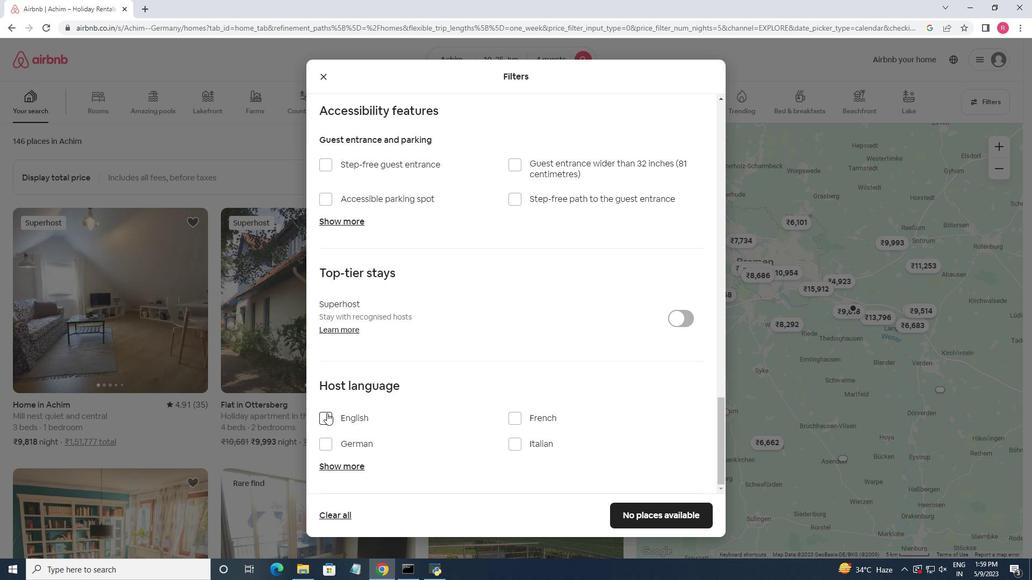 
Action: Mouse pressed left at (326, 414)
Screenshot: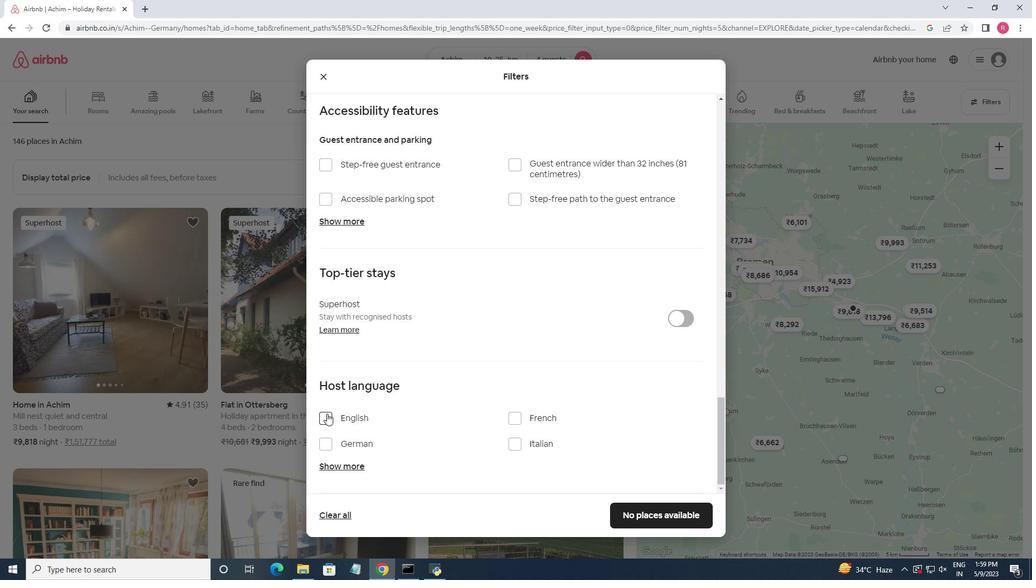 
Action: Mouse moved to (673, 525)
Screenshot: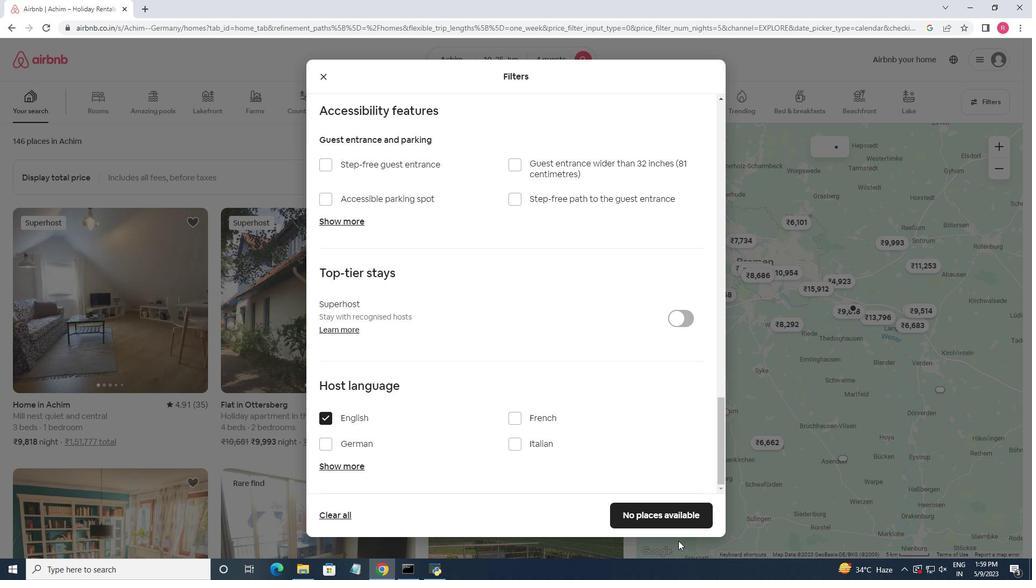 
Action: Mouse pressed left at (673, 525)
Screenshot: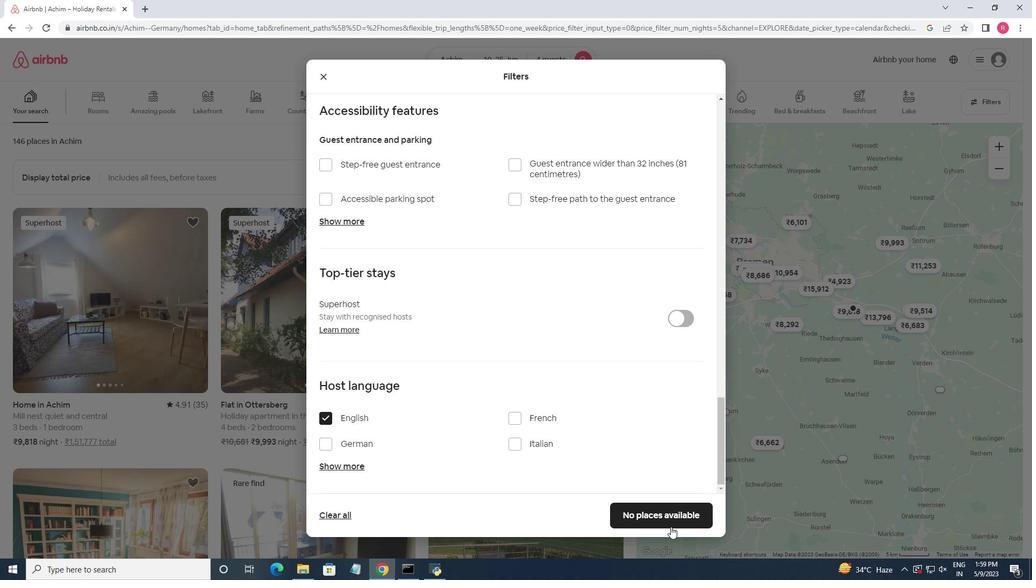 
Action: Mouse moved to (766, 186)
Screenshot: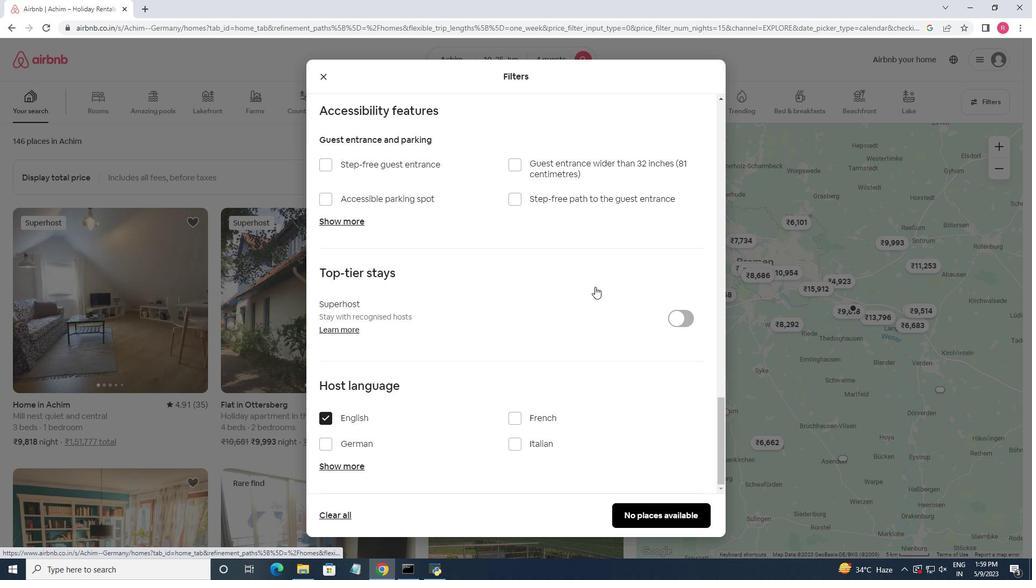 
